 Task: Research Airbnb options in Varadero, Cuba from 6th December, 2023 to 10th December, 2023 for 6 adults, 2 children. Place can be entire room or shared room with 6 bedrooms having 6 beds and 6 bathrooms. Property type can be house. Amenities needed are: wifi, TV, free parkinig on premises, gym, breakfast.
Action: Mouse moved to (459, 110)
Screenshot: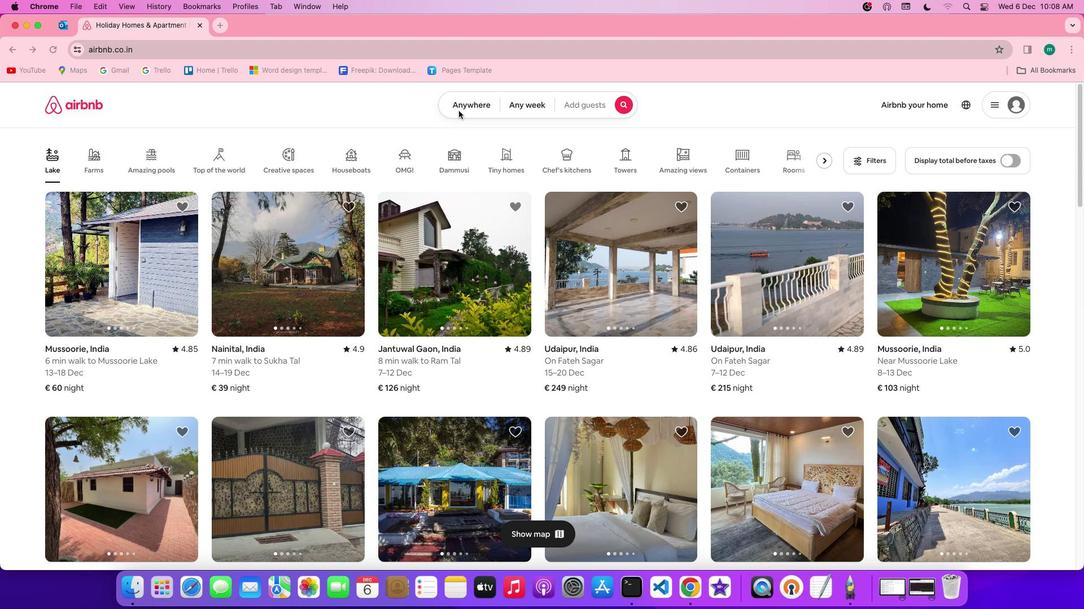 
Action: Mouse pressed left at (459, 110)
Screenshot: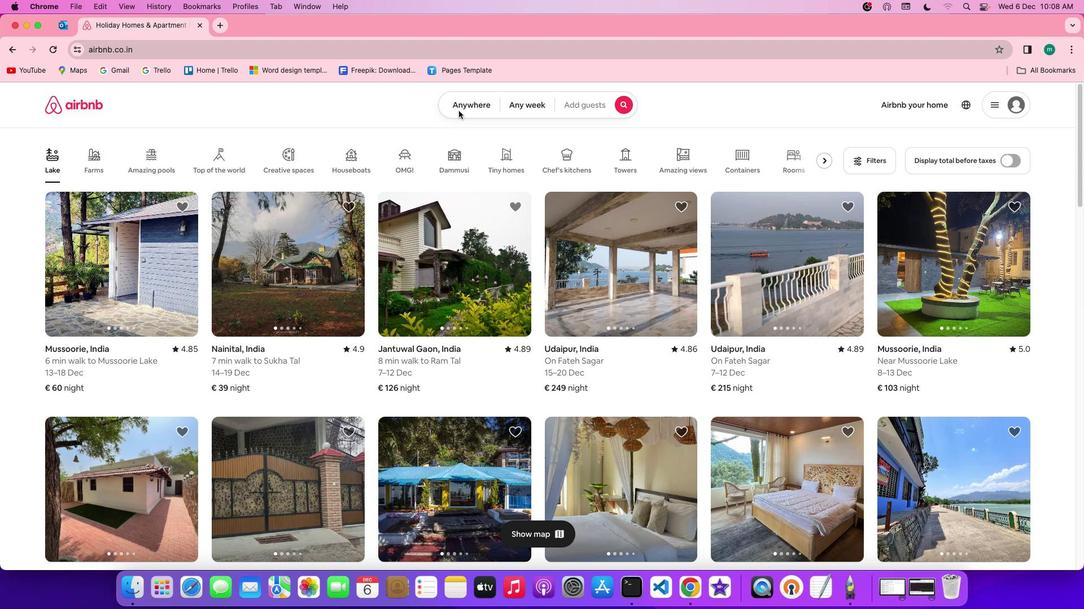 
Action: Mouse pressed left at (459, 110)
Screenshot: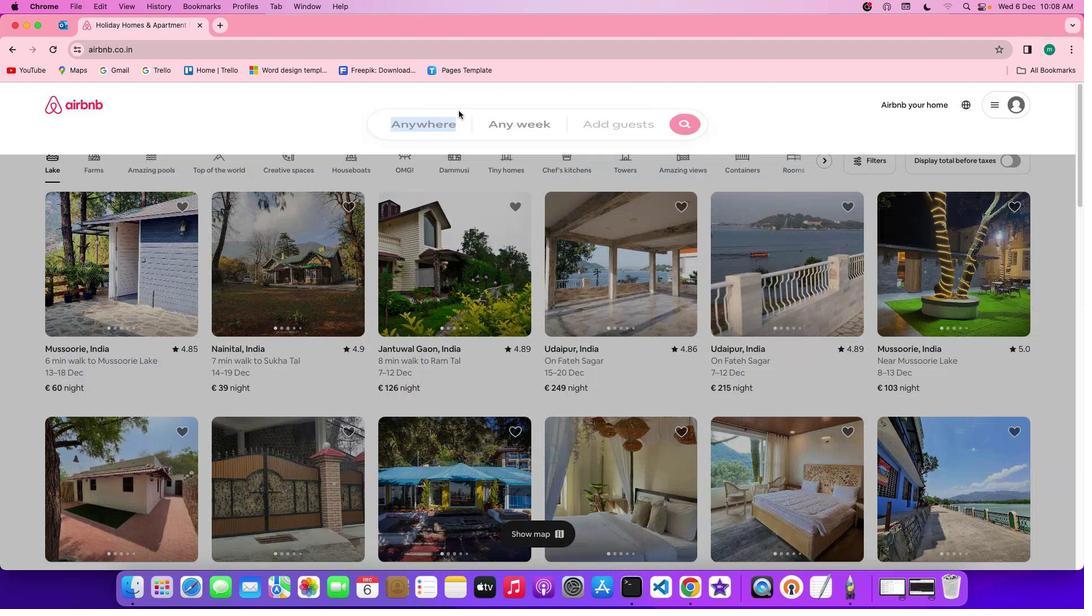 
Action: Mouse moved to (421, 149)
Screenshot: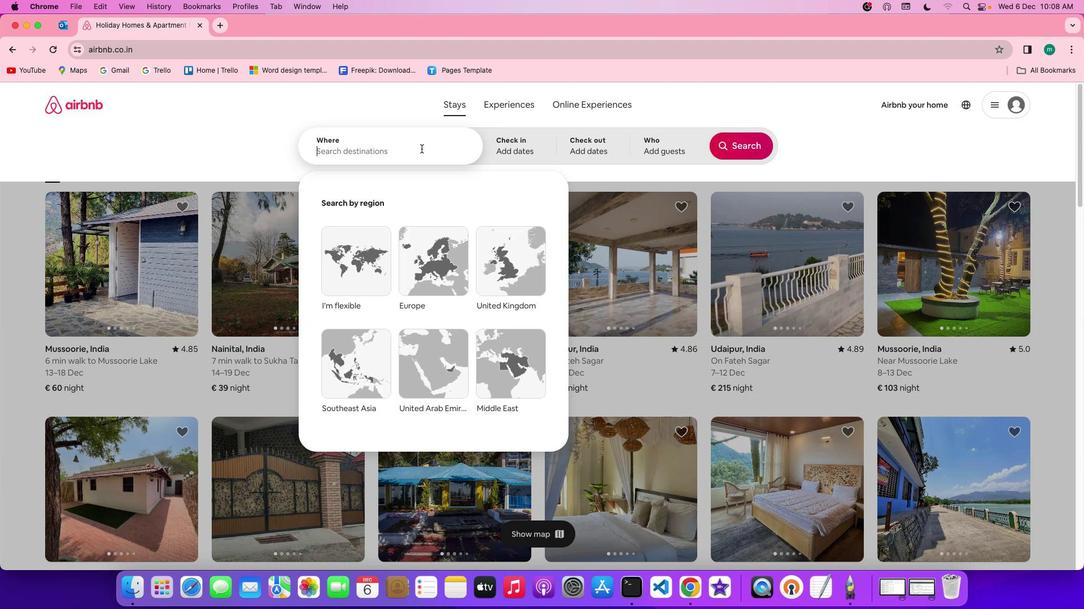 
Action: Mouse pressed left at (421, 149)
Screenshot: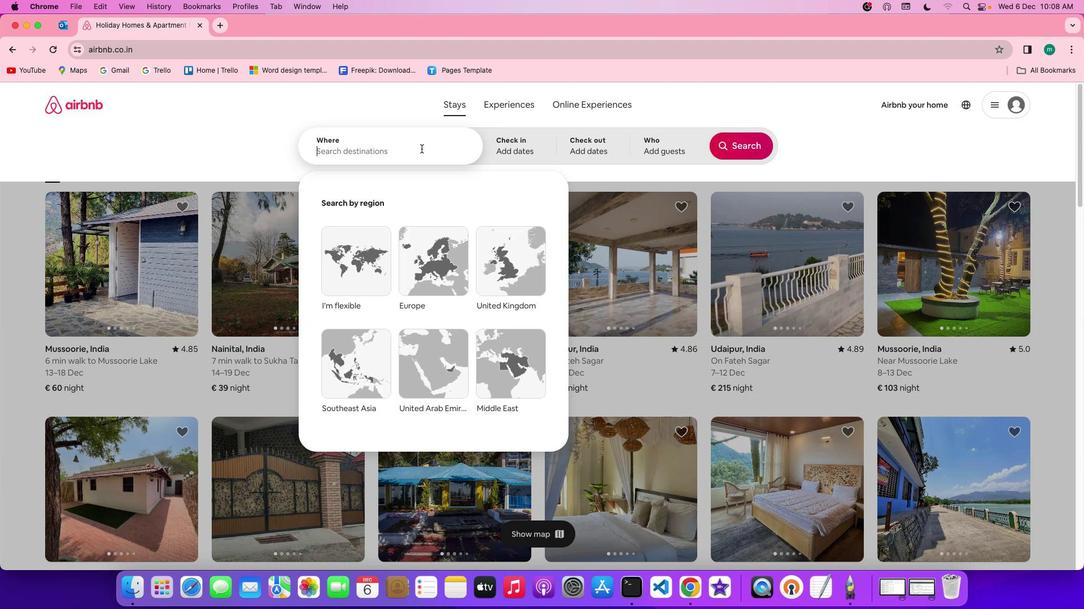 
Action: Key pressed Key.shift'V''a''r'
Screenshot: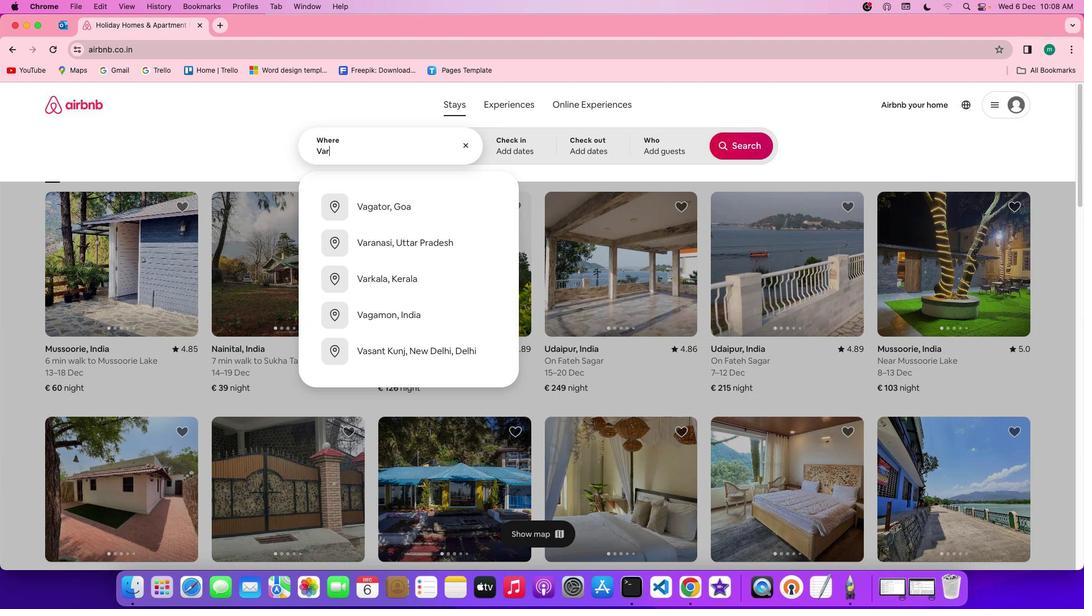 
Action: Mouse moved to (421, 149)
Screenshot: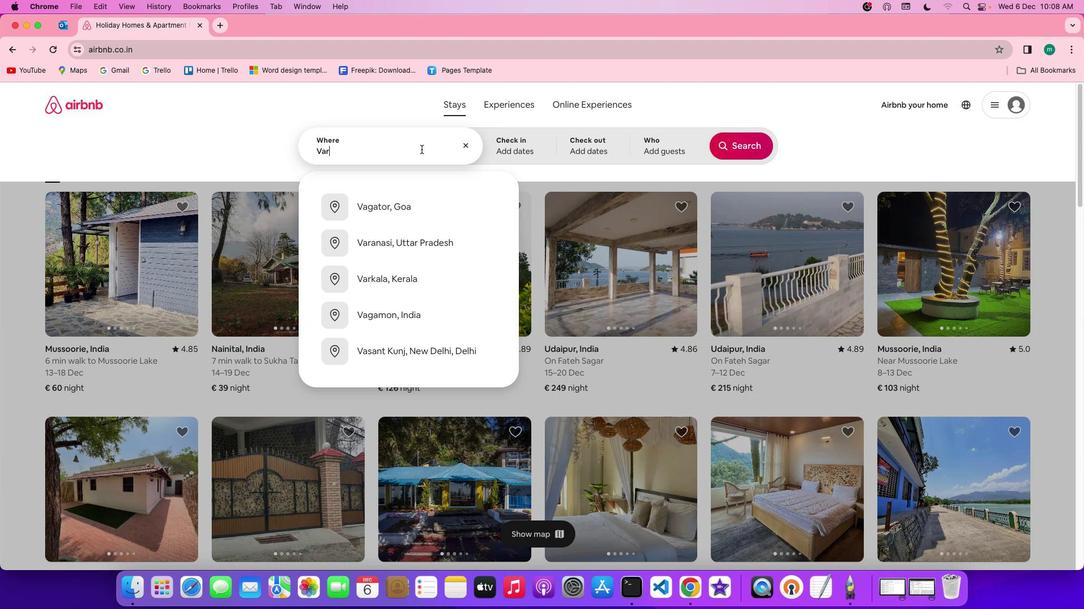 
Action: Key pressed 'a''d''e''r''o'','Key.spaceKey.shift'c''u''b''a'
Screenshot: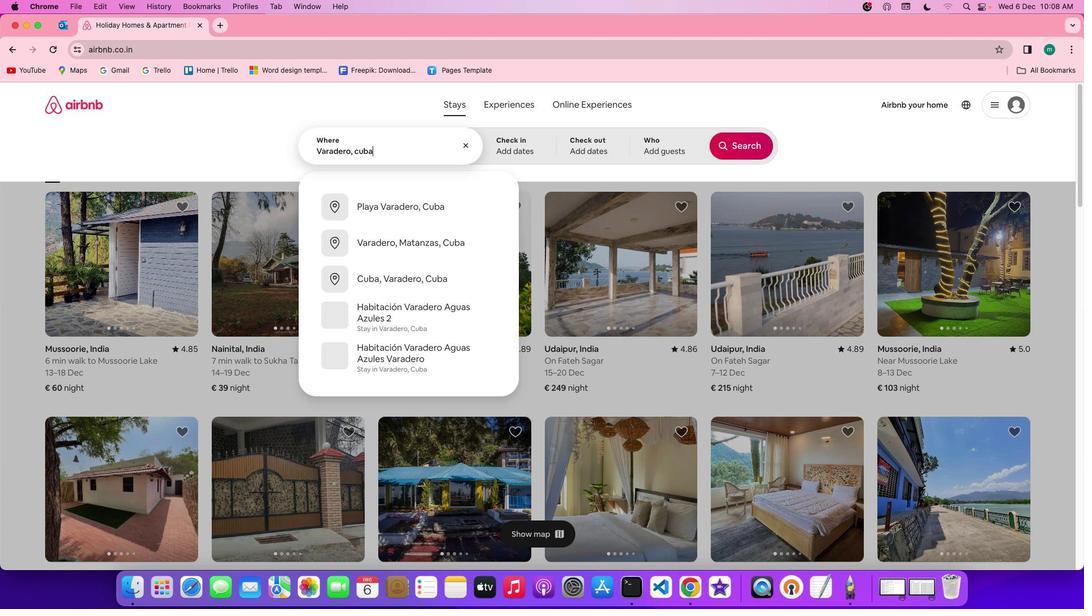 
Action: Mouse moved to (543, 135)
Screenshot: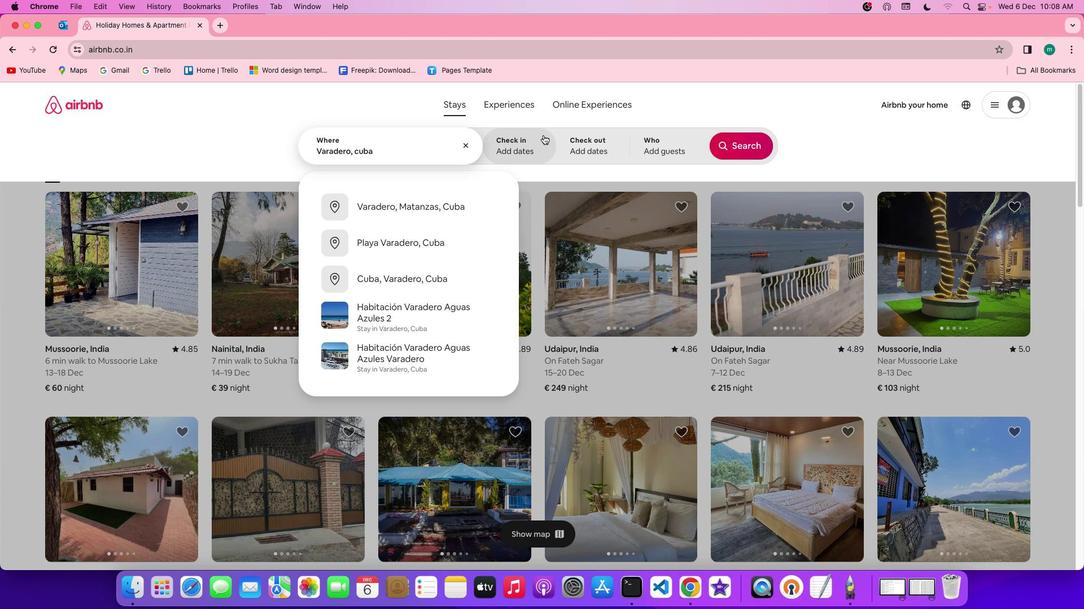 
Action: Mouse pressed left at (543, 135)
Screenshot: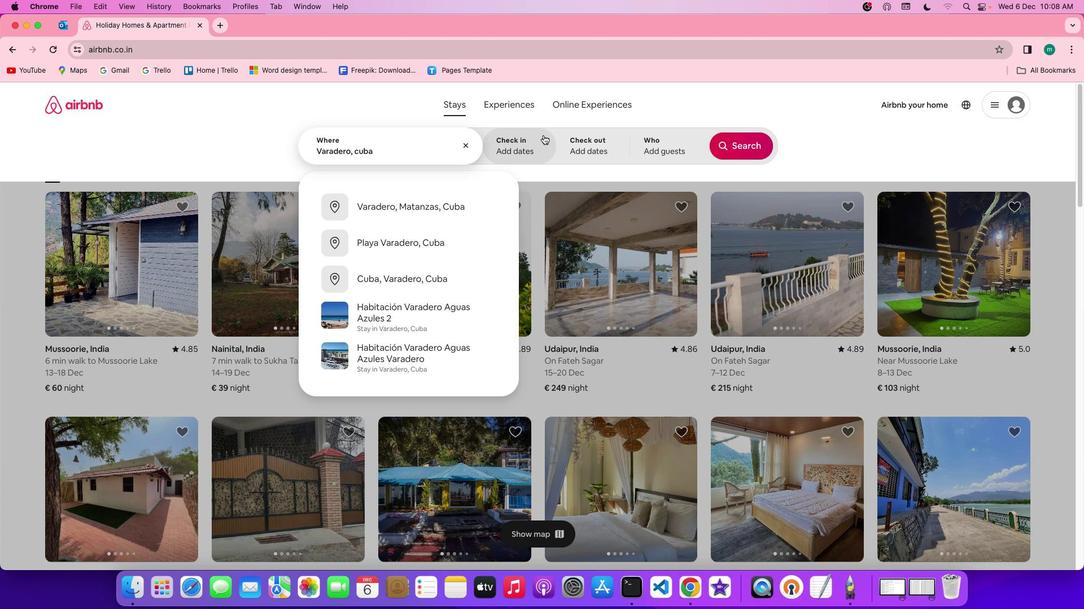 
Action: Mouse moved to (426, 304)
Screenshot: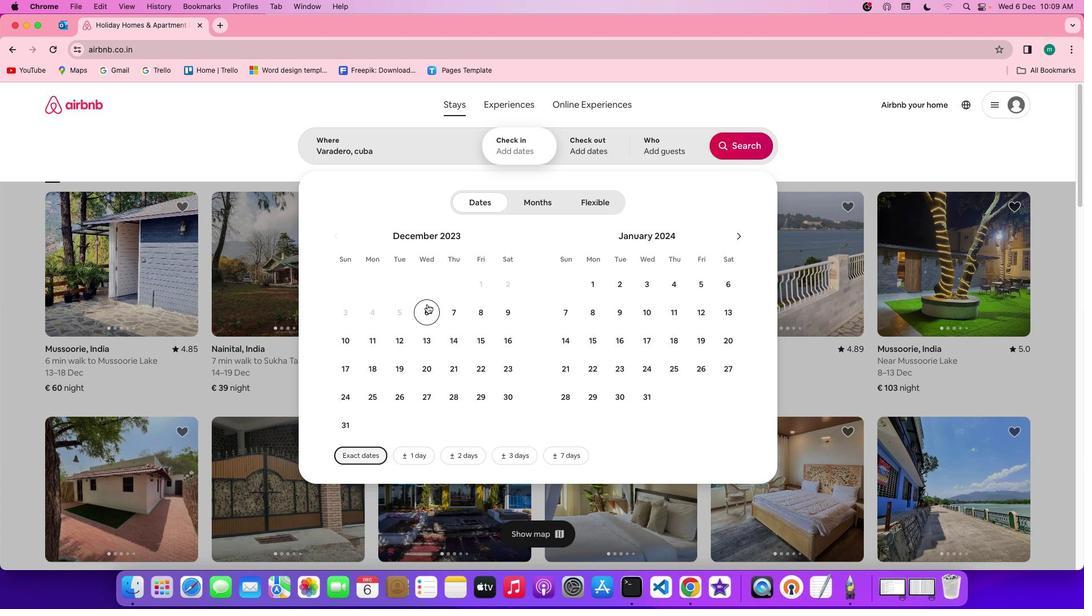 
Action: Mouse pressed left at (426, 304)
Screenshot: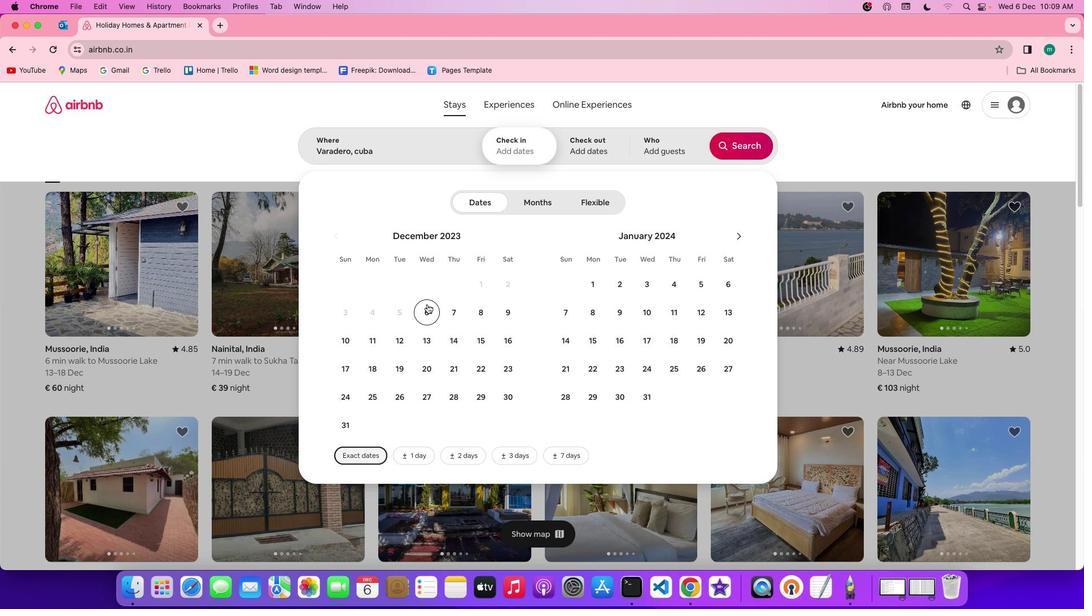 
Action: Mouse moved to (357, 341)
Screenshot: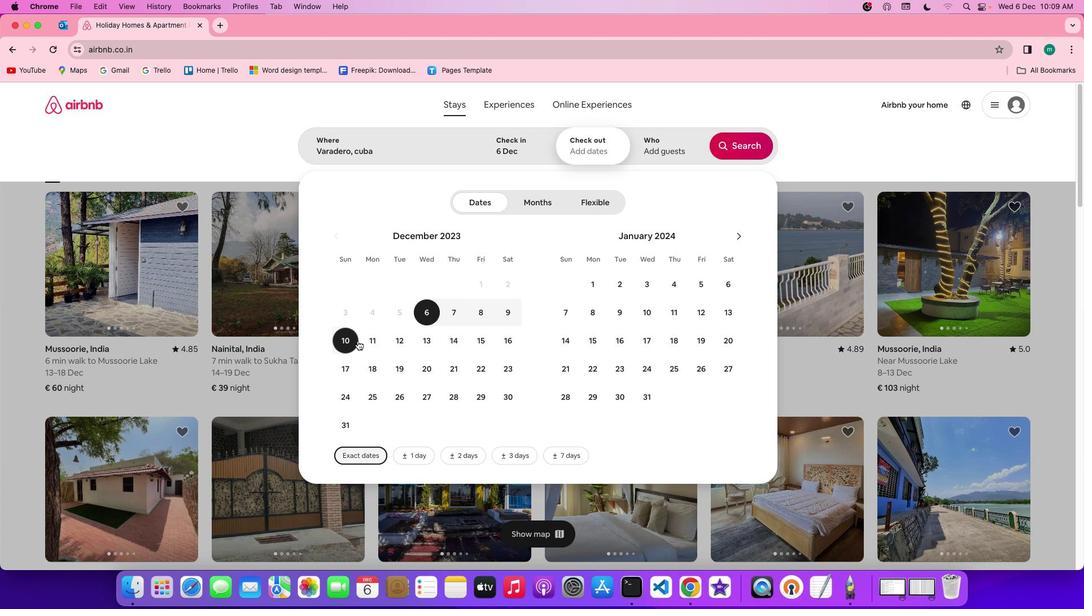 
Action: Mouse pressed left at (357, 341)
Screenshot: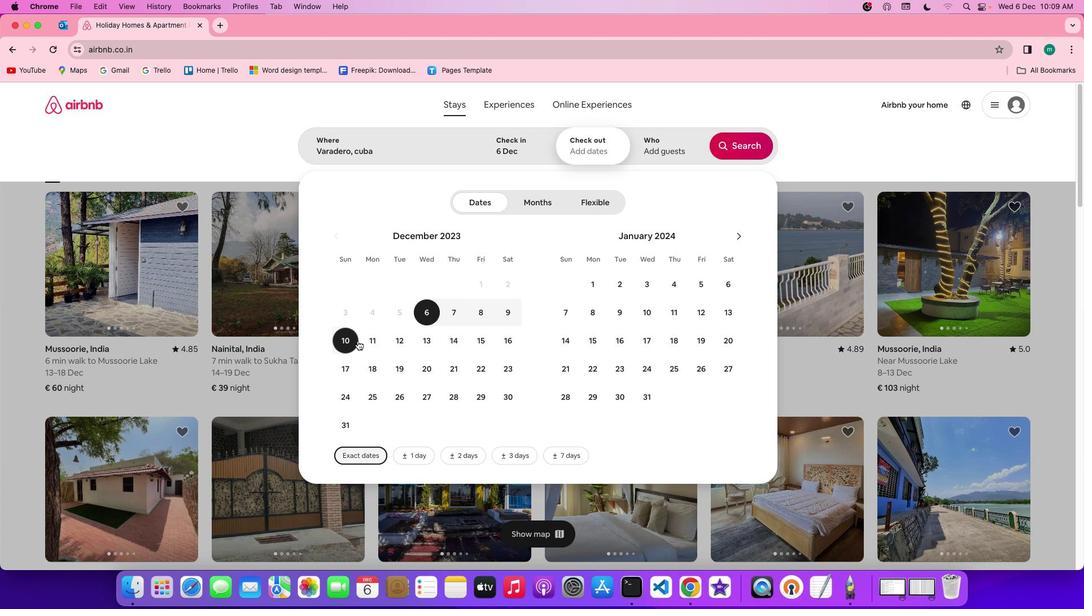 
Action: Mouse moved to (678, 158)
Screenshot: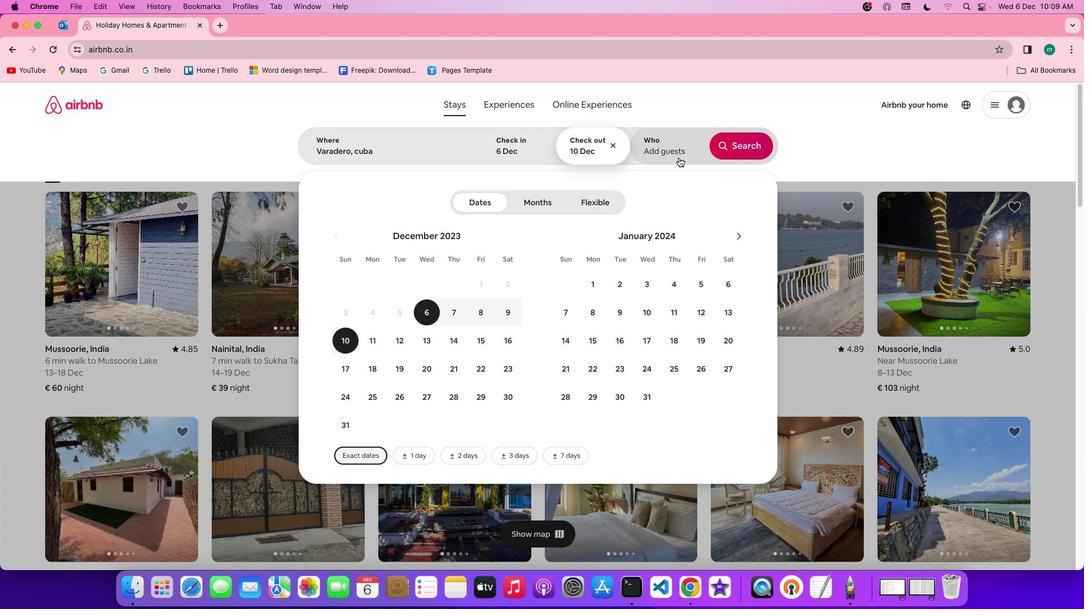 
Action: Mouse pressed left at (678, 158)
Screenshot: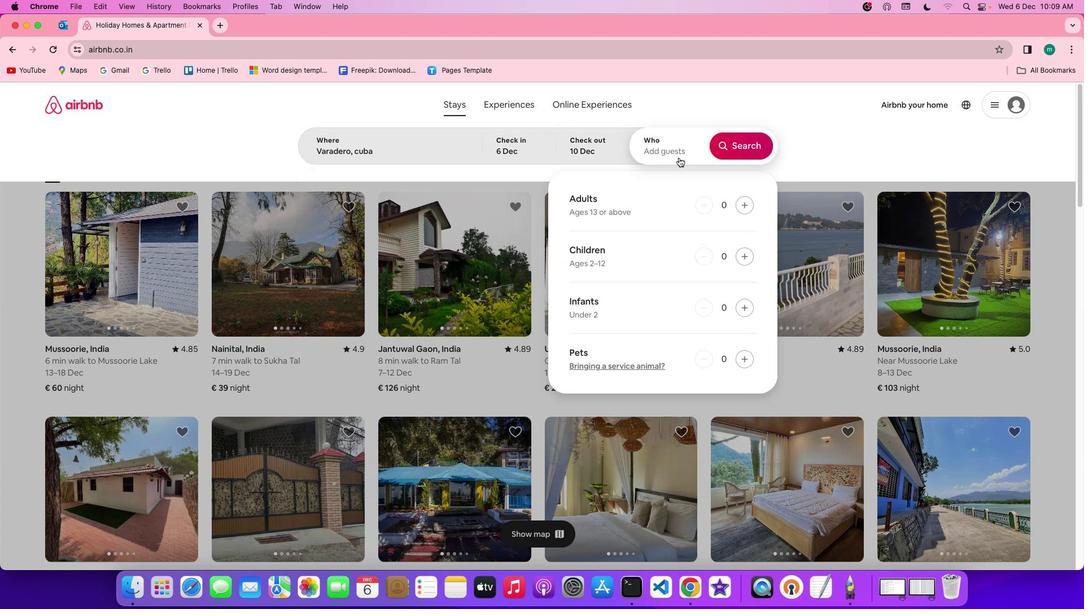 
Action: Mouse moved to (748, 206)
Screenshot: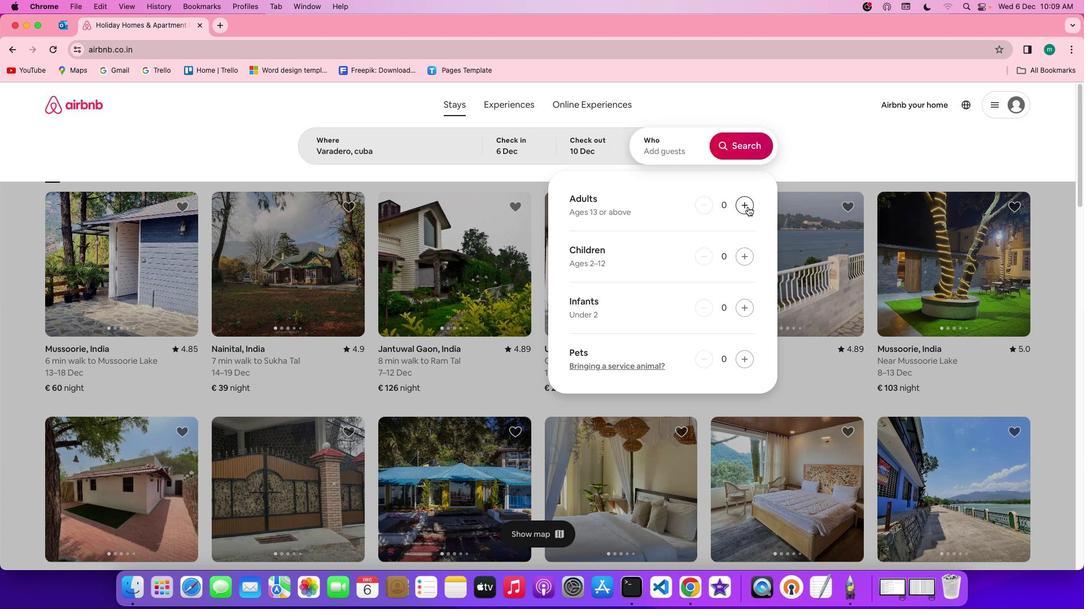 
Action: Mouse pressed left at (748, 206)
Screenshot: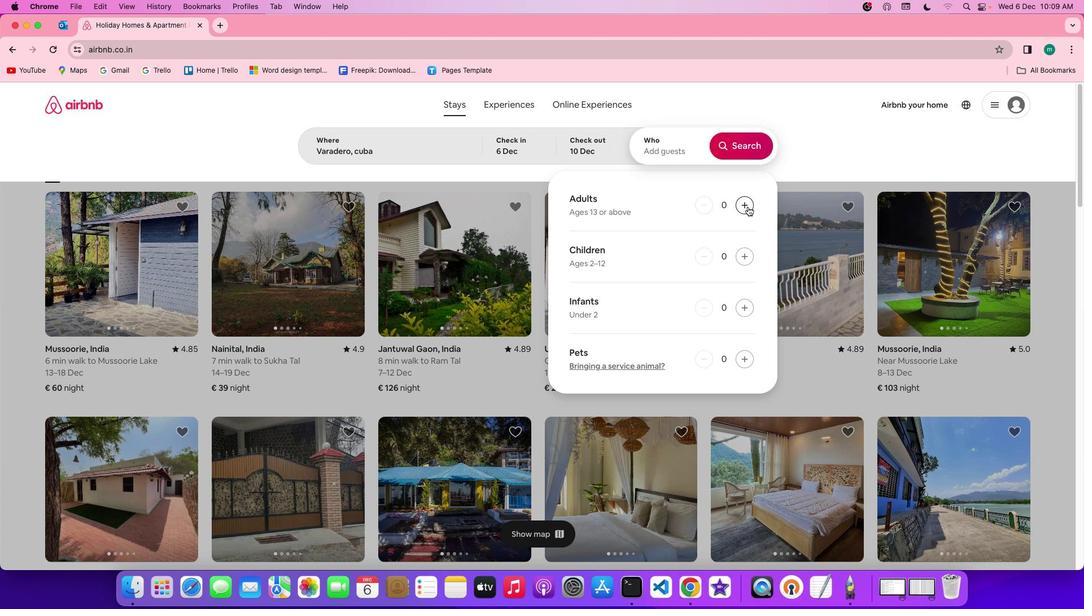 
Action: Mouse pressed left at (748, 206)
Screenshot: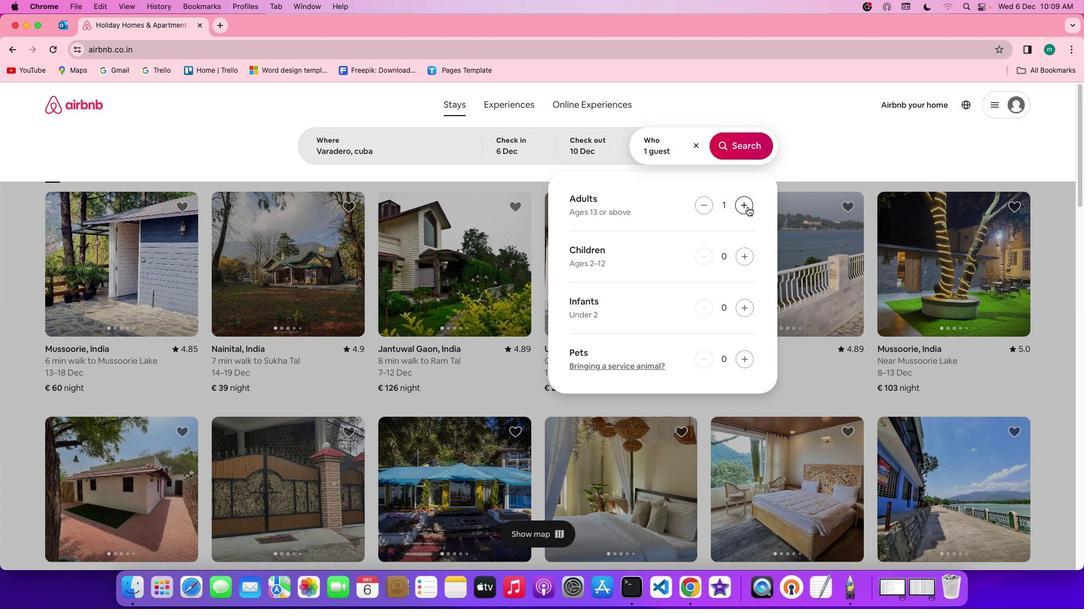 
Action: Mouse pressed left at (748, 206)
Screenshot: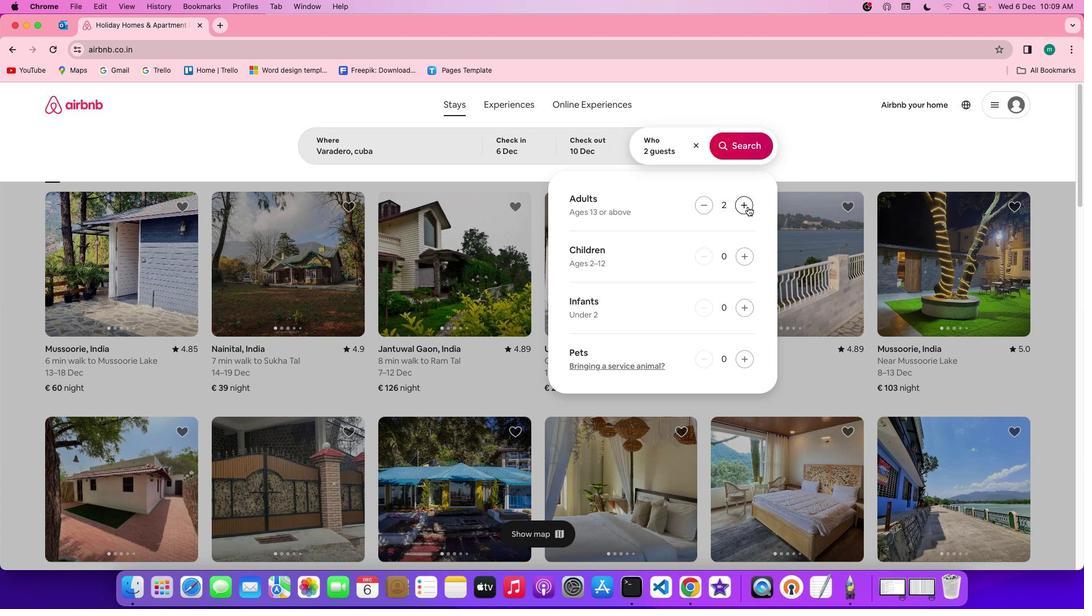
Action: Mouse pressed left at (748, 206)
Screenshot: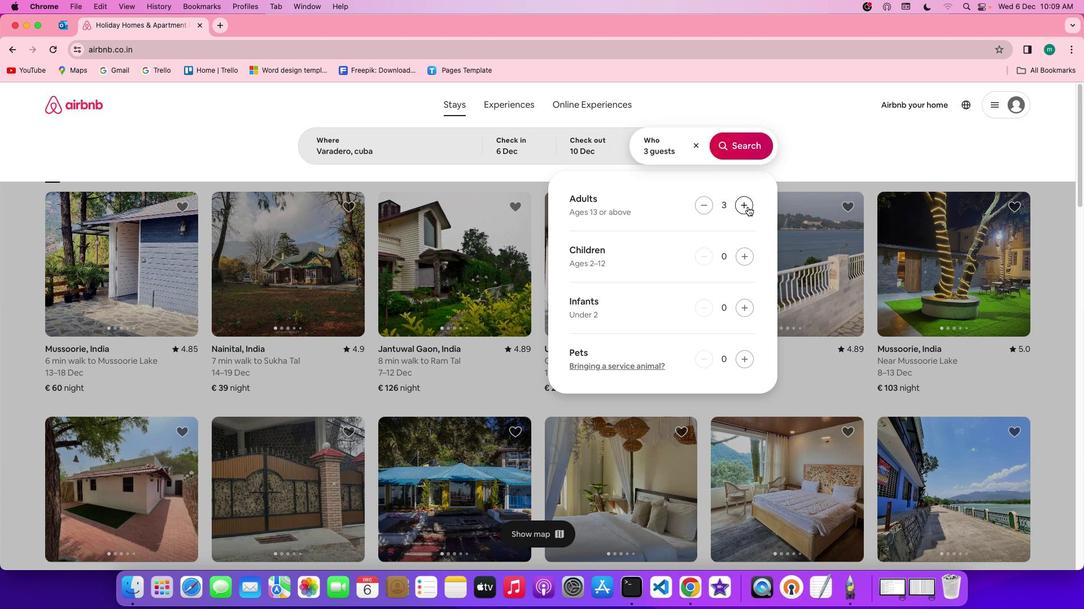 
Action: Mouse pressed left at (748, 206)
Screenshot: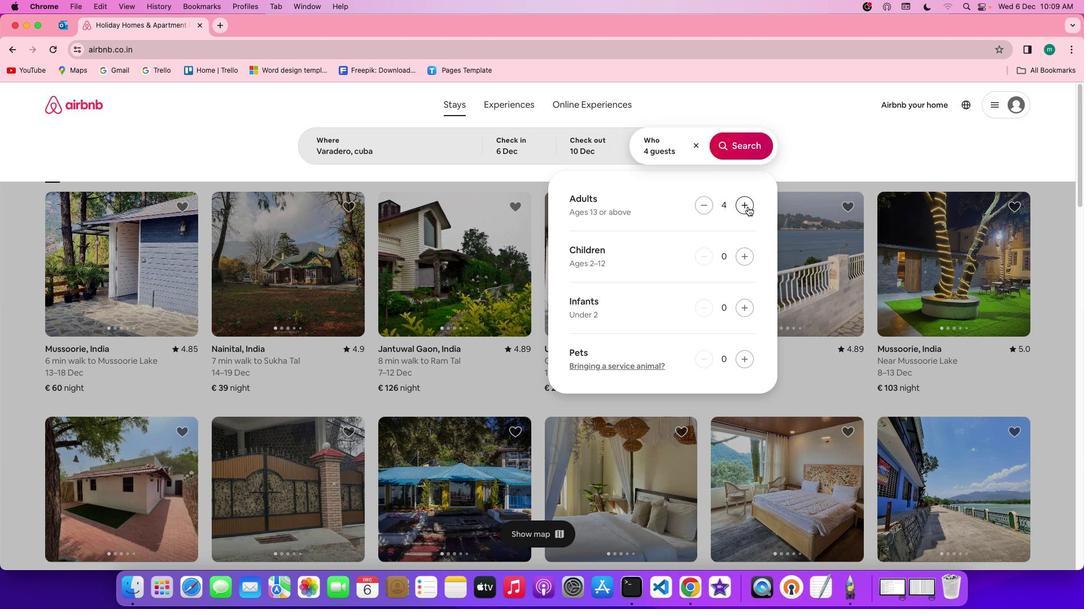
Action: Mouse pressed left at (748, 206)
Screenshot: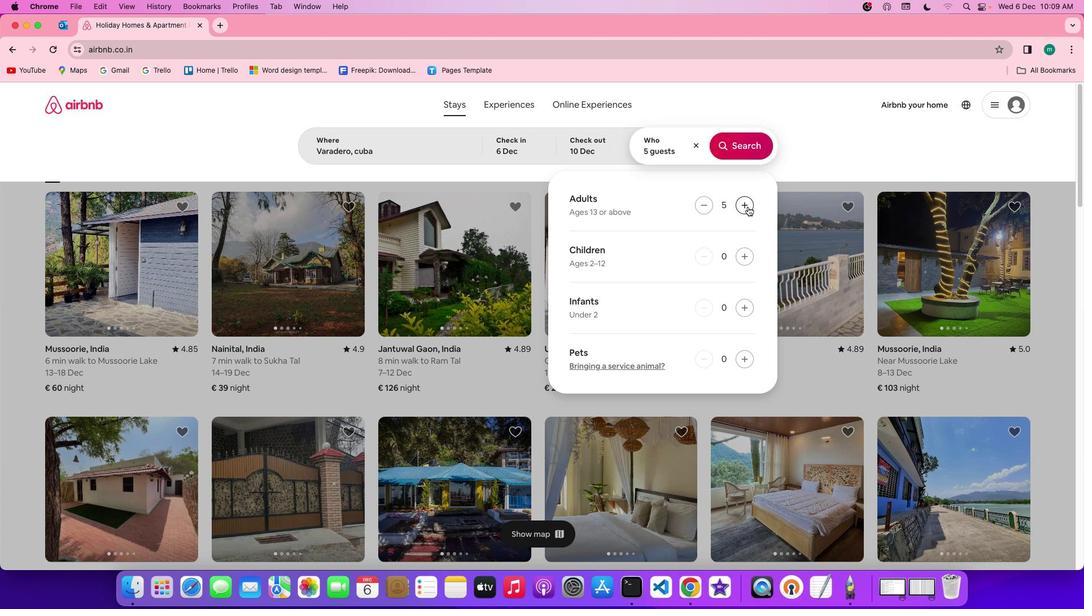 
Action: Mouse moved to (737, 258)
Screenshot: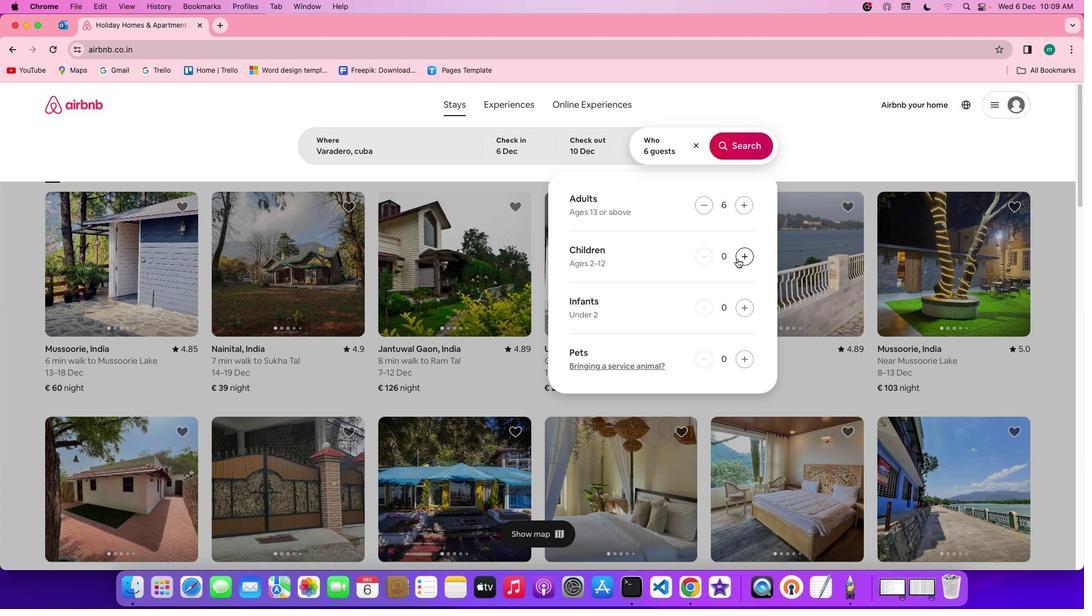 
Action: Mouse pressed left at (737, 258)
Screenshot: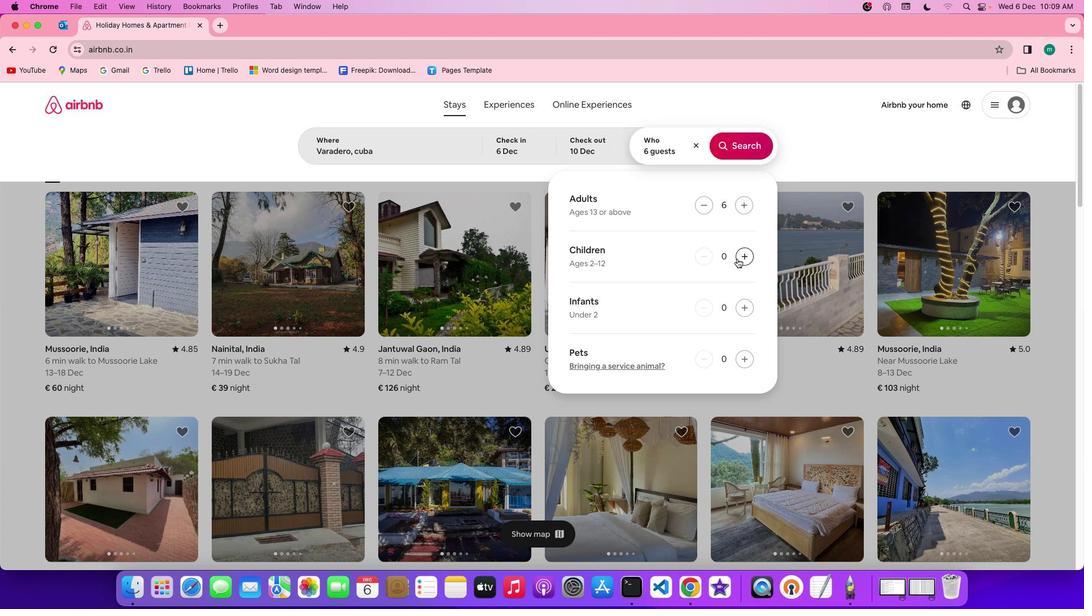 
Action: Mouse pressed left at (737, 258)
Screenshot: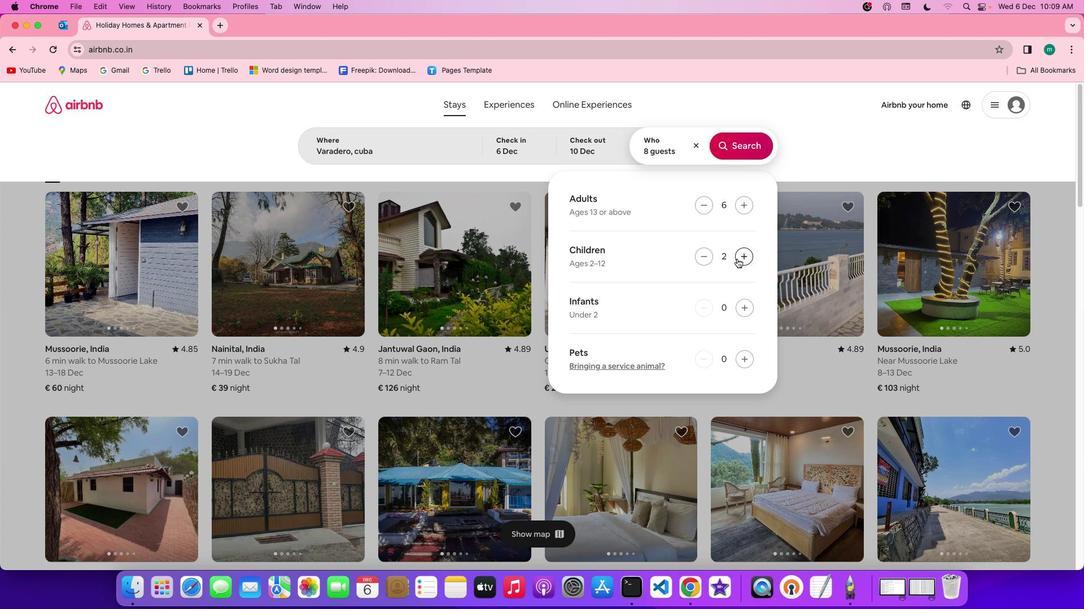 
Action: Mouse moved to (746, 152)
Screenshot: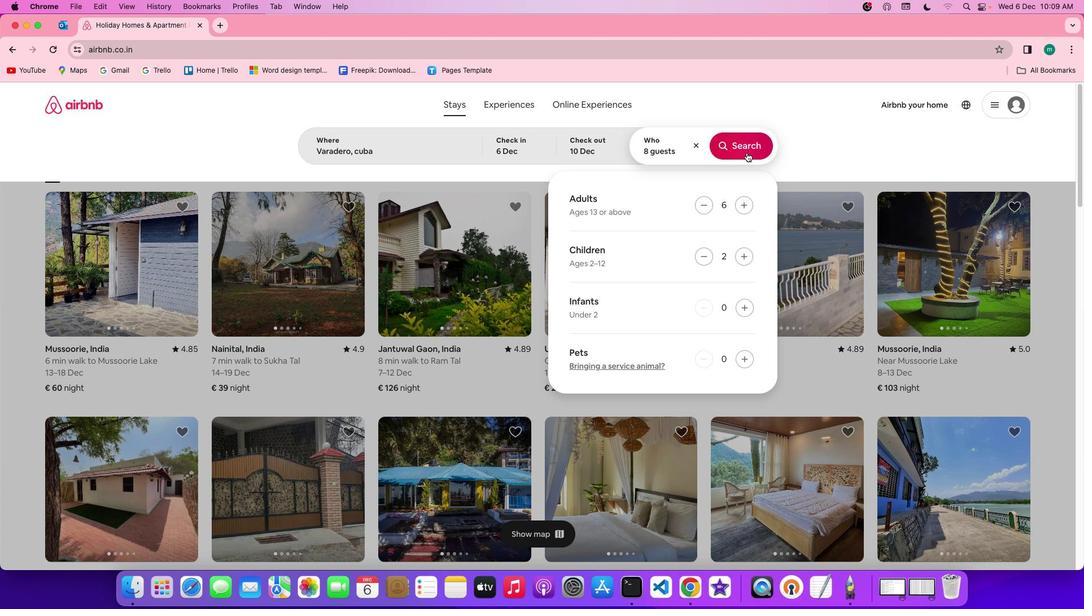 
Action: Mouse pressed left at (746, 152)
Screenshot: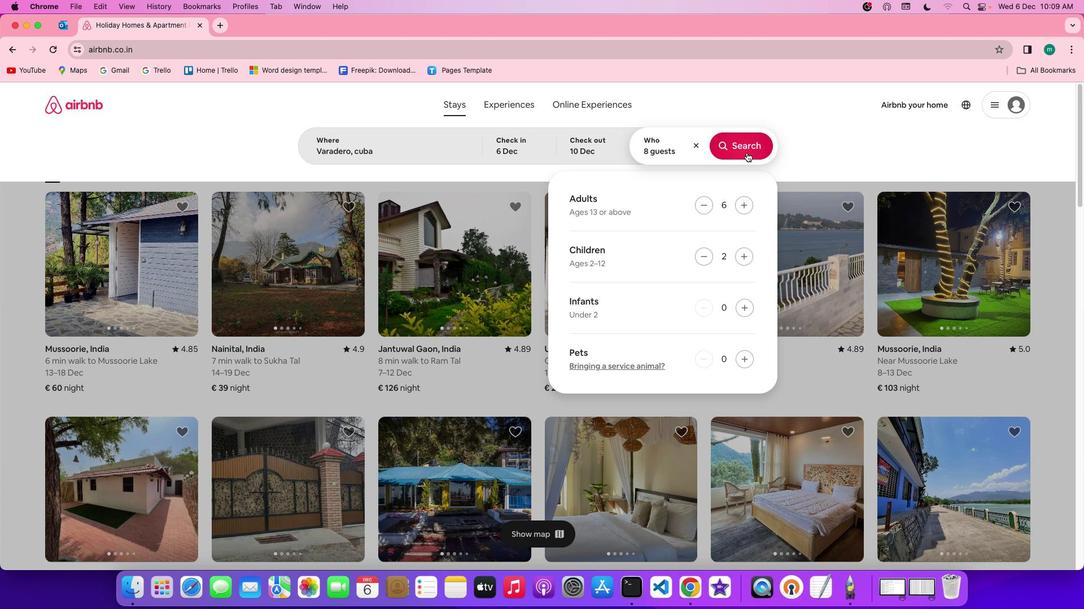 
Action: Mouse moved to (902, 149)
Screenshot: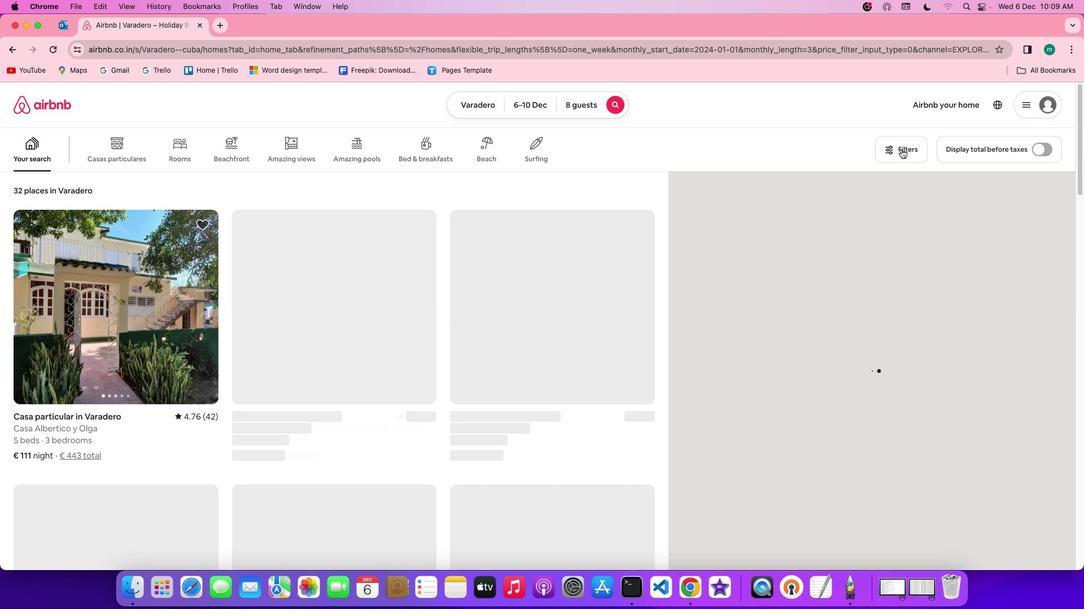
Action: Mouse pressed left at (902, 149)
Screenshot: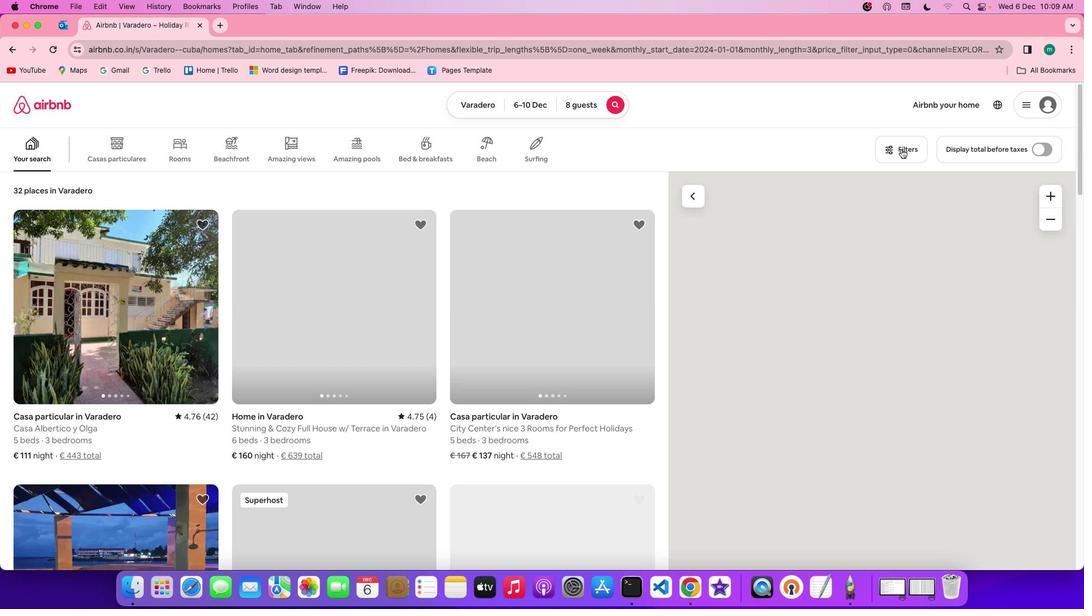 
Action: Mouse moved to (542, 347)
Screenshot: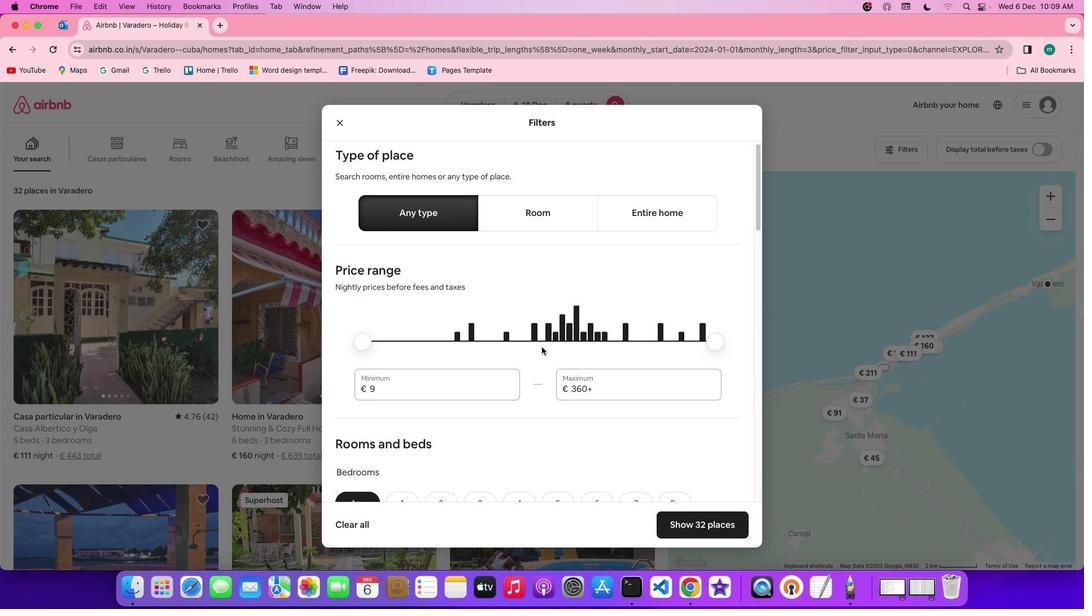 
Action: Mouse scrolled (542, 347) with delta (0, 0)
Screenshot: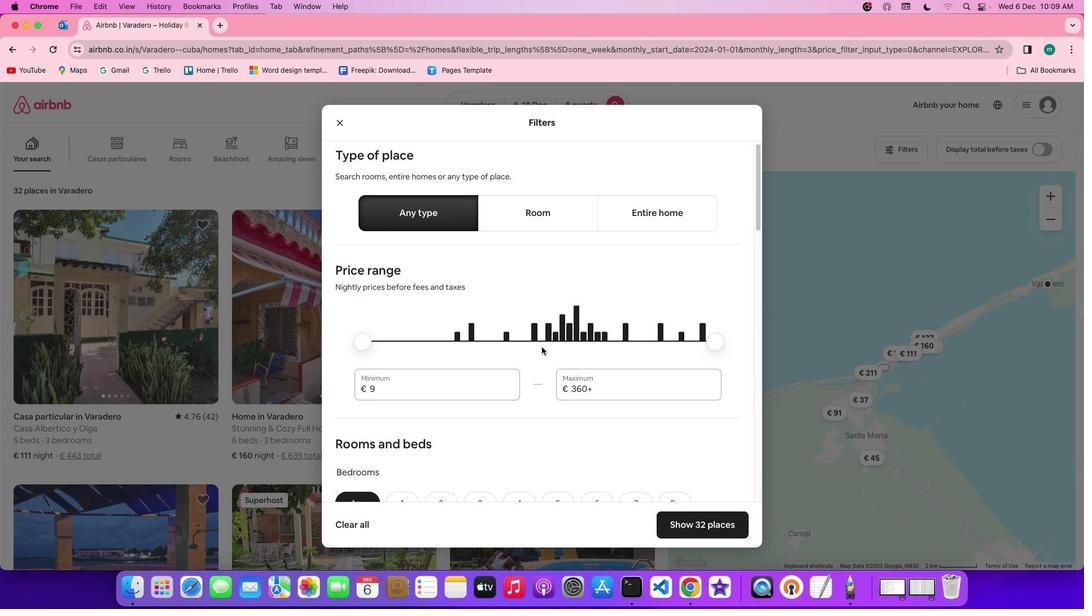 
Action: Mouse scrolled (542, 347) with delta (0, 0)
Screenshot: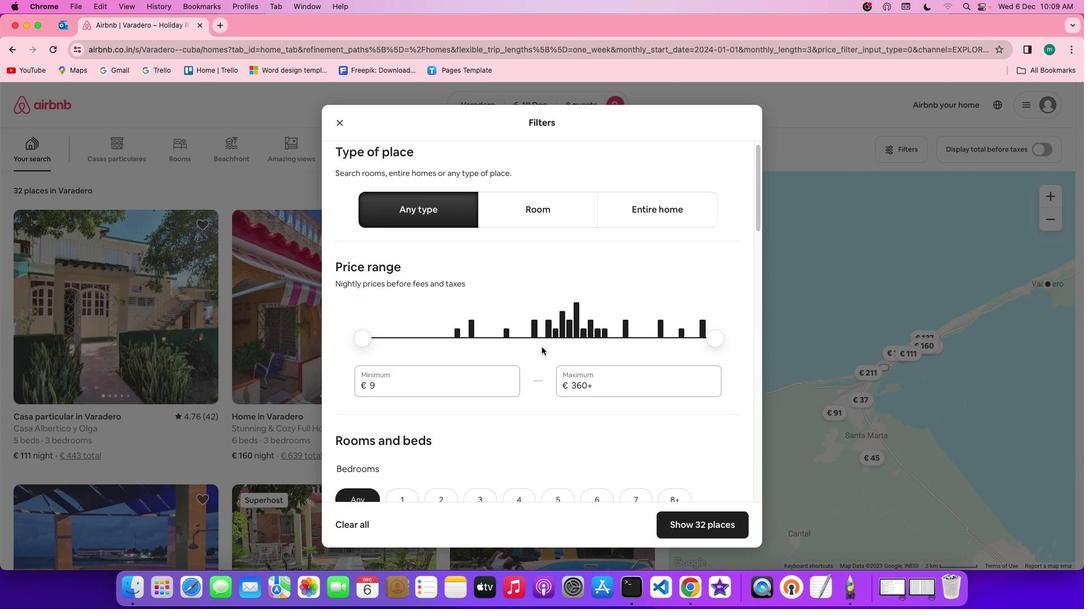 
Action: Mouse scrolled (542, 347) with delta (0, -1)
Screenshot: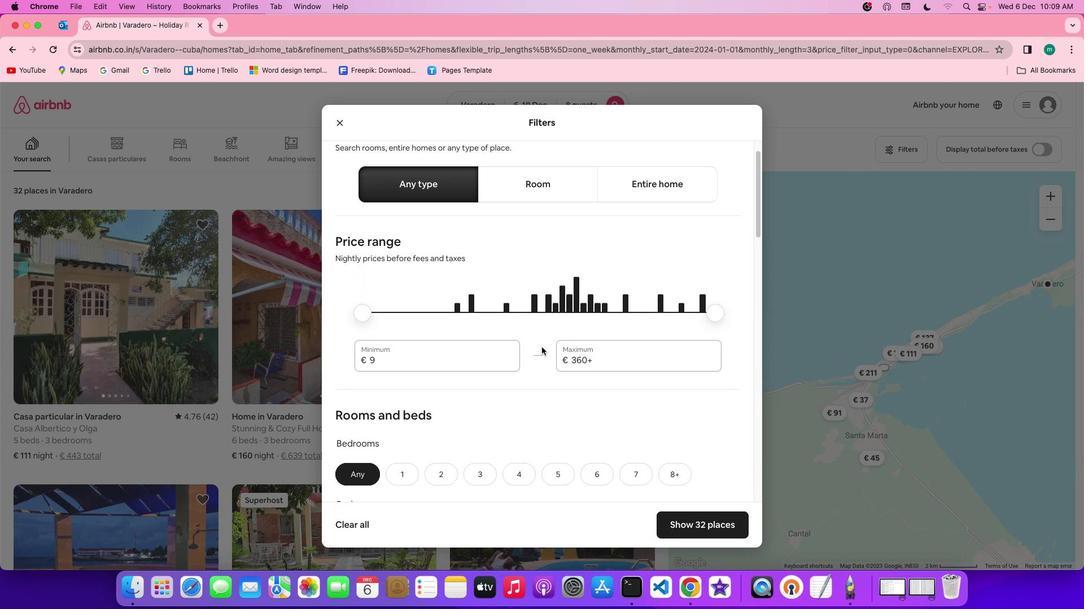 
Action: Mouse scrolled (542, 347) with delta (0, 0)
Screenshot: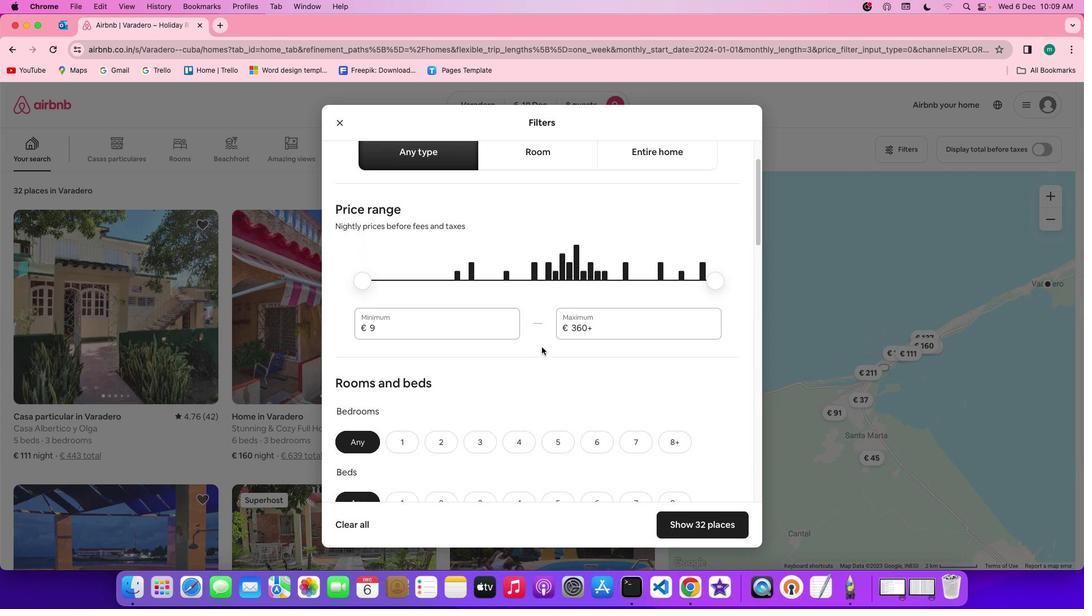 
Action: Mouse scrolled (542, 347) with delta (0, 0)
Screenshot: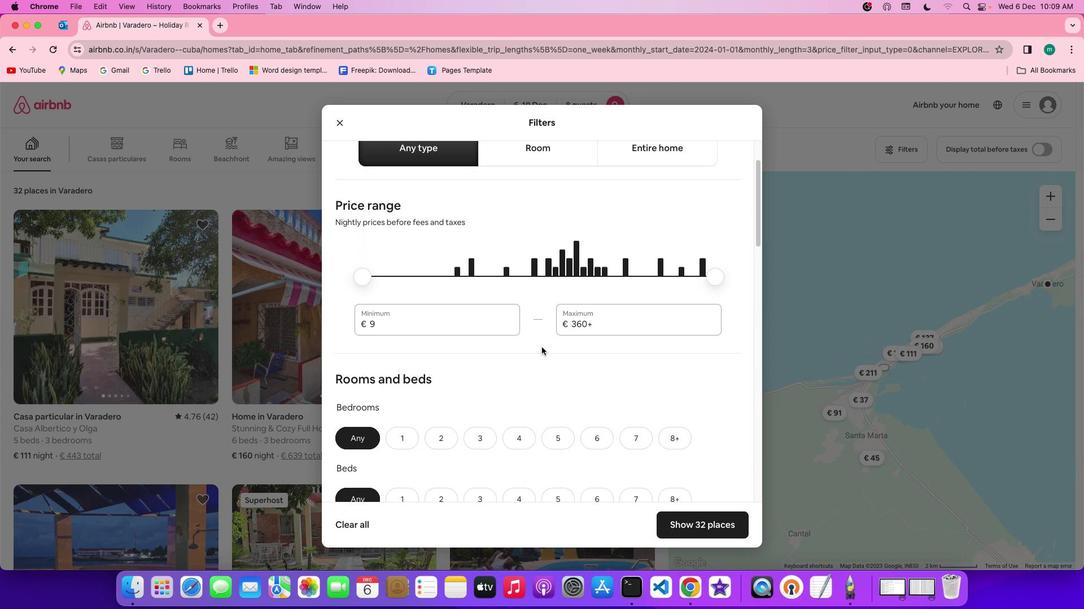 
Action: Mouse moved to (518, 336)
Screenshot: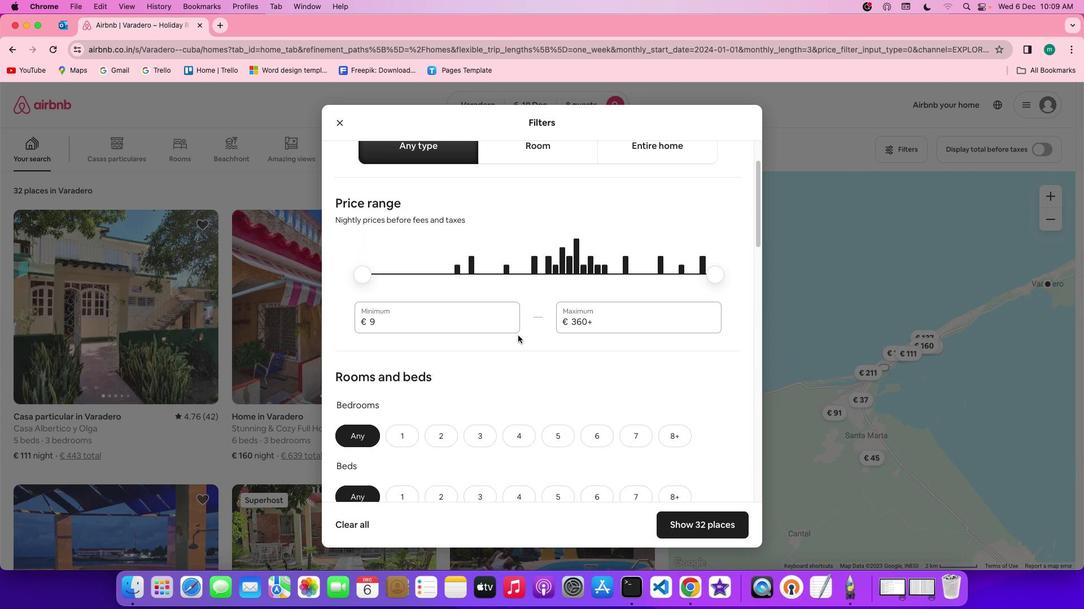 
Action: Mouse scrolled (518, 336) with delta (0, 0)
Screenshot: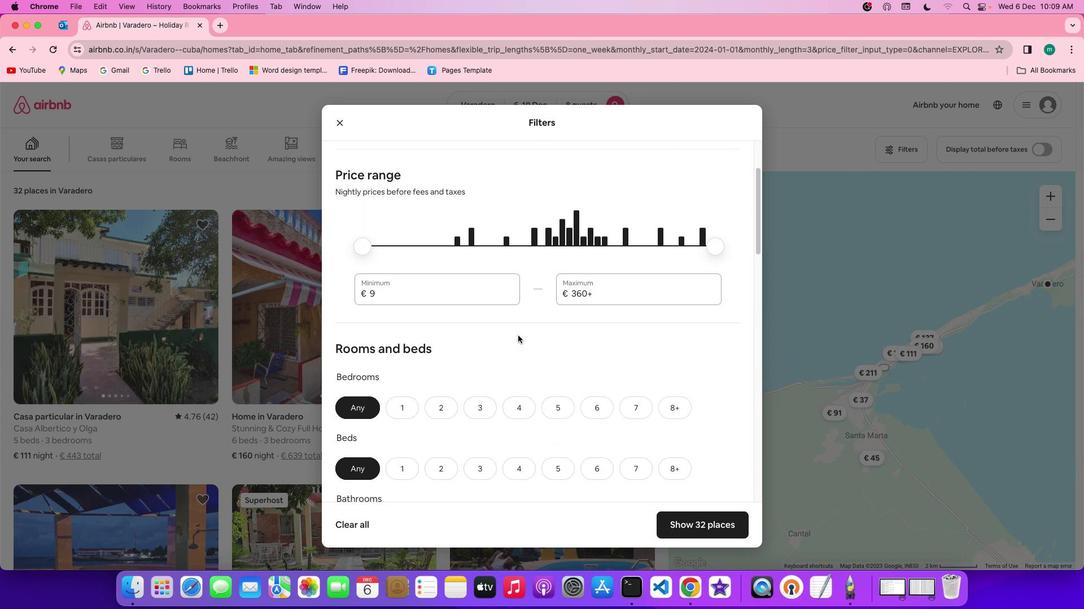 
Action: Mouse scrolled (518, 336) with delta (0, 0)
Screenshot: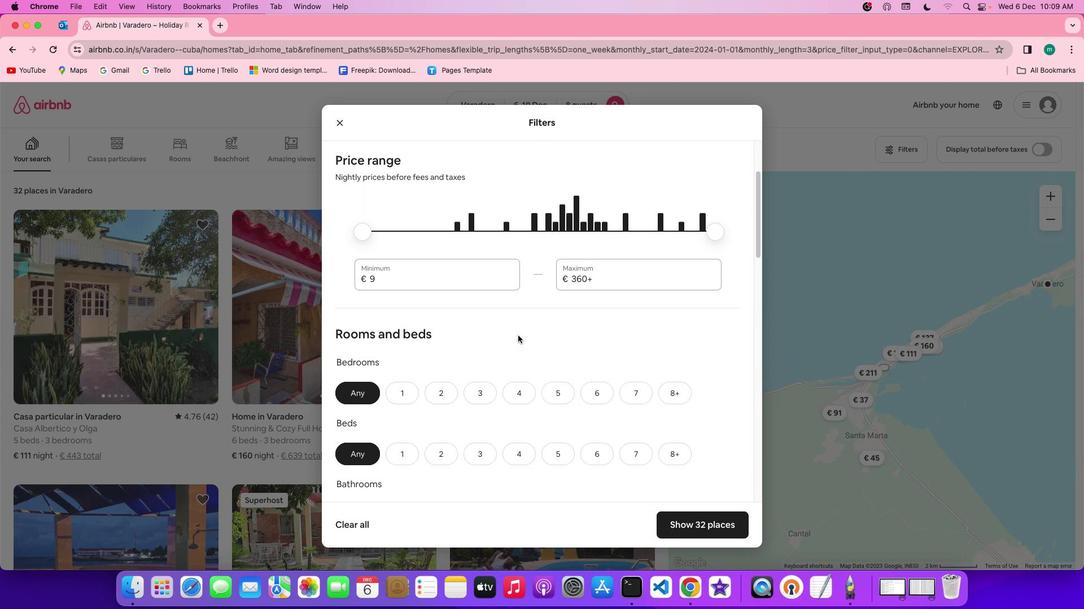 
Action: Mouse scrolled (518, 336) with delta (0, -1)
Screenshot: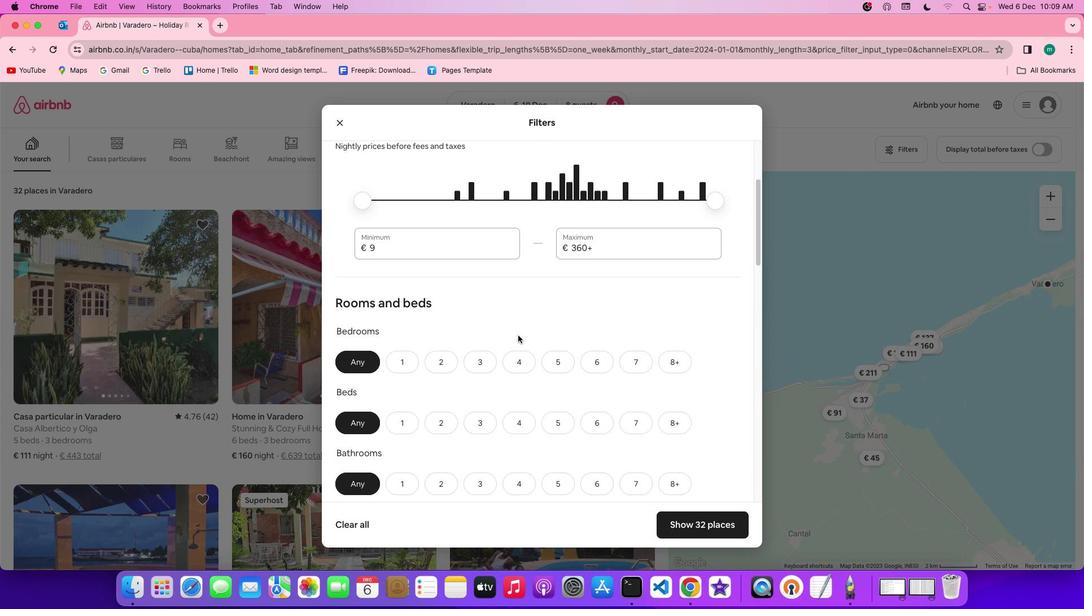 
Action: Mouse moved to (605, 331)
Screenshot: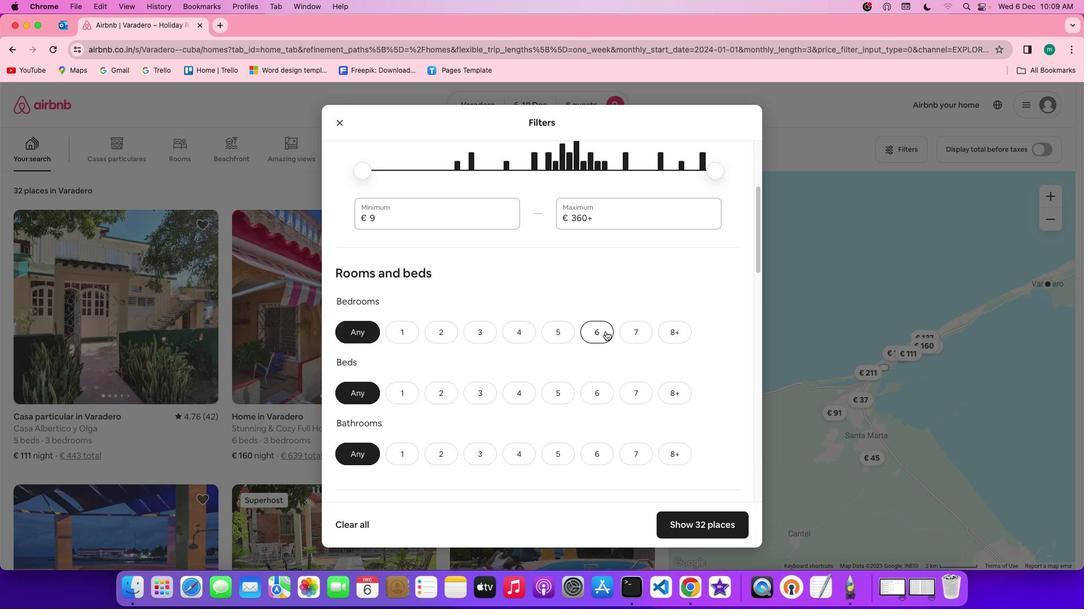 
Action: Mouse pressed left at (605, 331)
Screenshot: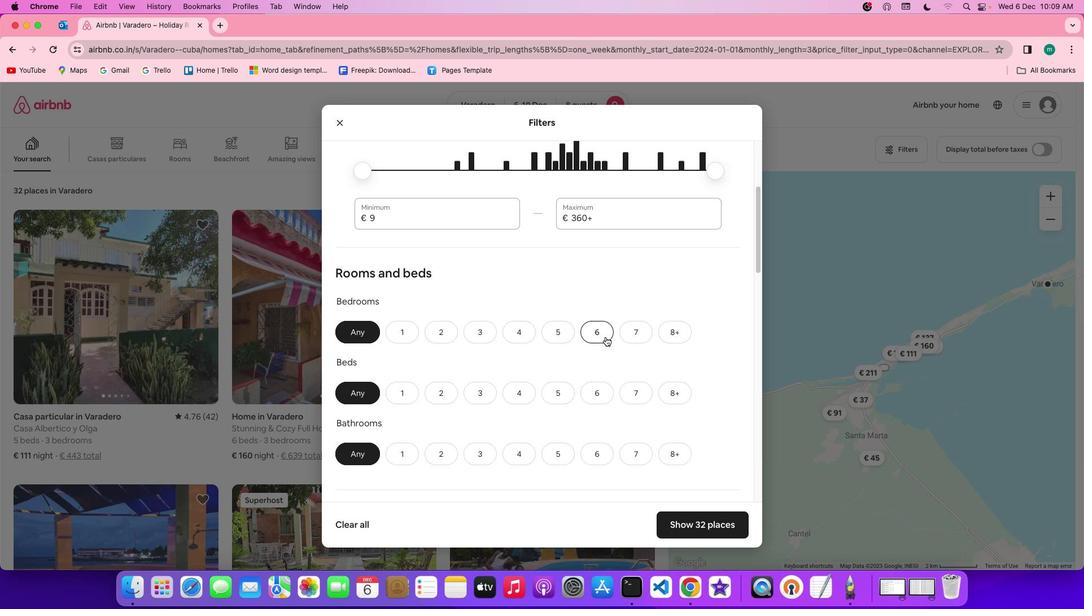 
Action: Mouse moved to (600, 394)
Screenshot: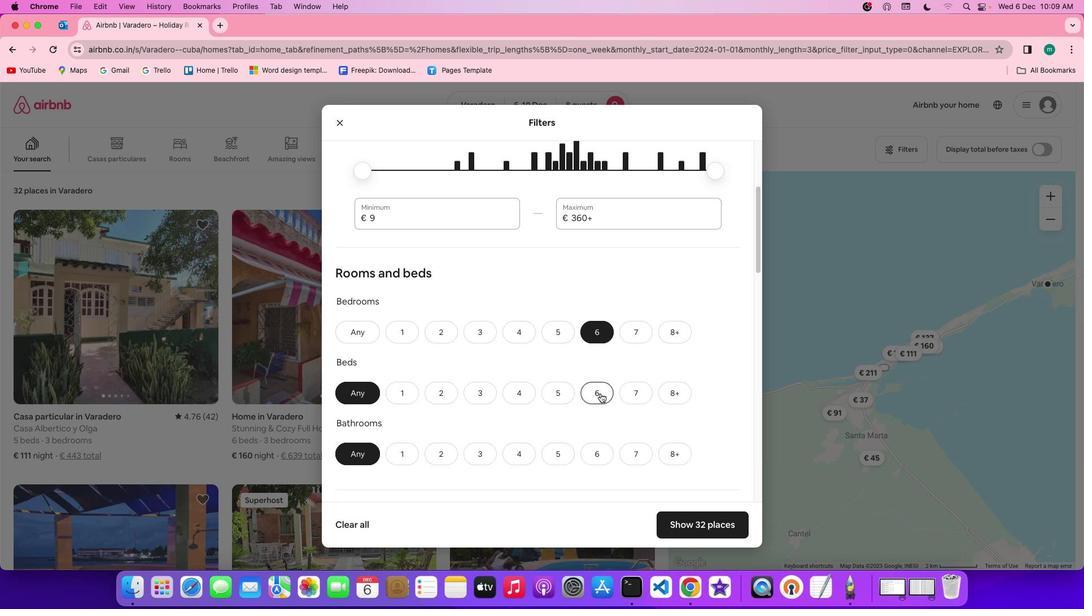
Action: Mouse pressed left at (600, 394)
Screenshot: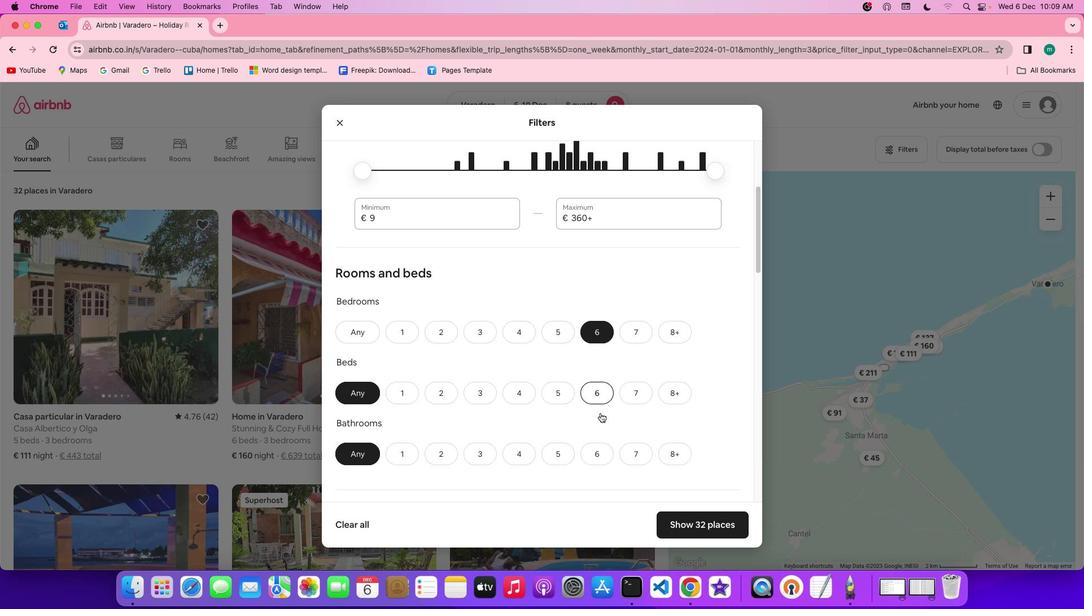 
Action: Mouse moved to (598, 451)
Screenshot: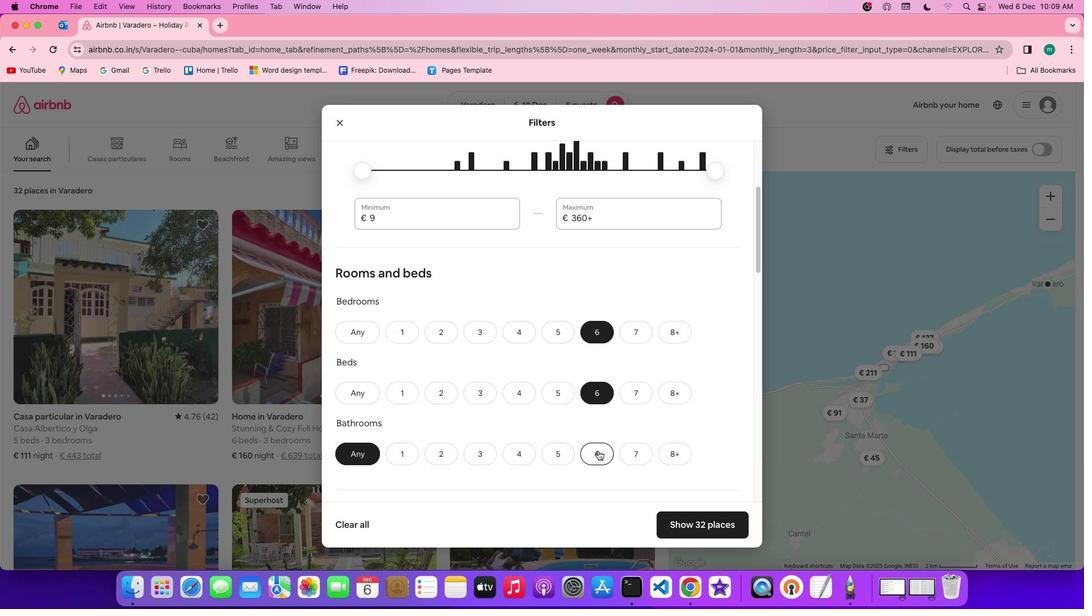 
Action: Mouse pressed left at (598, 451)
Screenshot: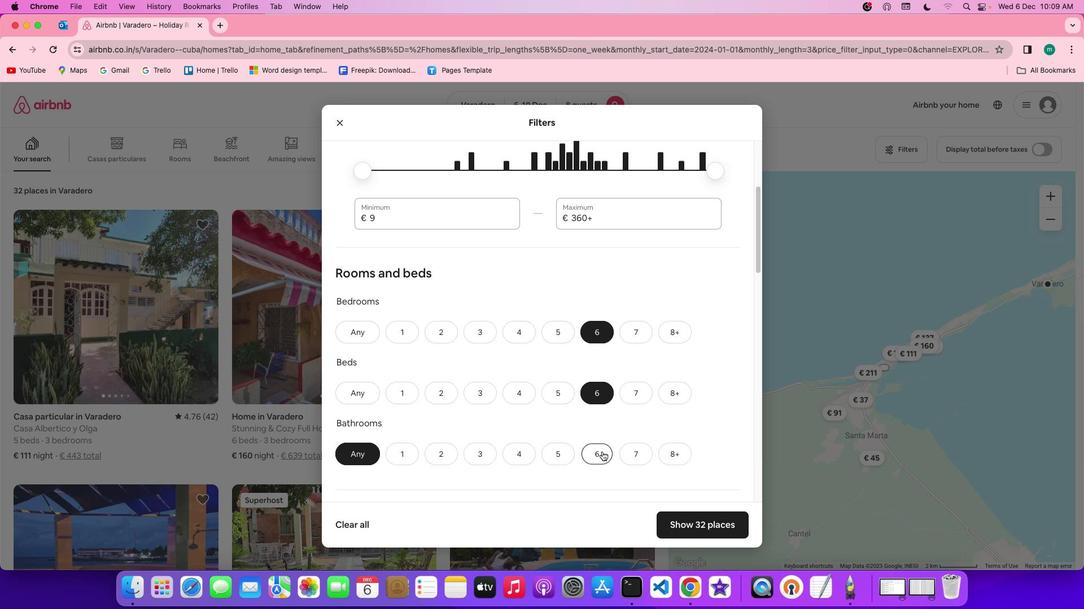 
Action: Mouse moved to (667, 433)
Screenshot: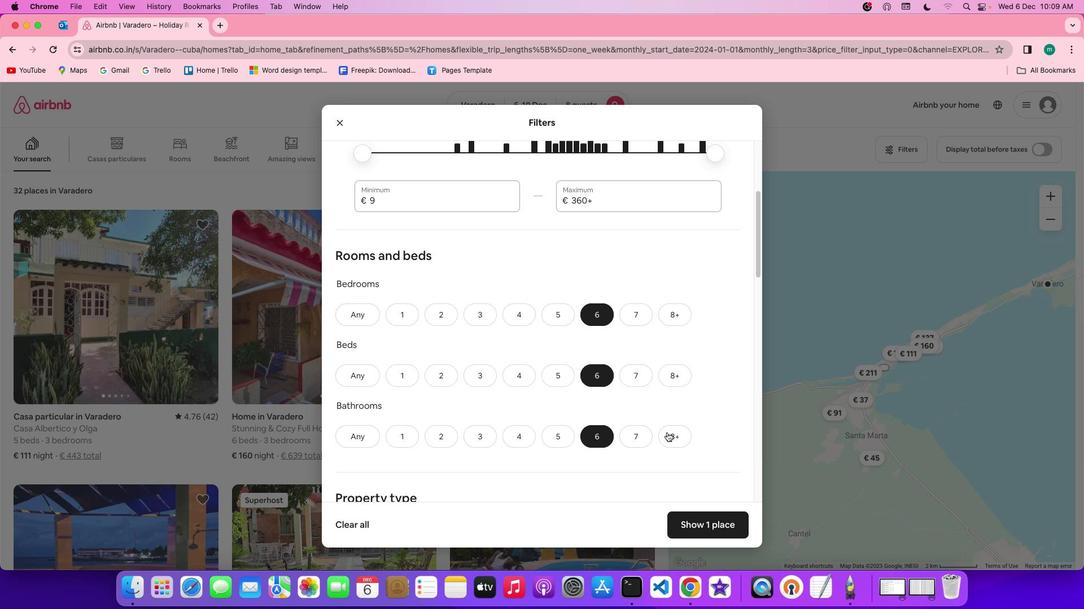 
Action: Mouse scrolled (667, 433) with delta (0, 0)
Screenshot: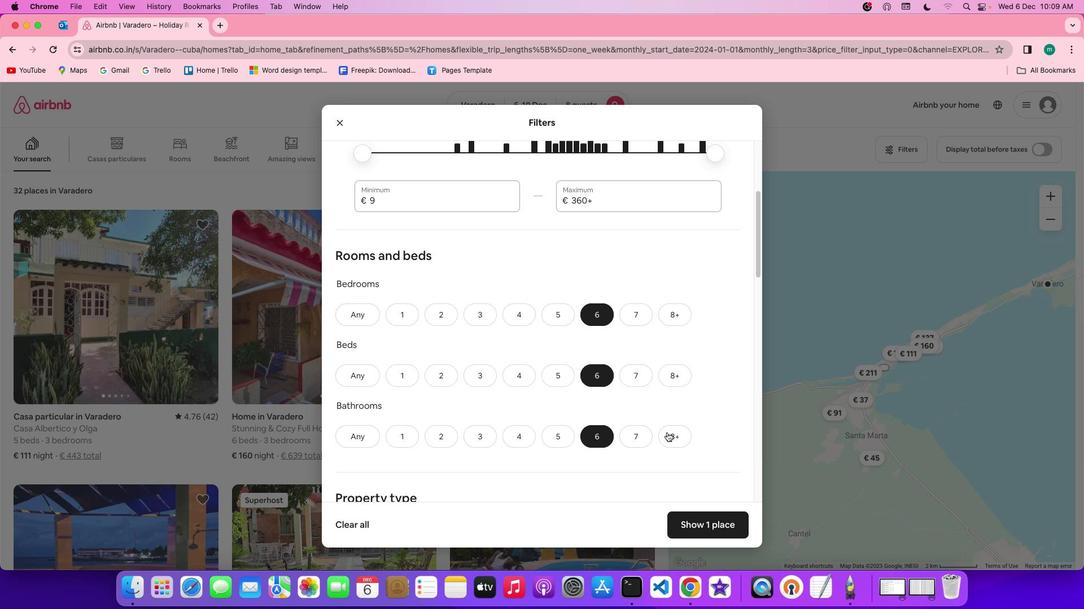 
Action: Mouse scrolled (667, 433) with delta (0, 0)
Screenshot: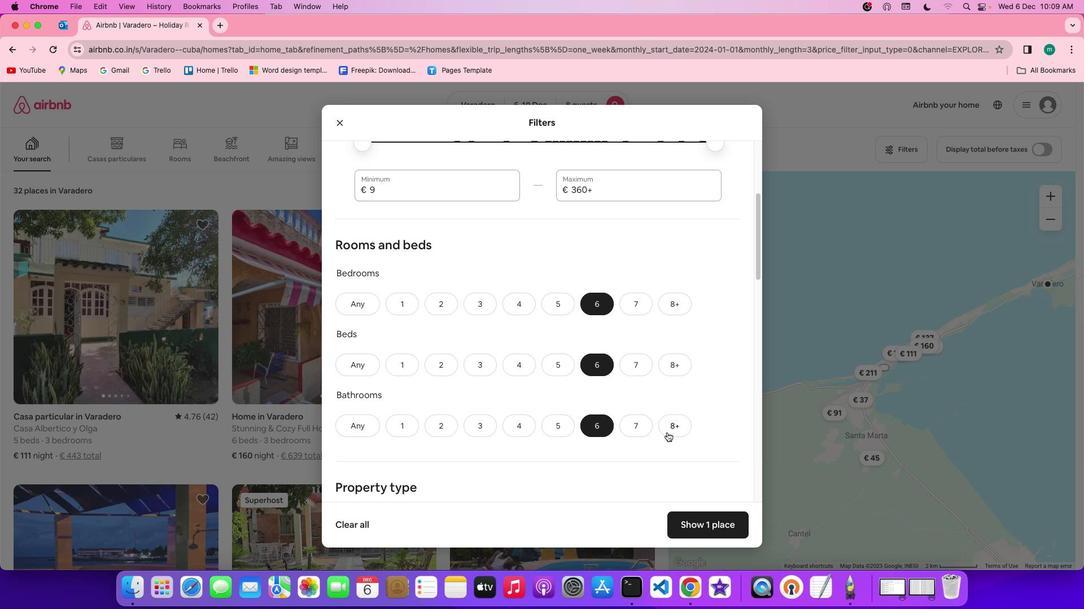 
Action: Mouse scrolled (667, 433) with delta (0, -1)
Screenshot: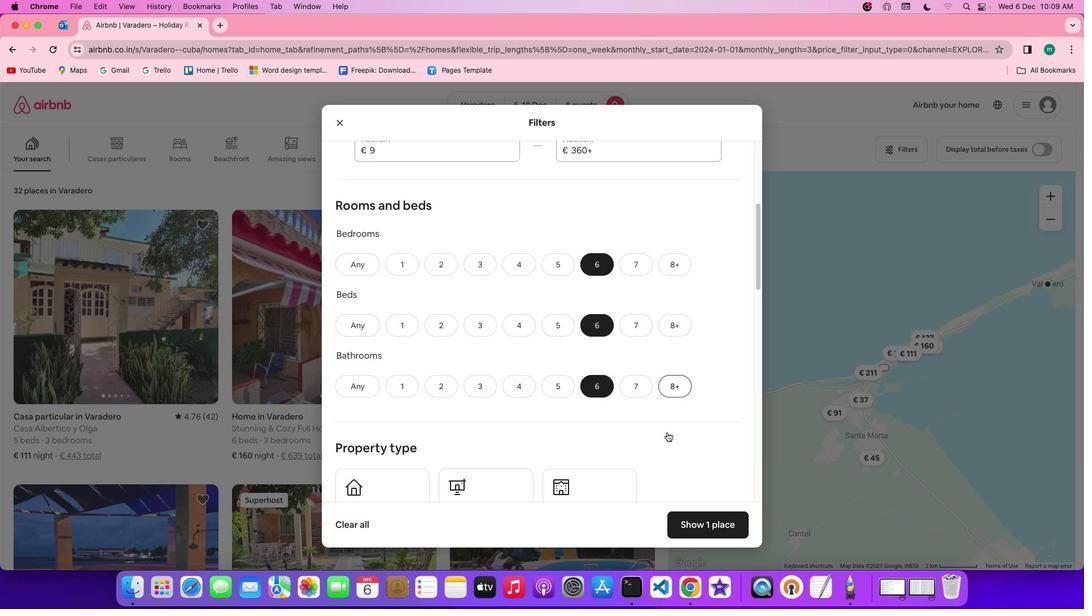 
Action: Mouse moved to (667, 433)
Screenshot: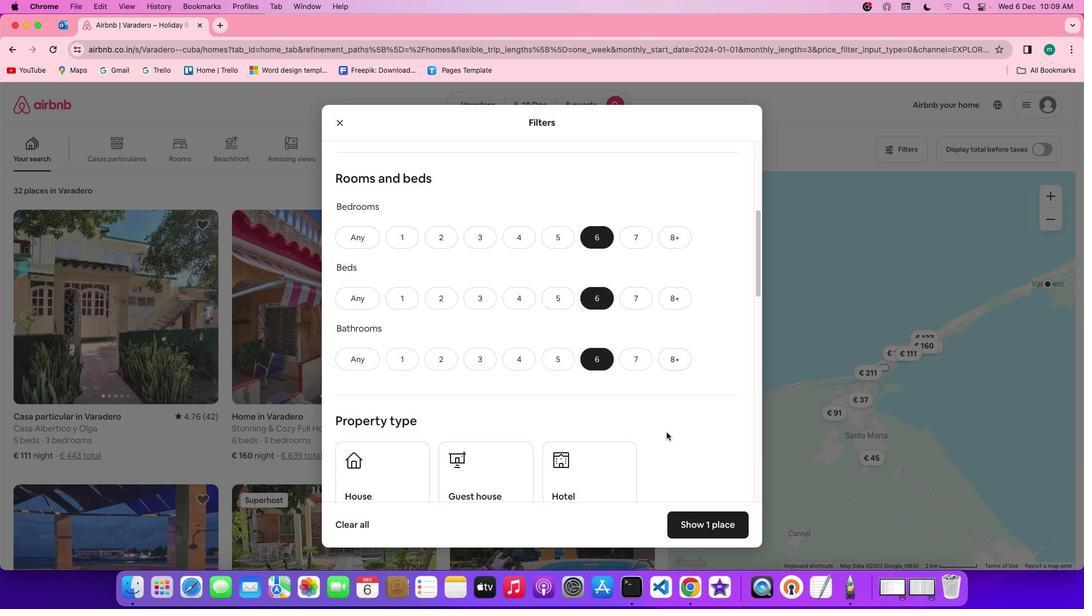 
Action: Mouse scrolled (667, 433) with delta (0, 0)
Screenshot: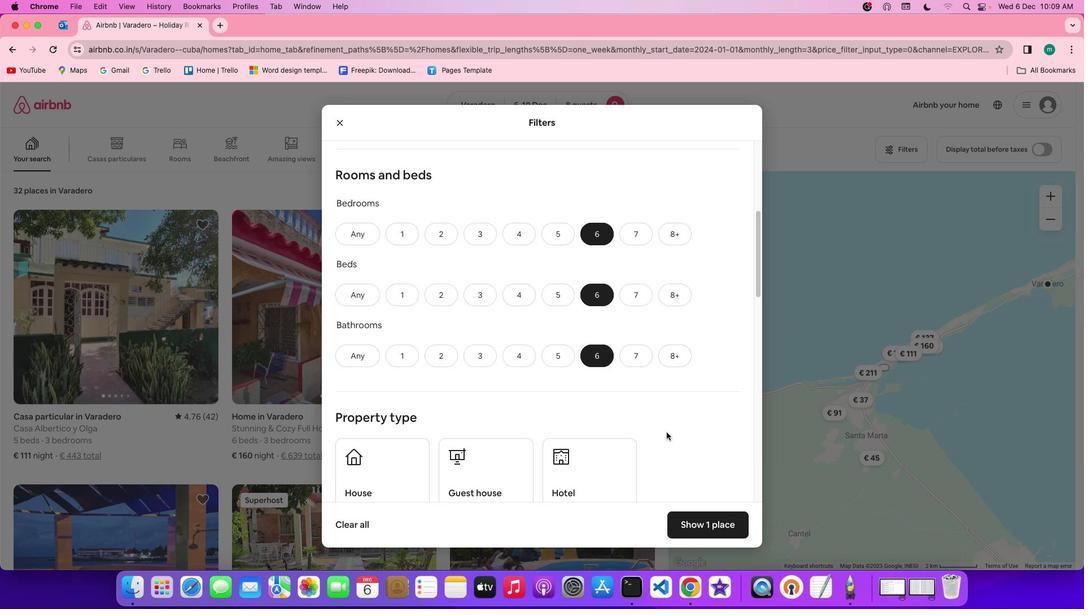 
Action: Mouse scrolled (667, 433) with delta (0, 0)
Screenshot: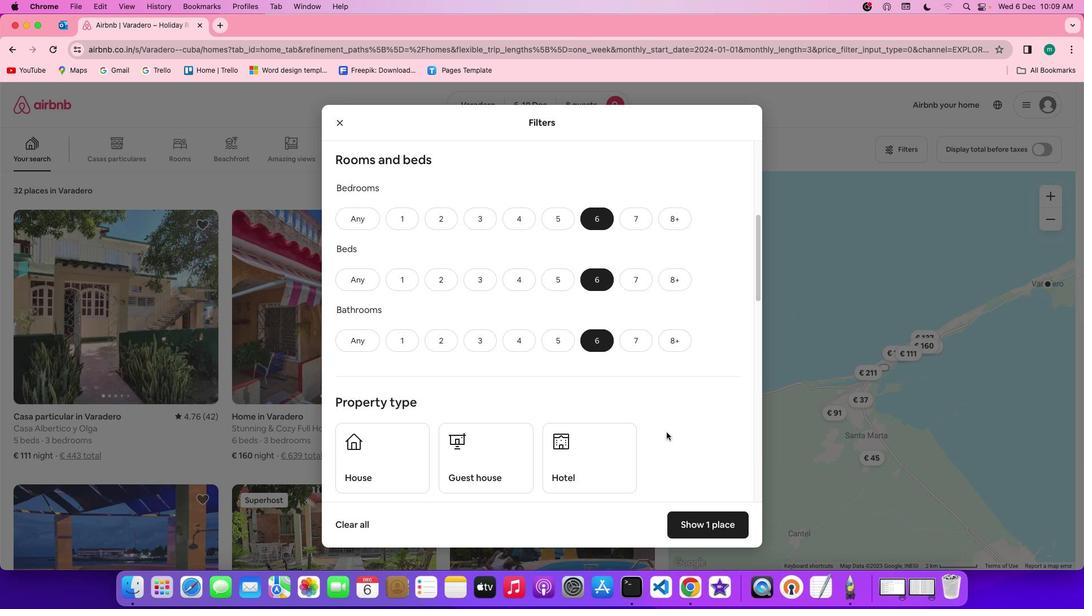 
Action: Mouse scrolled (667, 433) with delta (0, 0)
Screenshot: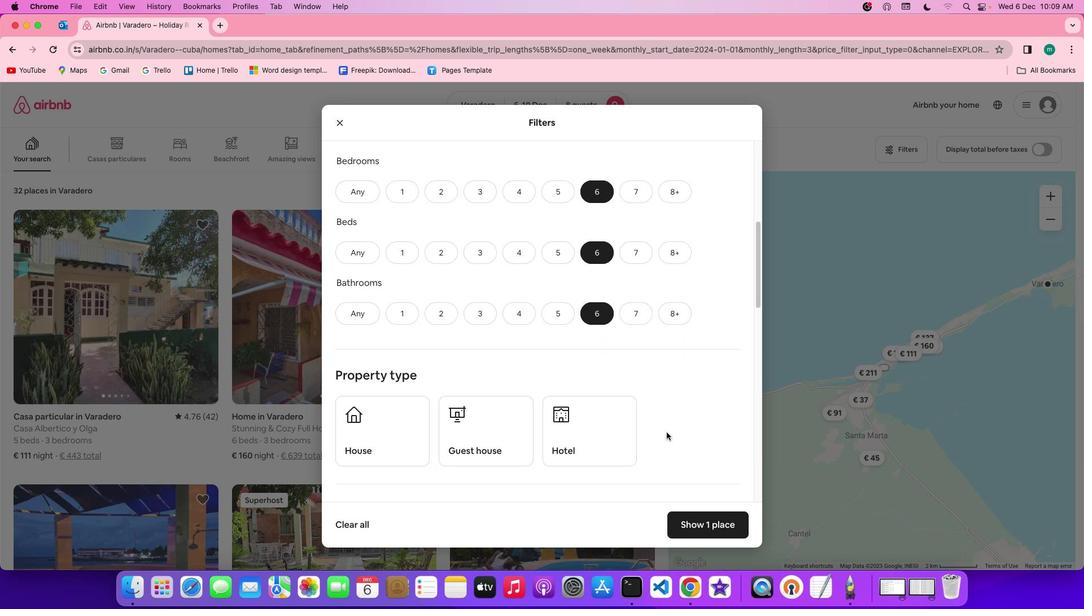 
Action: Mouse scrolled (667, 433) with delta (0, 0)
Screenshot: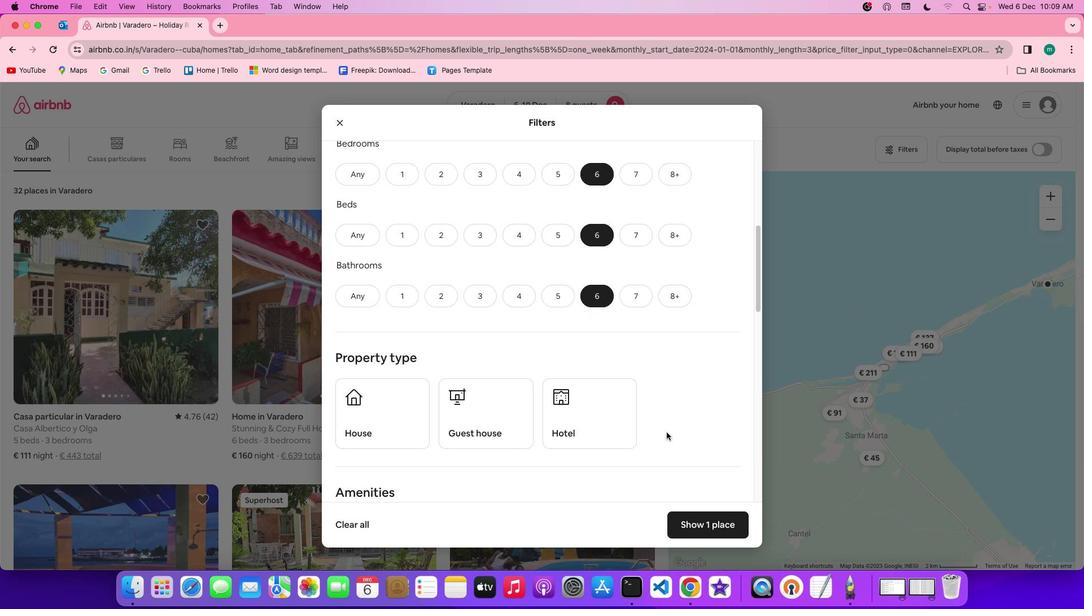 
Action: Mouse scrolled (667, 433) with delta (0, 0)
Screenshot: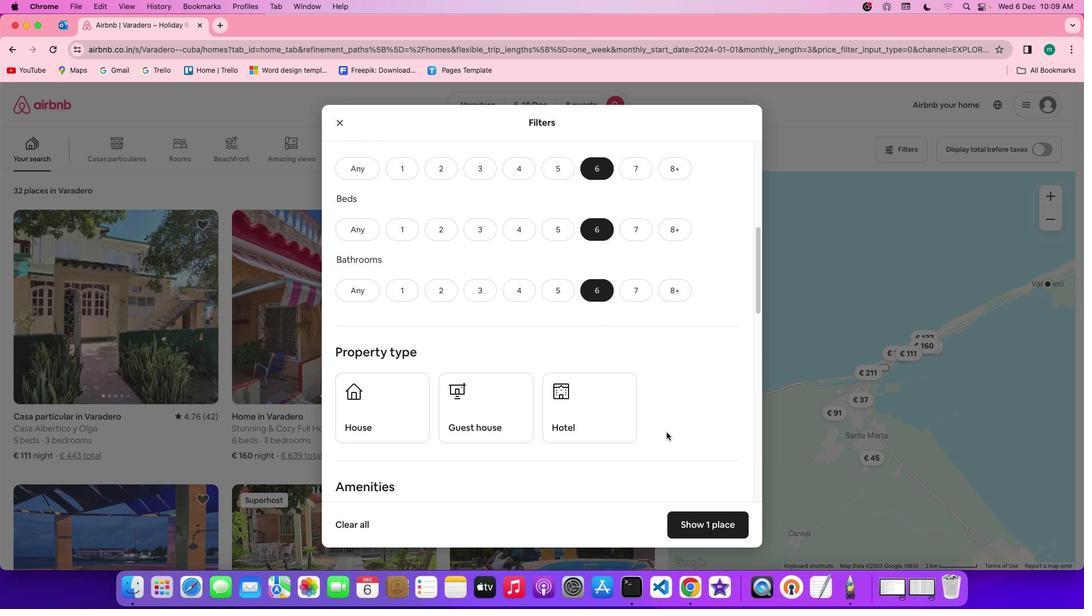 
Action: Mouse scrolled (667, 433) with delta (0, 0)
Screenshot: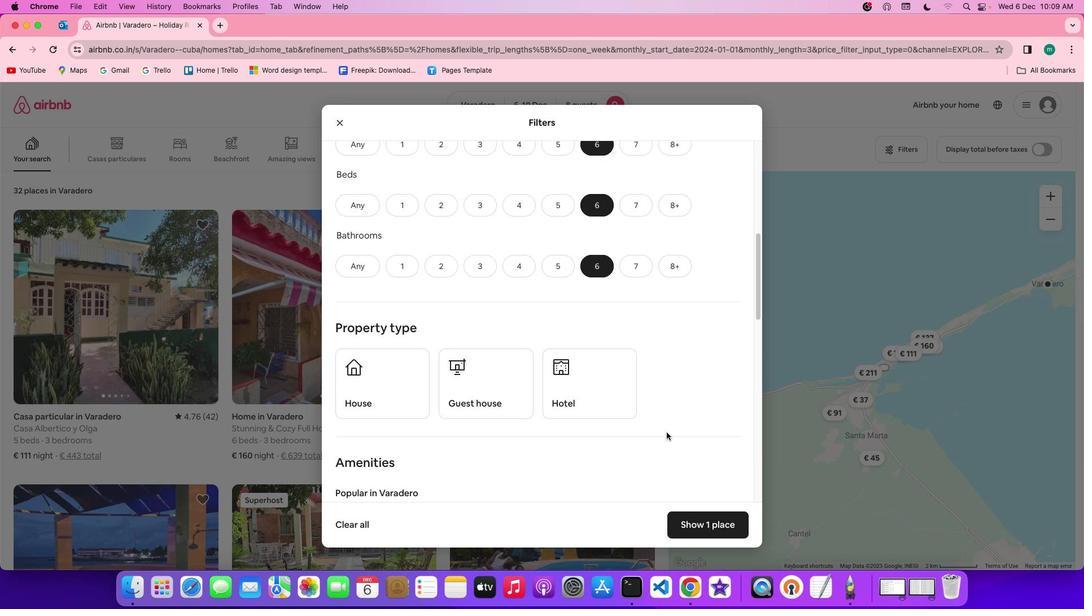 
Action: Mouse scrolled (667, 433) with delta (0, 0)
Screenshot: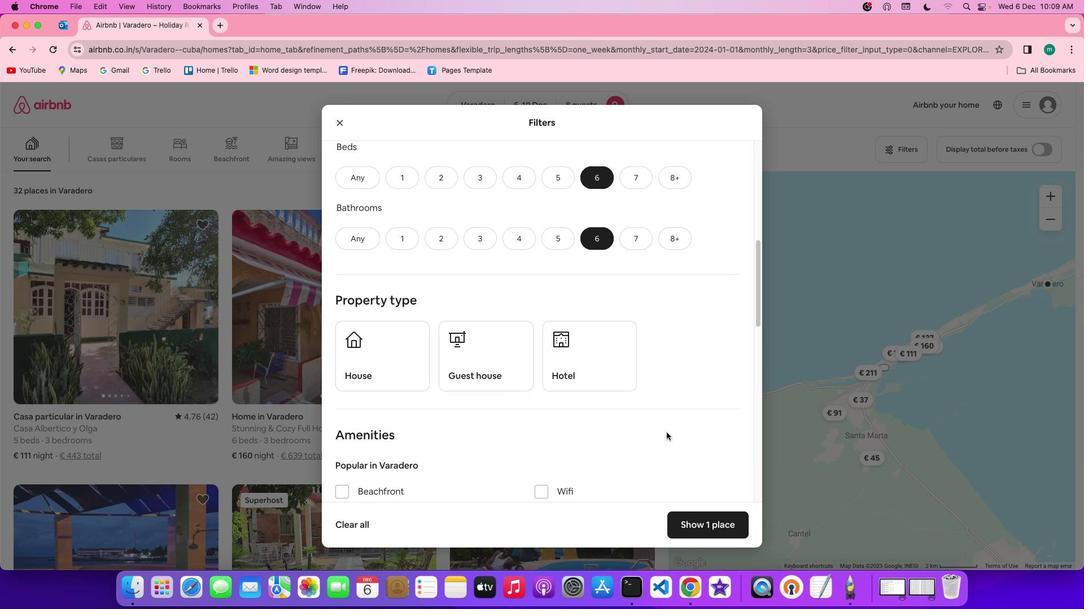 
Action: Mouse scrolled (667, 433) with delta (0, 0)
Screenshot: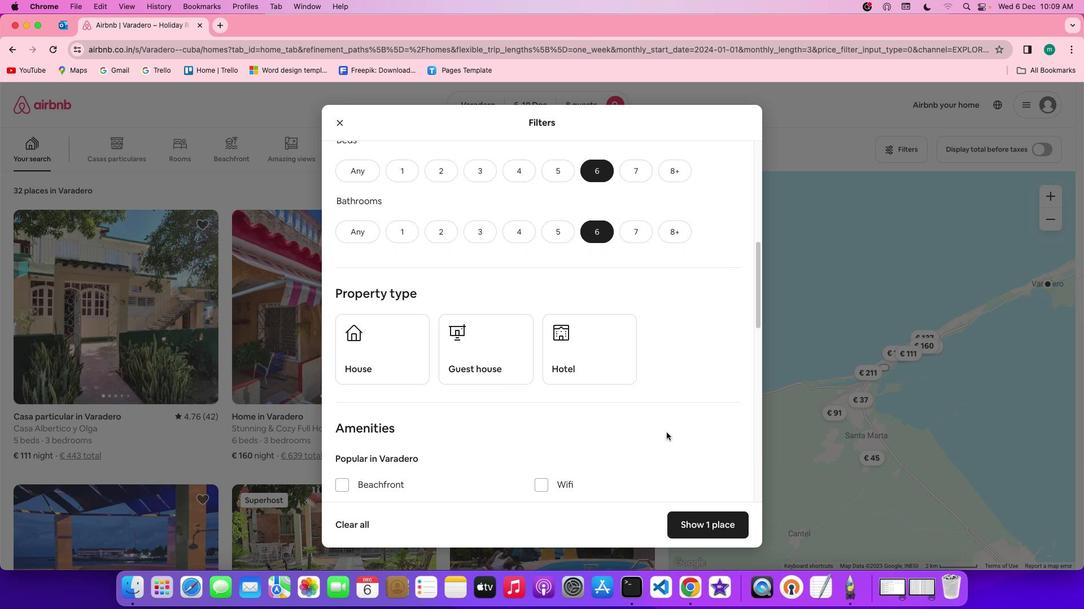 
Action: Mouse moved to (404, 363)
Screenshot: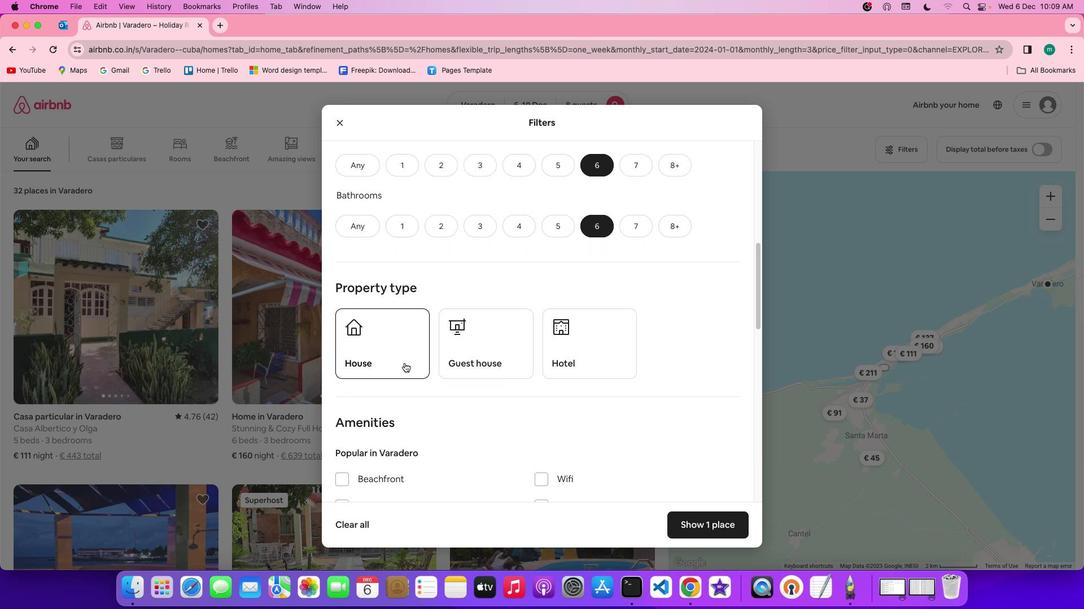 
Action: Mouse pressed left at (404, 363)
Screenshot: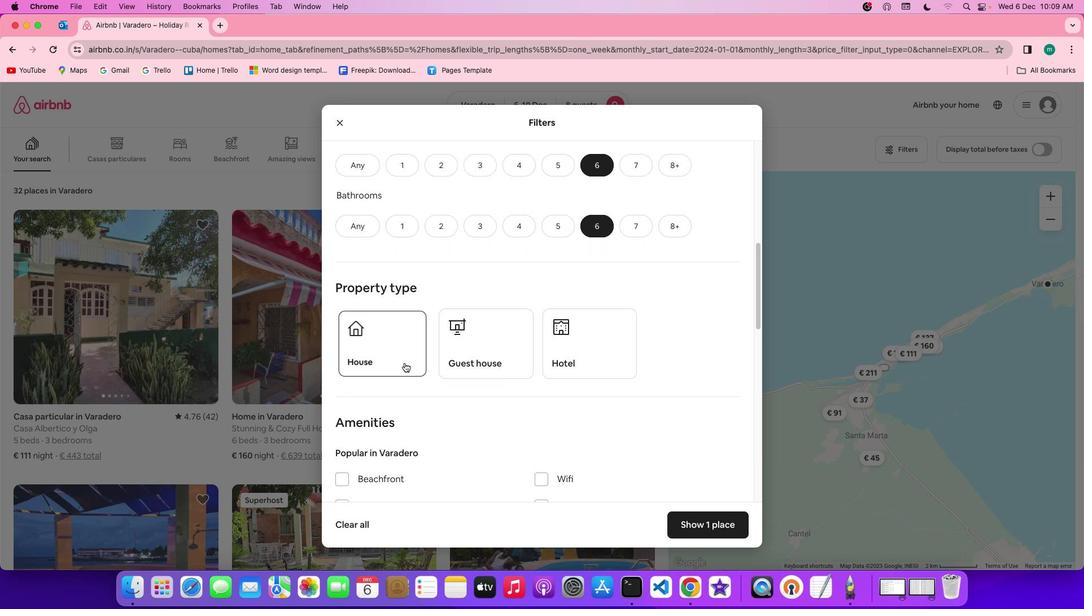 
Action: Mouse moved to (563, 418)
Screenshot: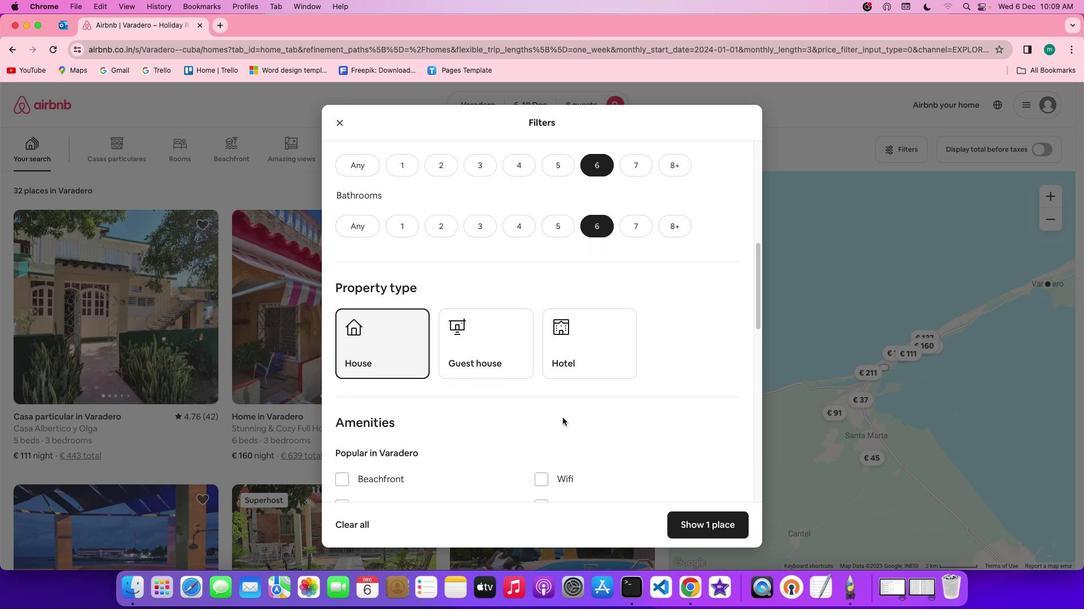 
Action: Mouse scrolled (563, 418) with delta (0, 0)
Screenshot: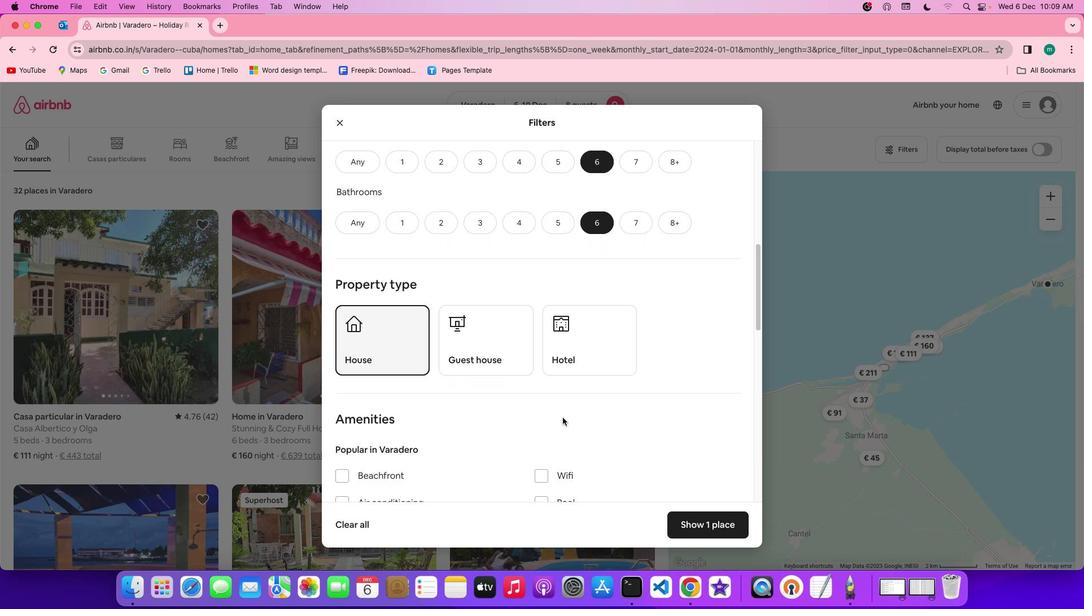
Action: Mouse scrolled (563, 418) with delta (0, 0)
Screenshot: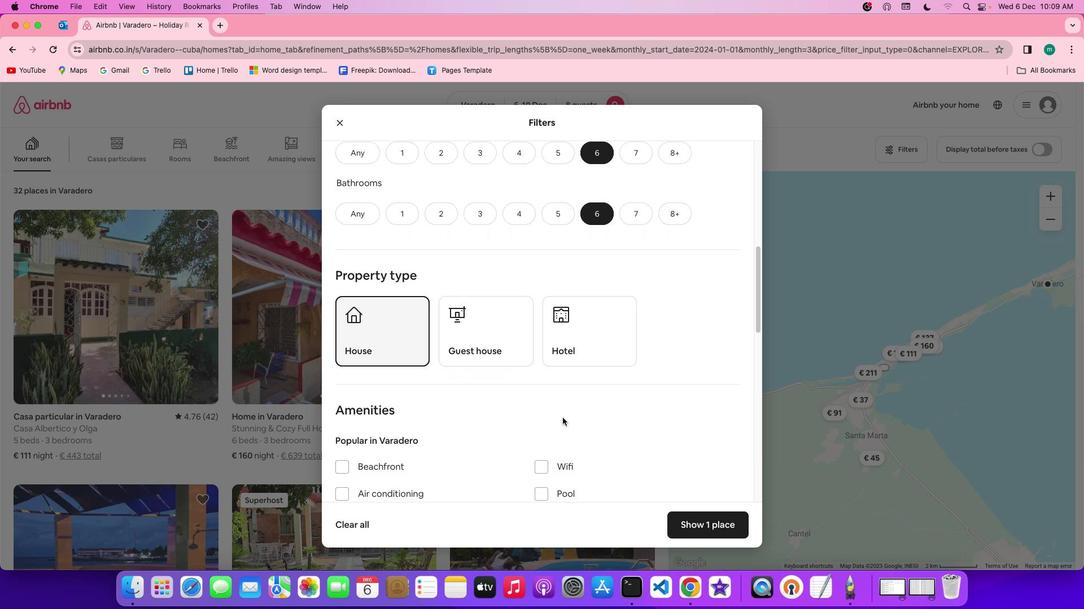 
Action: Mouse scrolled (563, 418) with delta (0, -1)
Screenshot: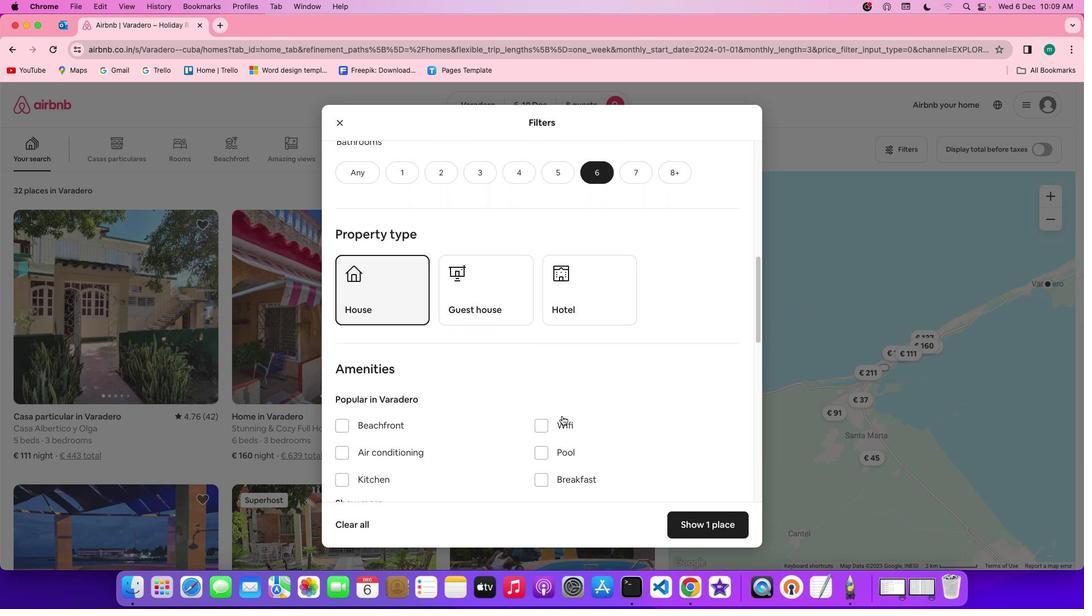 
Action: Mouse moved to (561, 414)
Screenshot: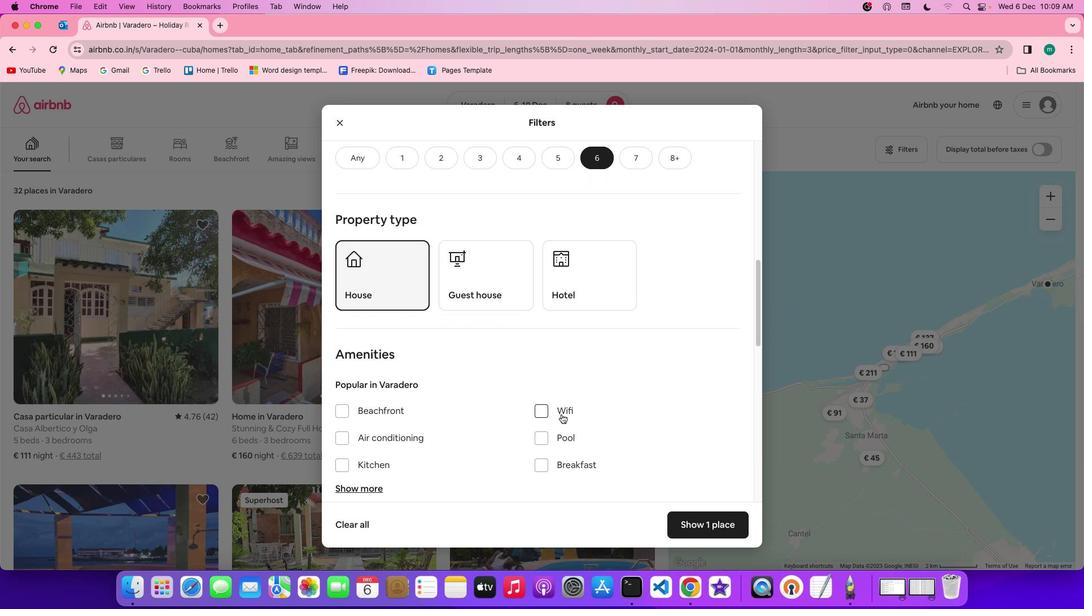 
Action: Mouse scrolled (561, 414) with delta (0, 0)
Screenshot: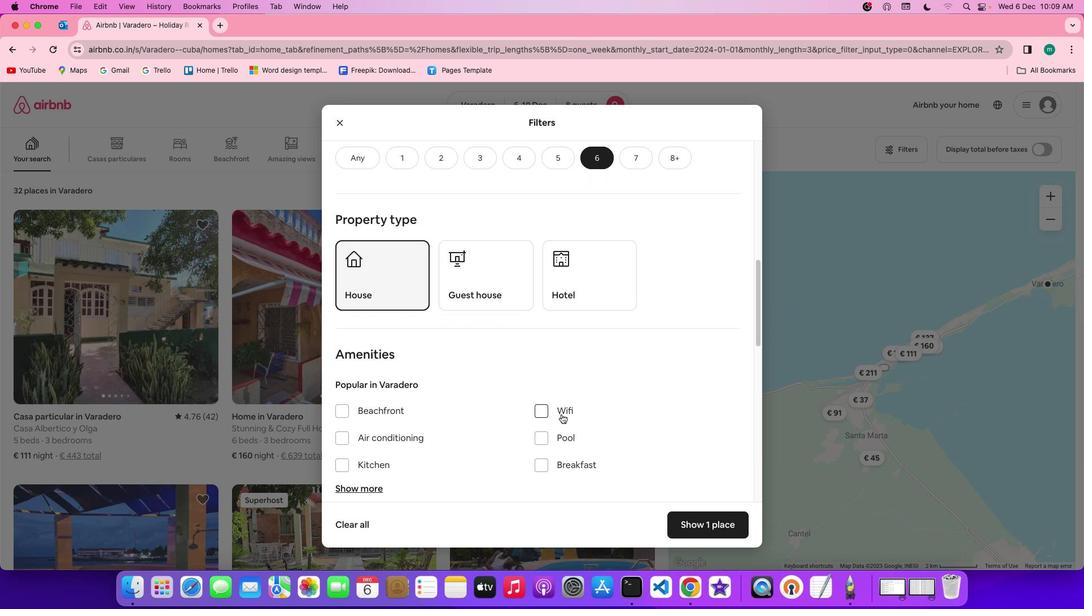 
Action: Mouse scrolled (561, 414) with delta (0, 0)
Screenshot: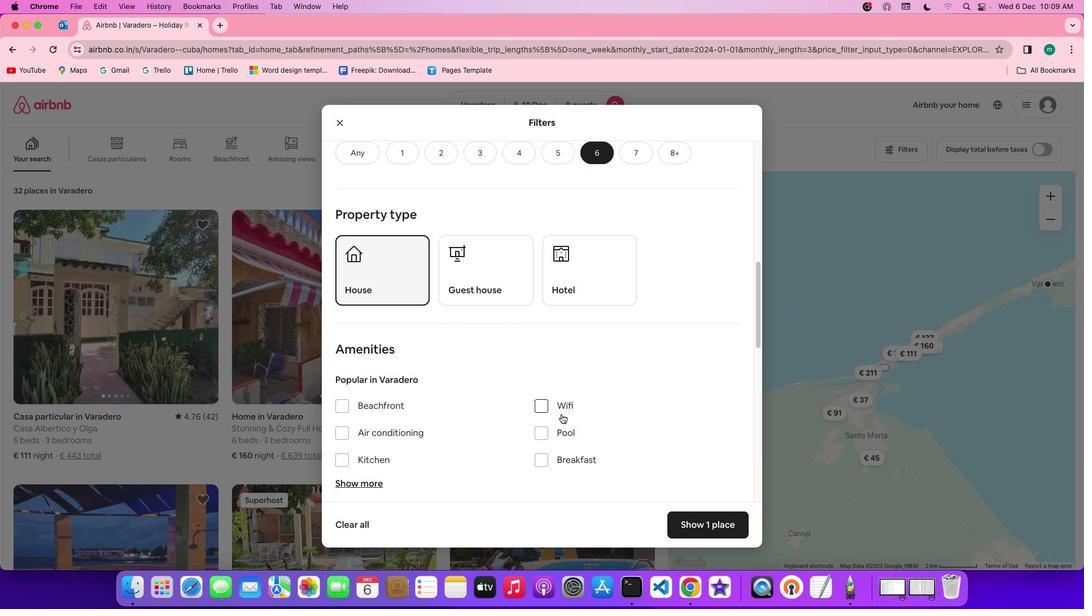 
Action: Mouse scrolled (561, 414) with delta (0, 0)
Screenshot: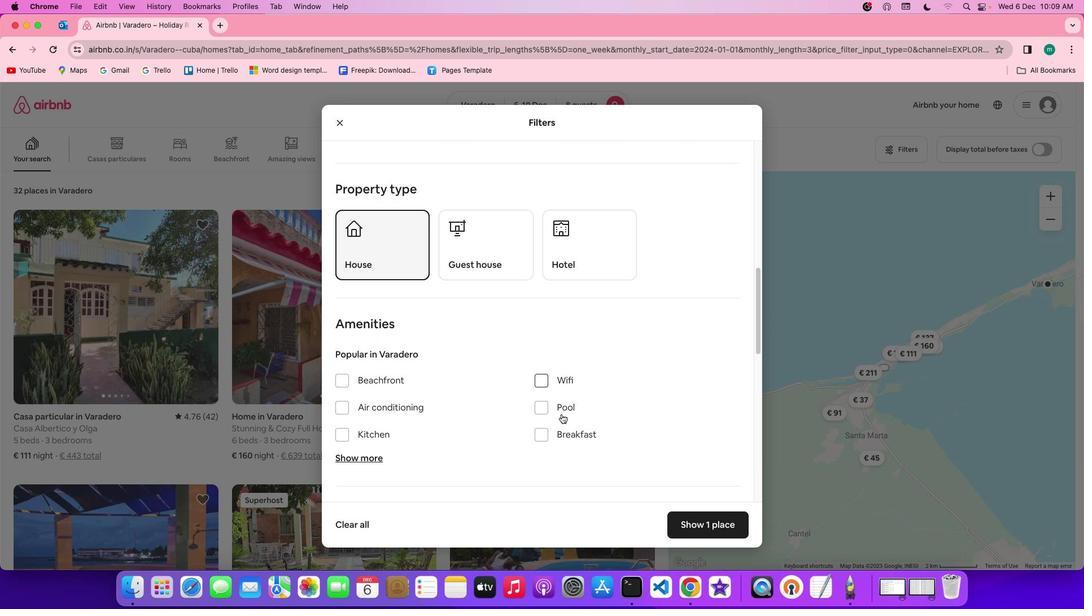 
Action: Mouse scrolled (561, 414) with delta (0, 0)
Screenshot: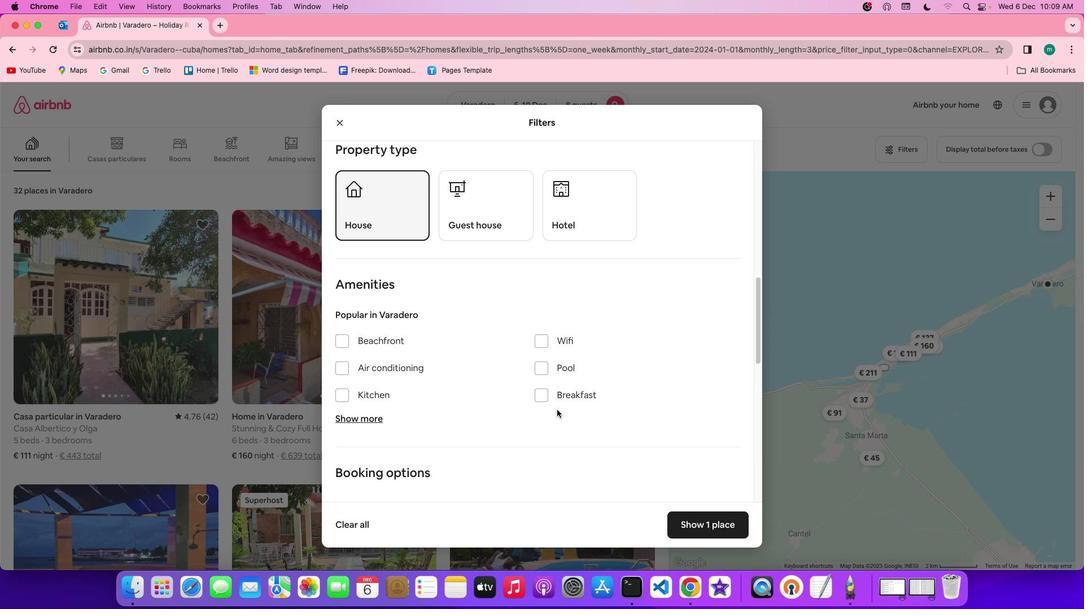 
Action: Mouse moved to (536, 327)
Screenshot: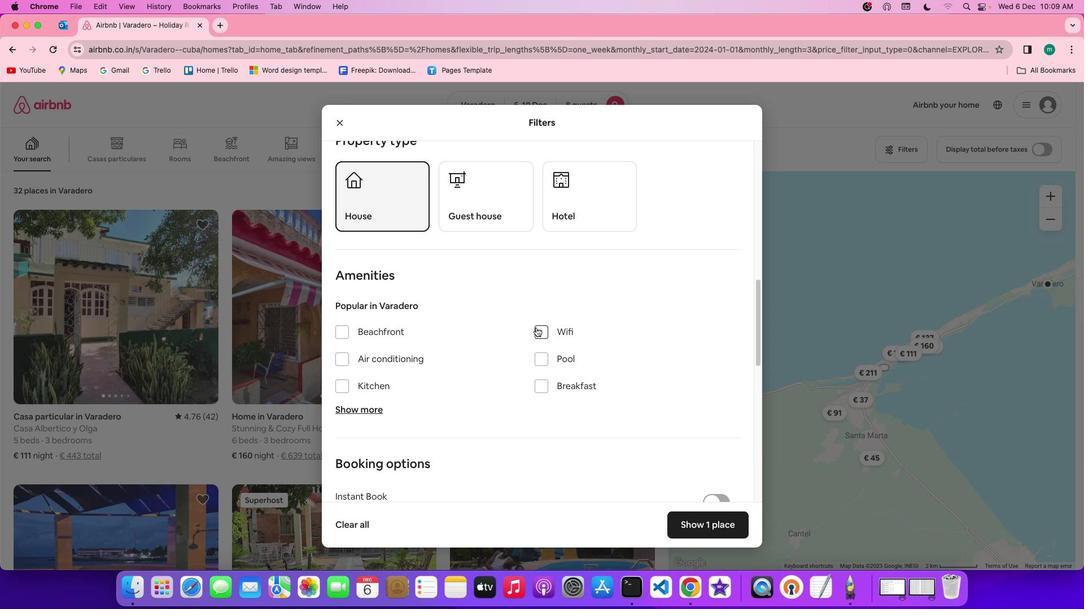 
Action: Mouse pressed left at (536, 327)
Screenshot: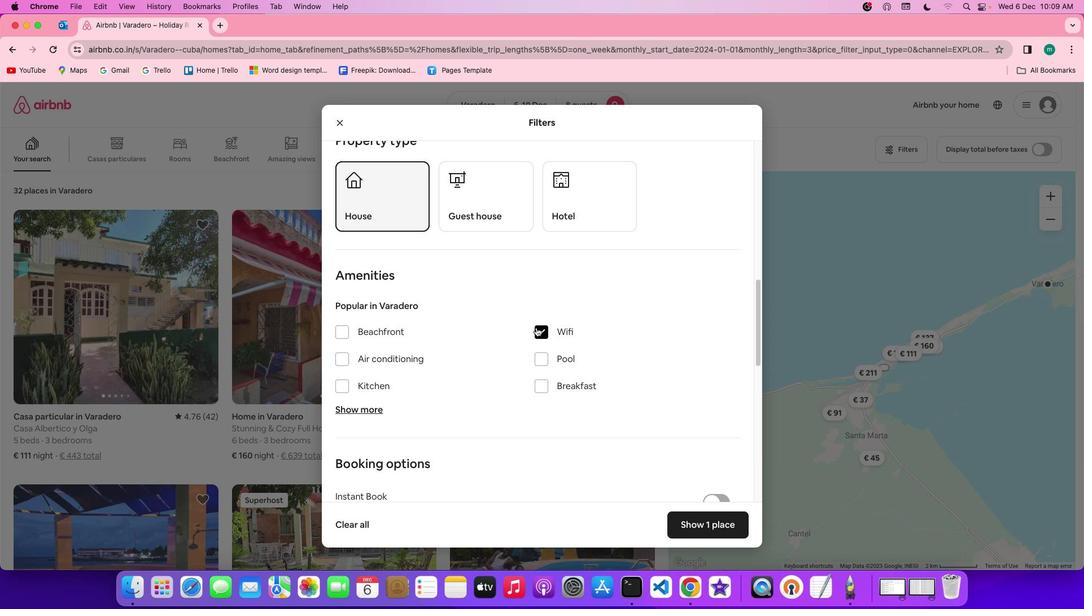 
Action: Mouse moved to (352, 408)
Screenshot: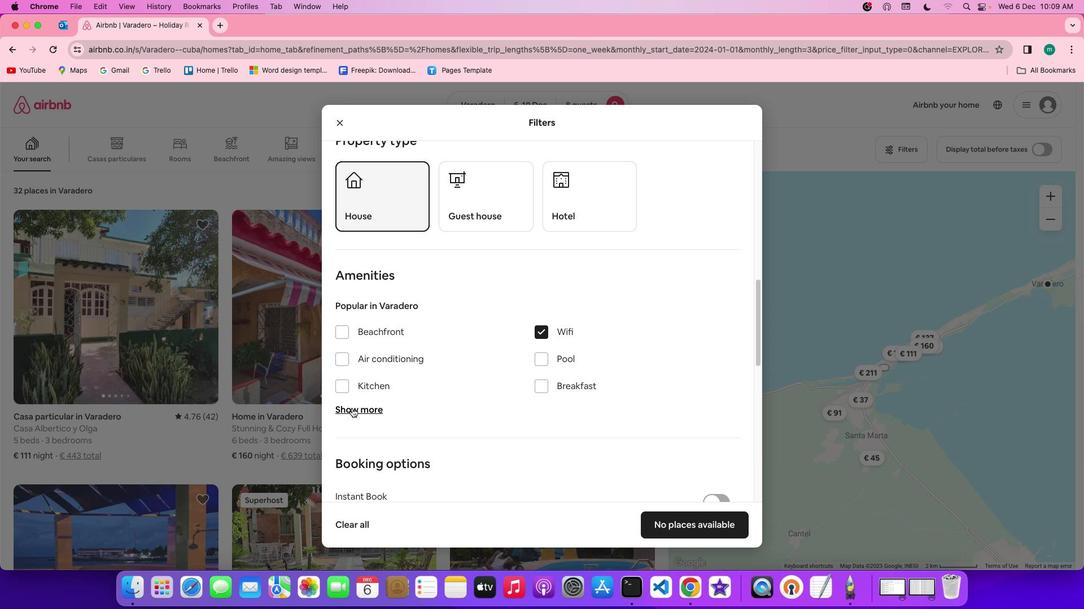 
Action: Mouse pressed left at (352, 408)
Screenshot: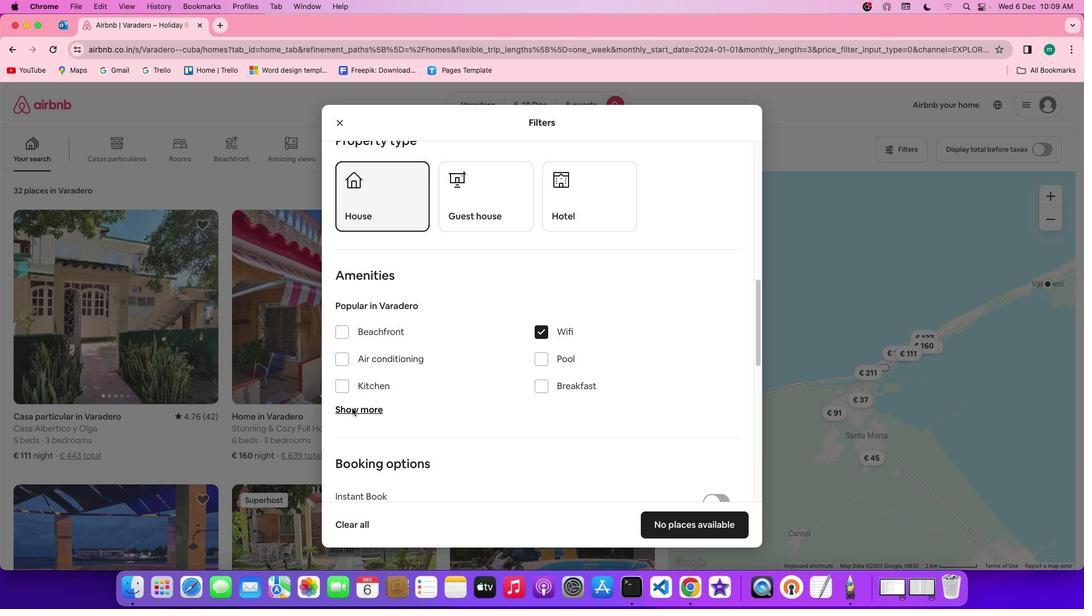 
Action: Mouse moved to (488, 454)
Screenshot: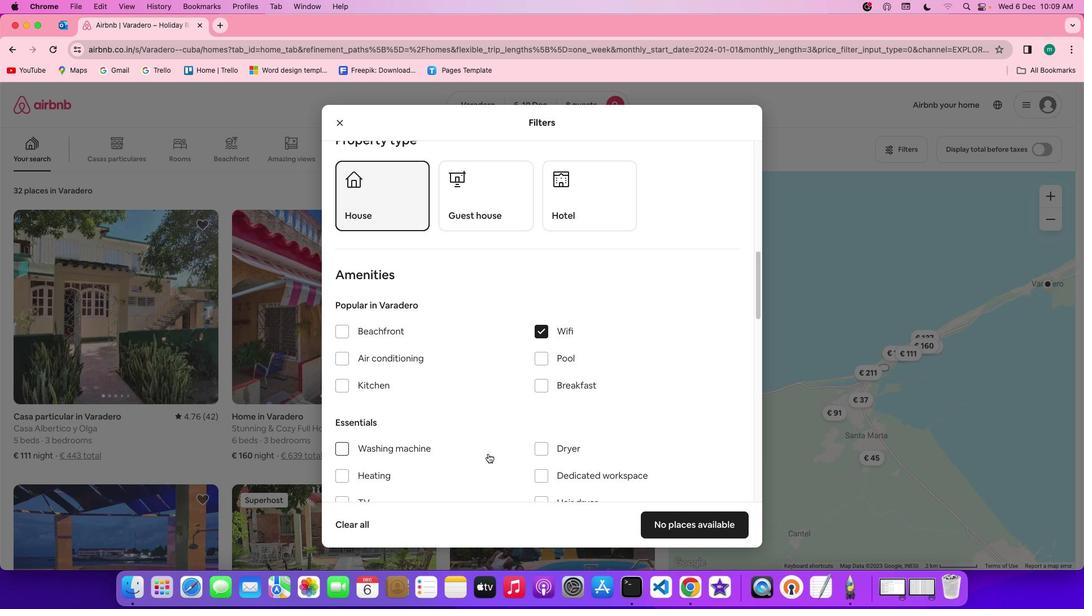 
Action: Mouse scrolled (488, 454) with delta (0, 0)
Screenshot: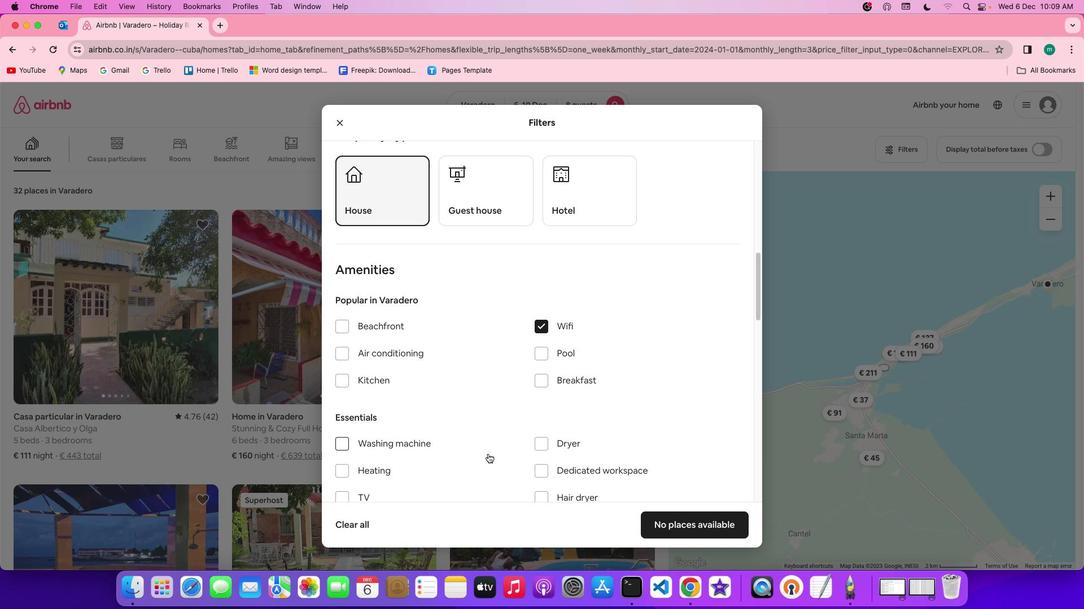 
Action: Mouse scrolled (488, 454) with delta (0, 0)
Screenshot: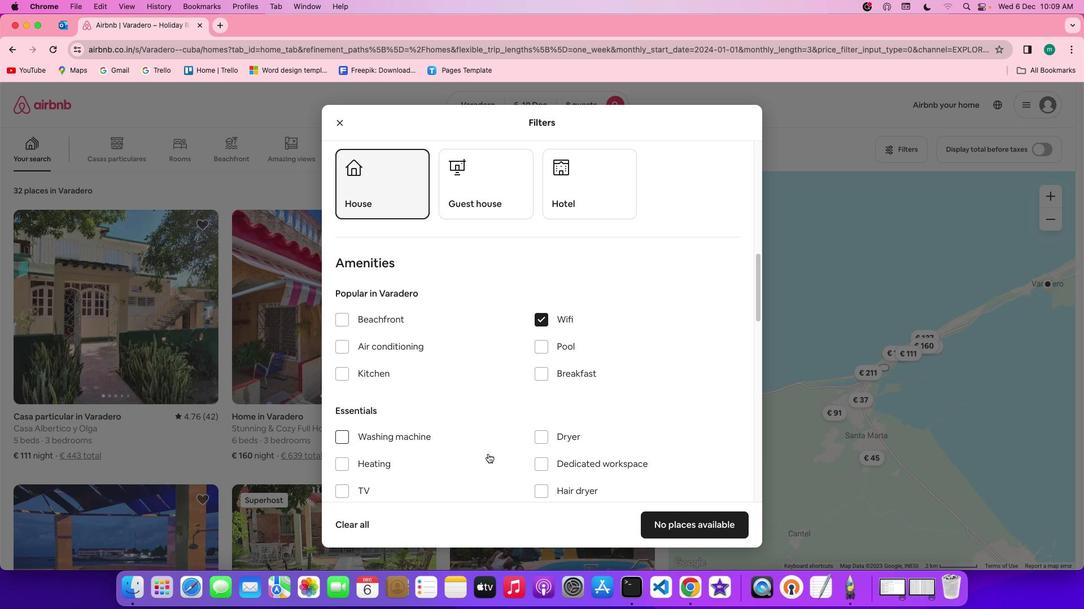 
Action: Mouse scrolled (488, 454) with delta (0, 0)
Screenshot: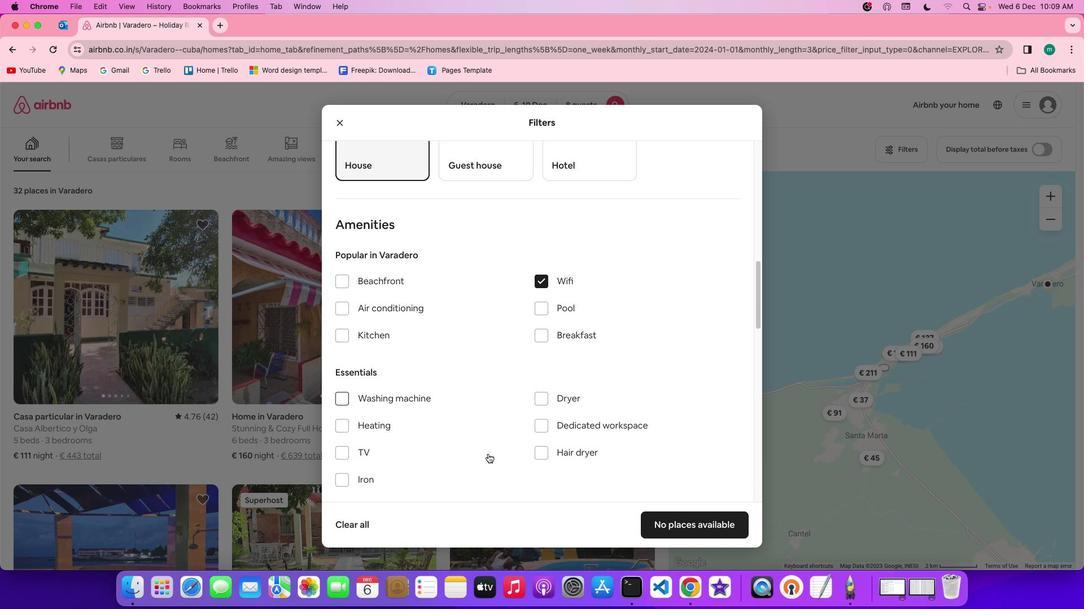 
Action: Mouse scrolled (488, 454) with delta (0, 0)
Screenshot: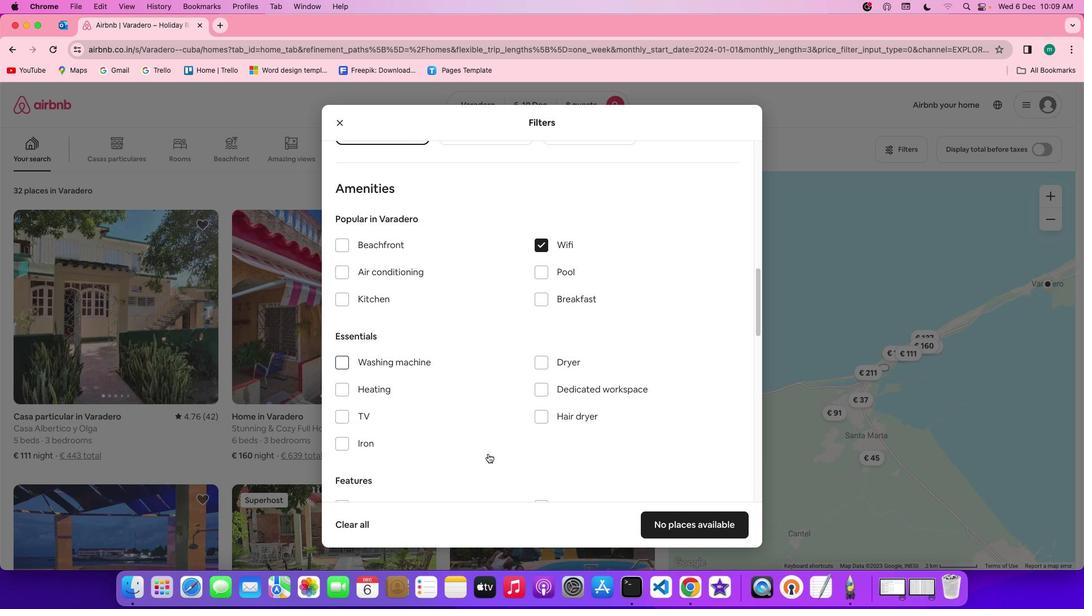 
Action: Mouse moved to (344, 405)
Screenshot: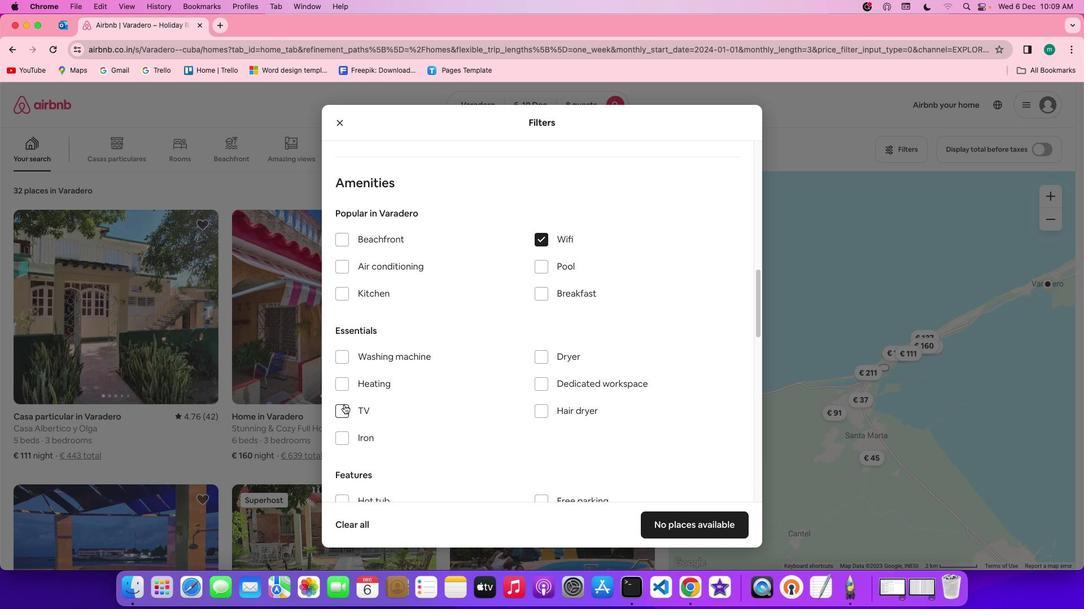 
Action: Mouse pressed left at (344, 405)
Screenshot: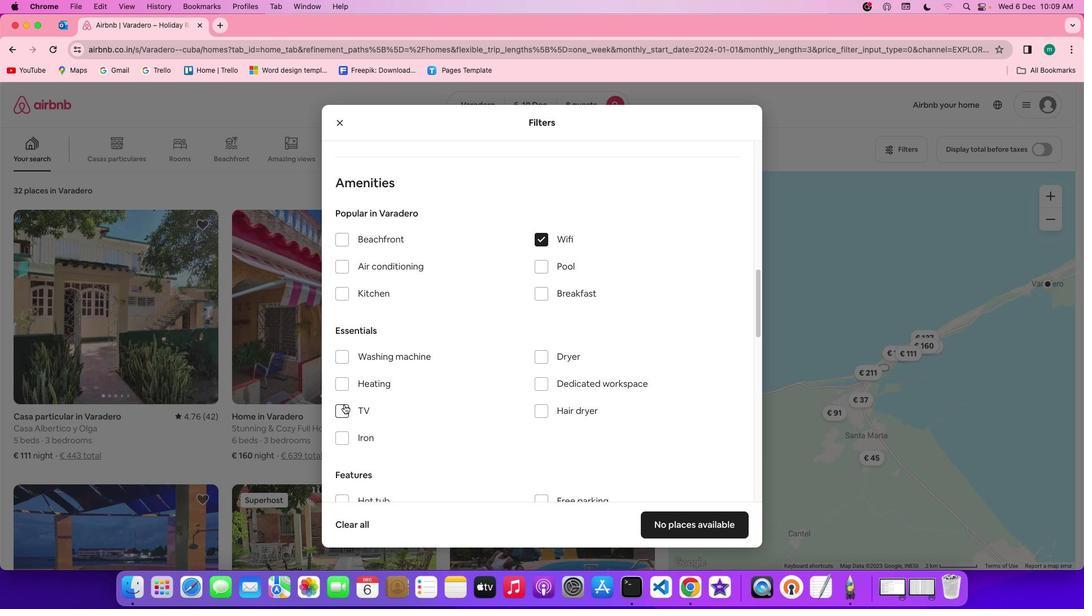 
Action: Mouse moved to (536, 296)
Screenshot: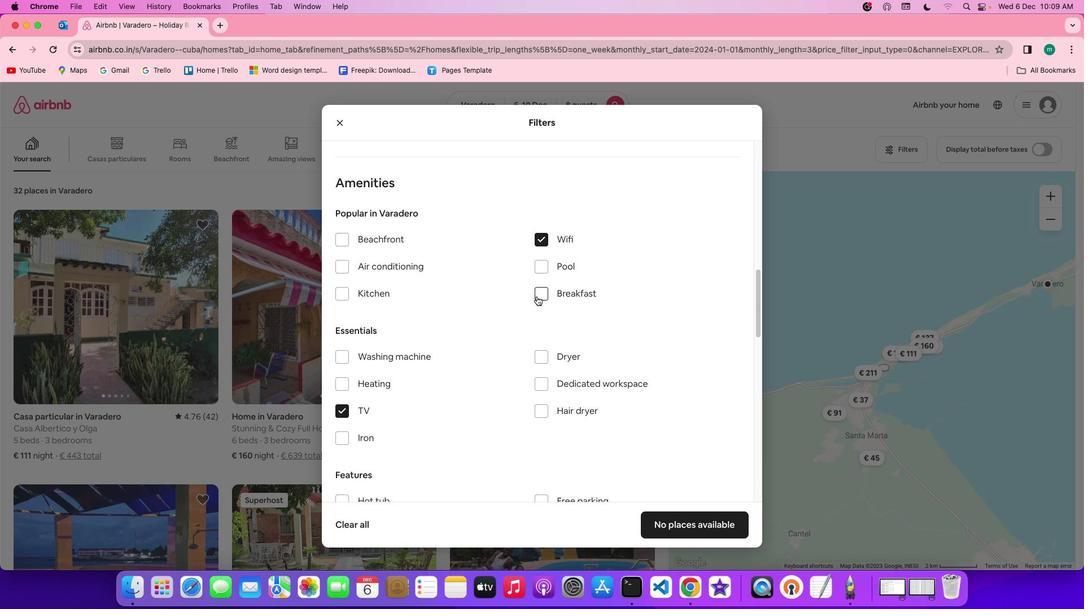 
Action: Mouse scrolled (536, 296) with delta (0, 0)
Screenshot: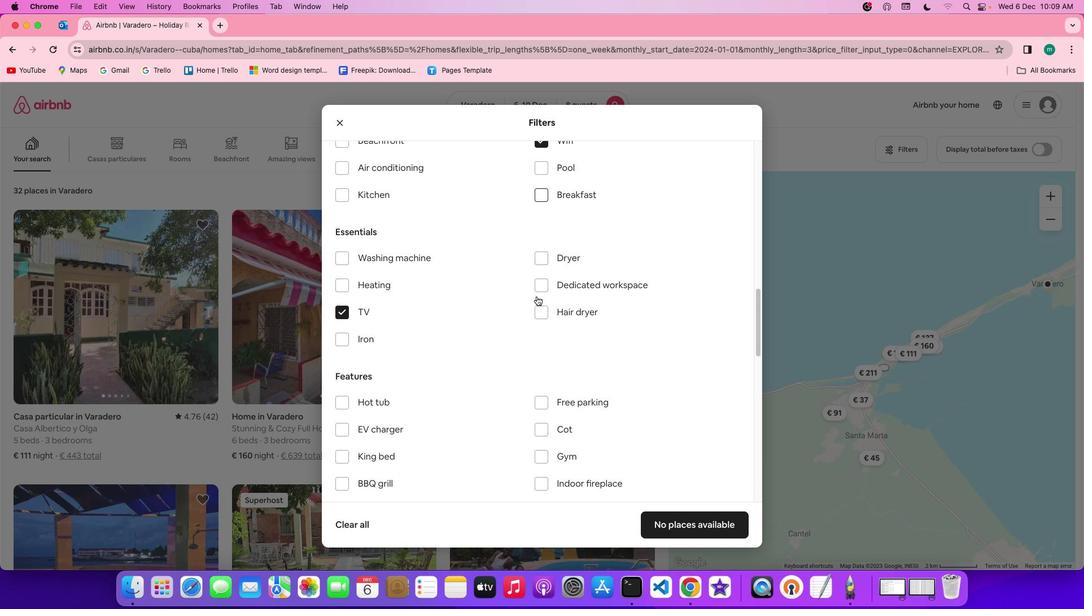 
Action: Mouse scrolled (536, 296) with delta (0, 0)
Screenshot: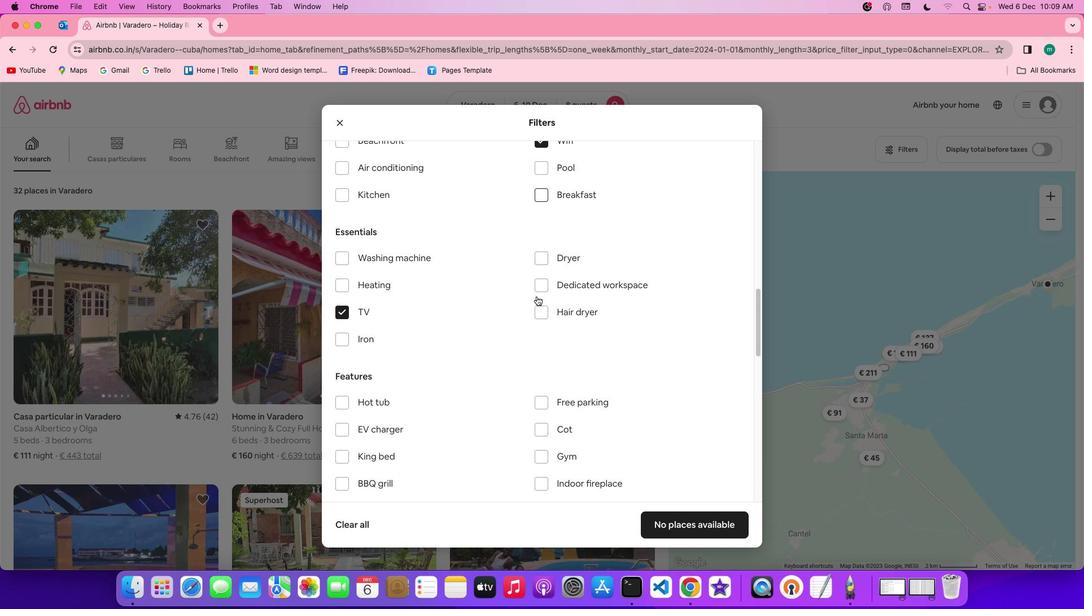 
Action: Mouse scrolled (536, 296) with delta (0, -1)
Screenshot: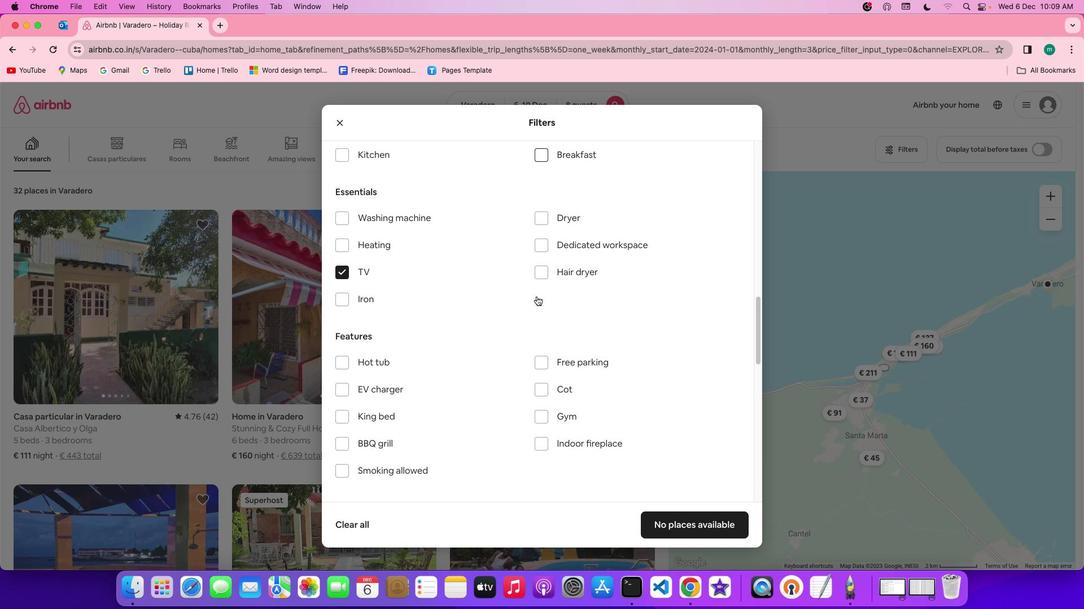 
Action: Mouse scrolled (536, 296) with delta (0, -2)
Screenshot: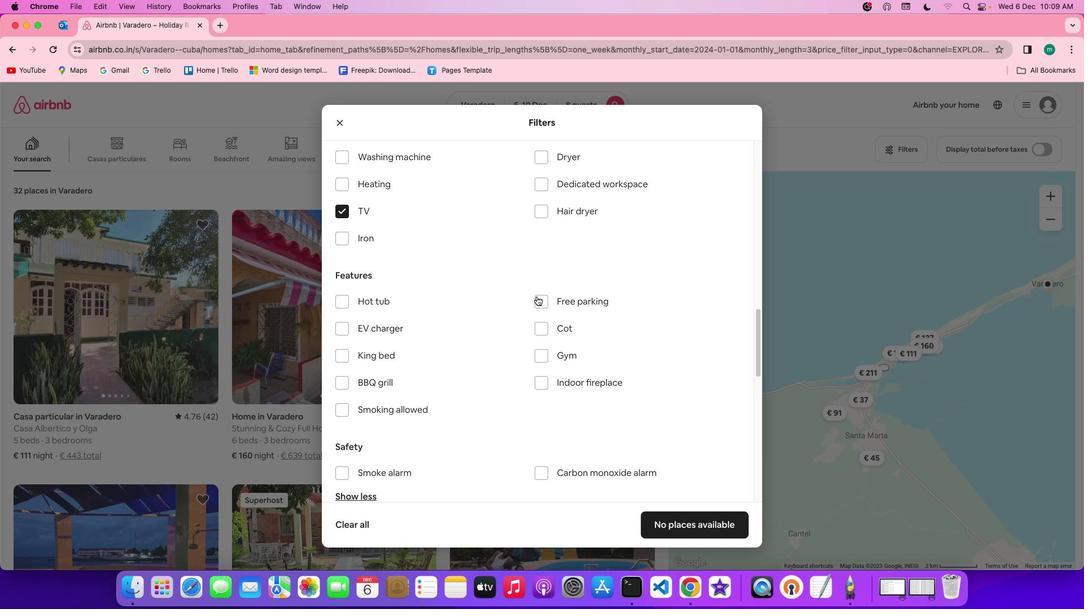 
Action: Mouse moved to (541, 284)
Screenshot: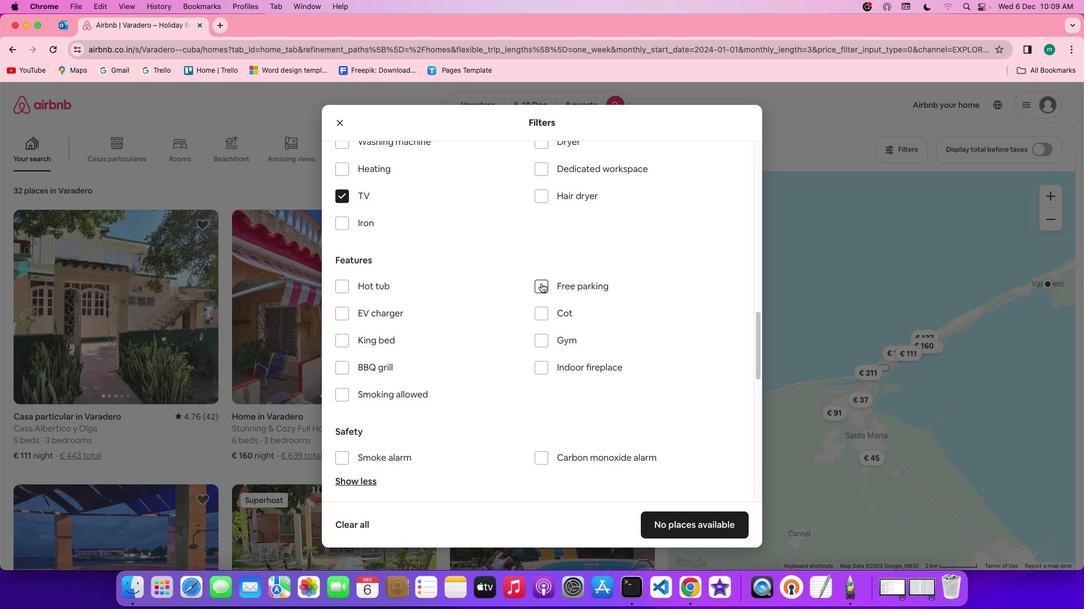 
Action: Mouse pressed left at (541, 284)
Screenshot: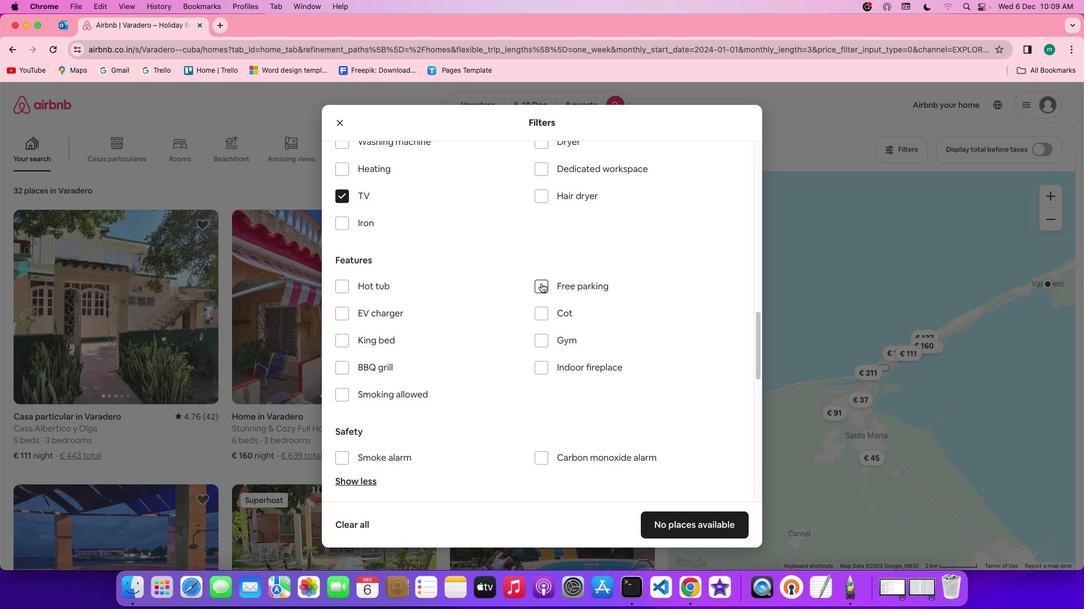 
Action: Mouse moved to (423, 343)
Screenshot: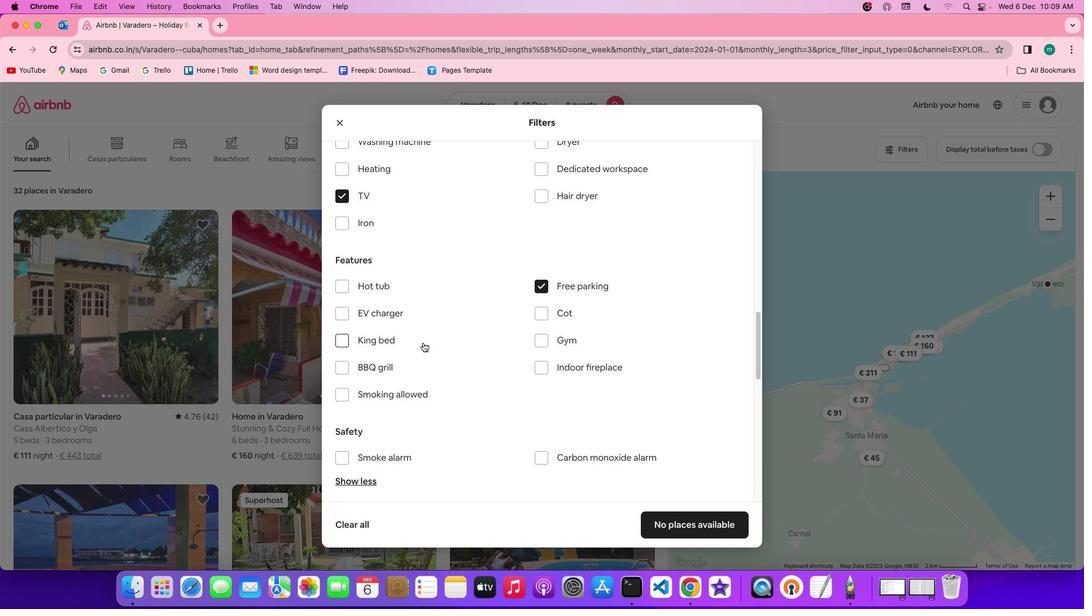 
Action: Mouse scrolled (423, 343) with delta (0, 0)
Screenshot: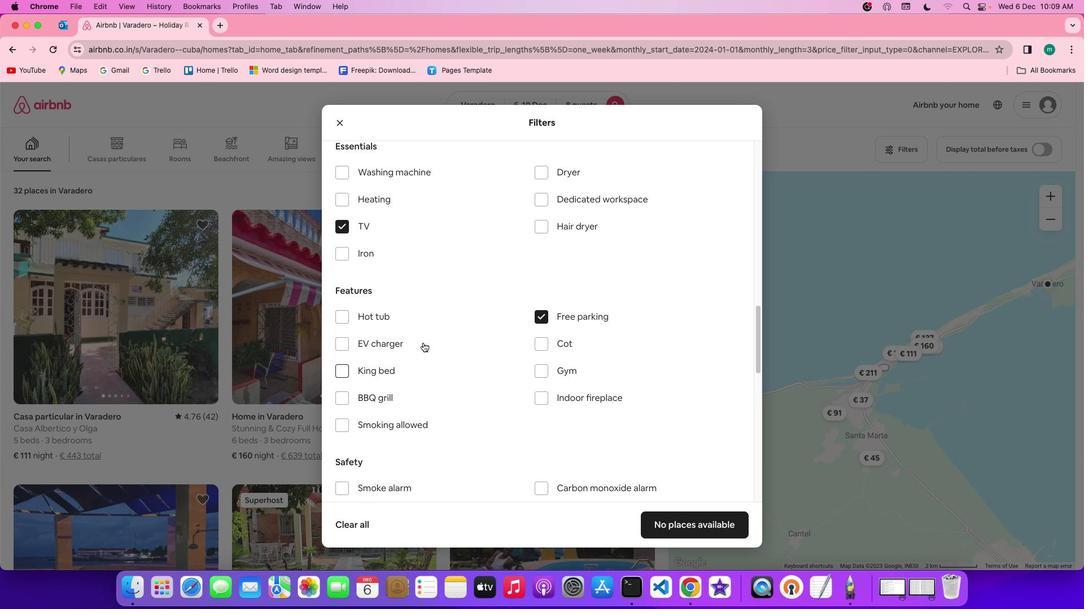 
Action: Mouse scrolled (423, 343) with delta (0, 0)
Screenshot: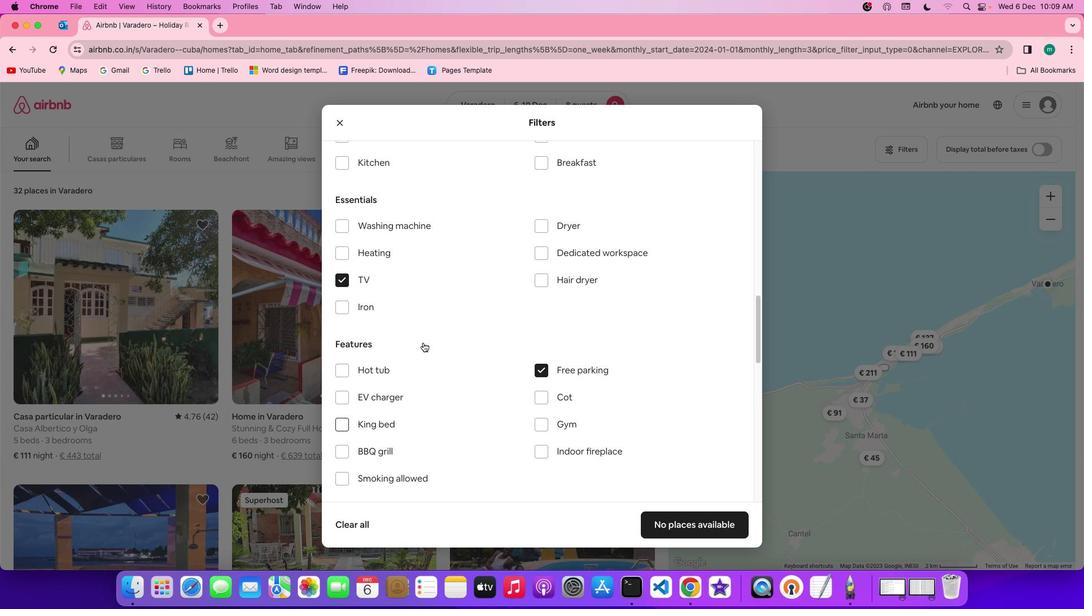 
Action: Mouse scrolled (423, 343) with delta (0, 1)
Screenshot: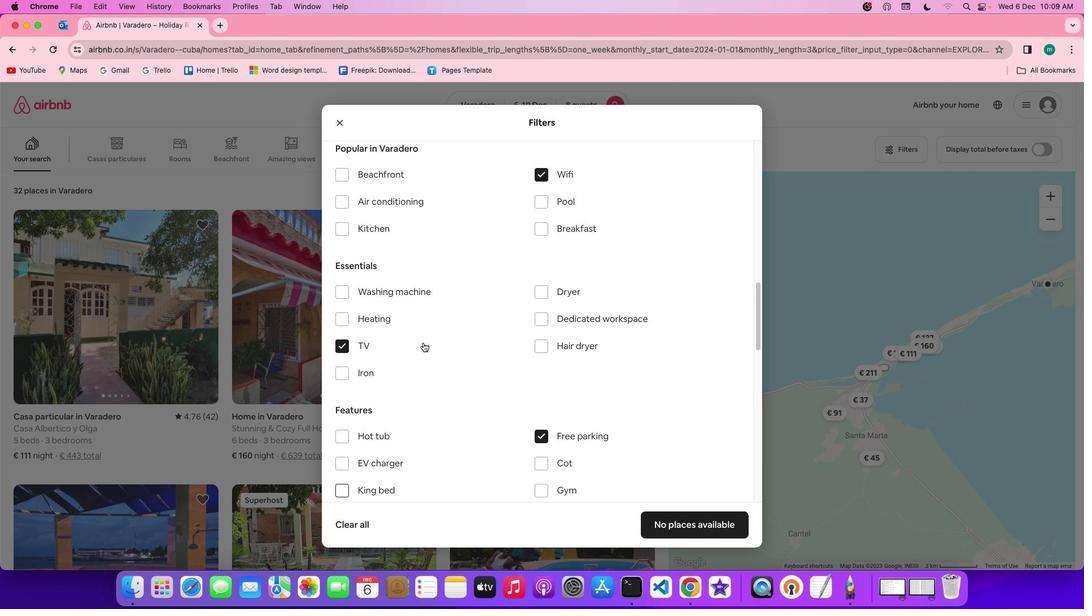 
Action: Mouse scrolled (423, 343) with delta (0, 2)
Screenshot: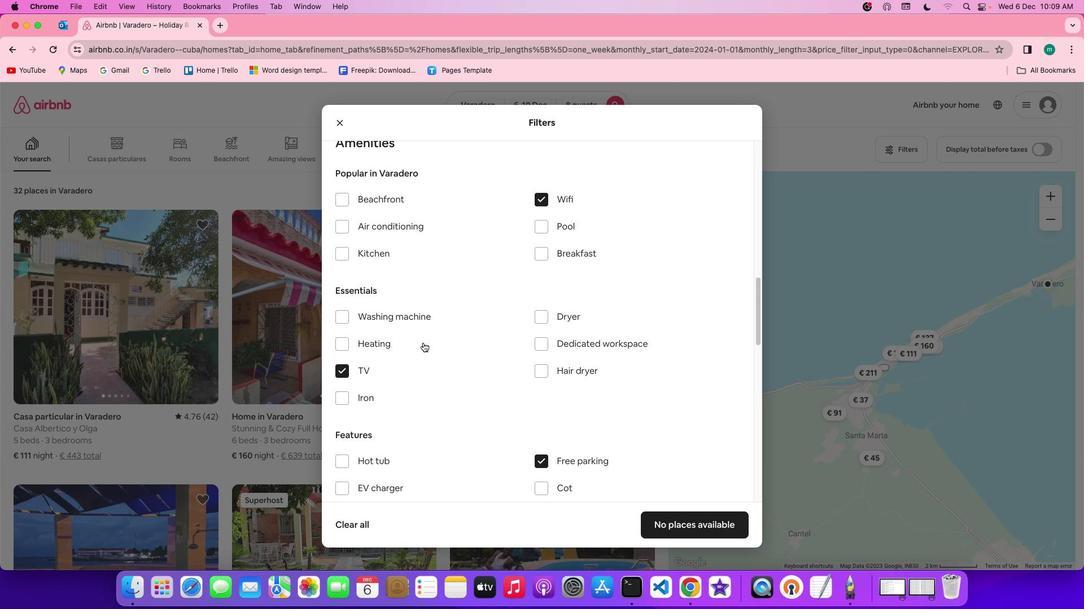 
Action: Mouse scrolled (423, 343) with delta (0, 0)
Screenshot: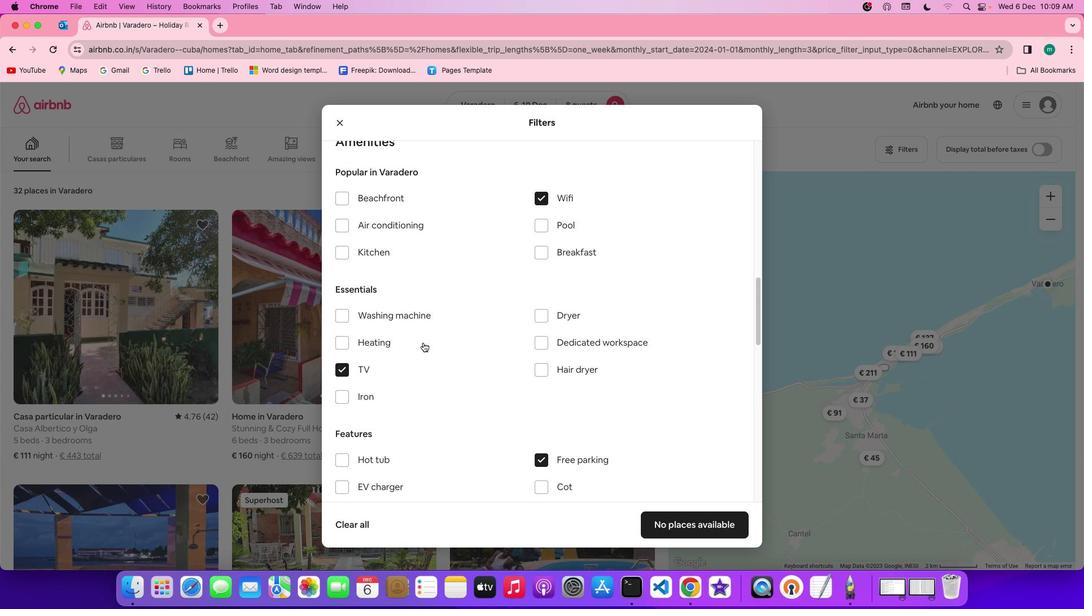 
Action: Mouse scrolled (423, 343) with delta (0, 0)
Screenshot: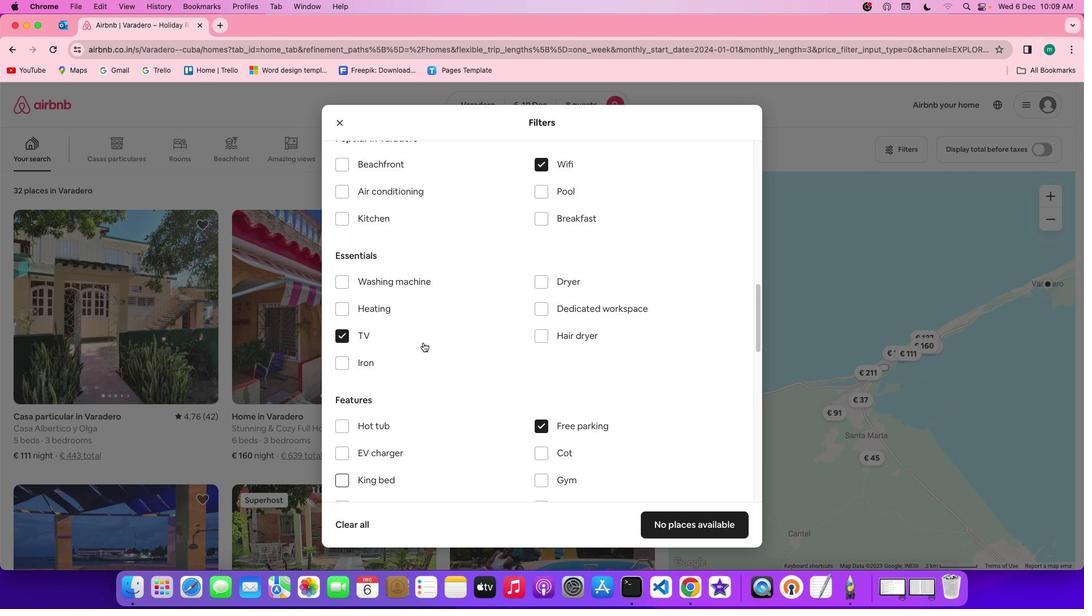 
Action: Mouse scrolled (423, 343) with delta (0, -1)
Screenshot: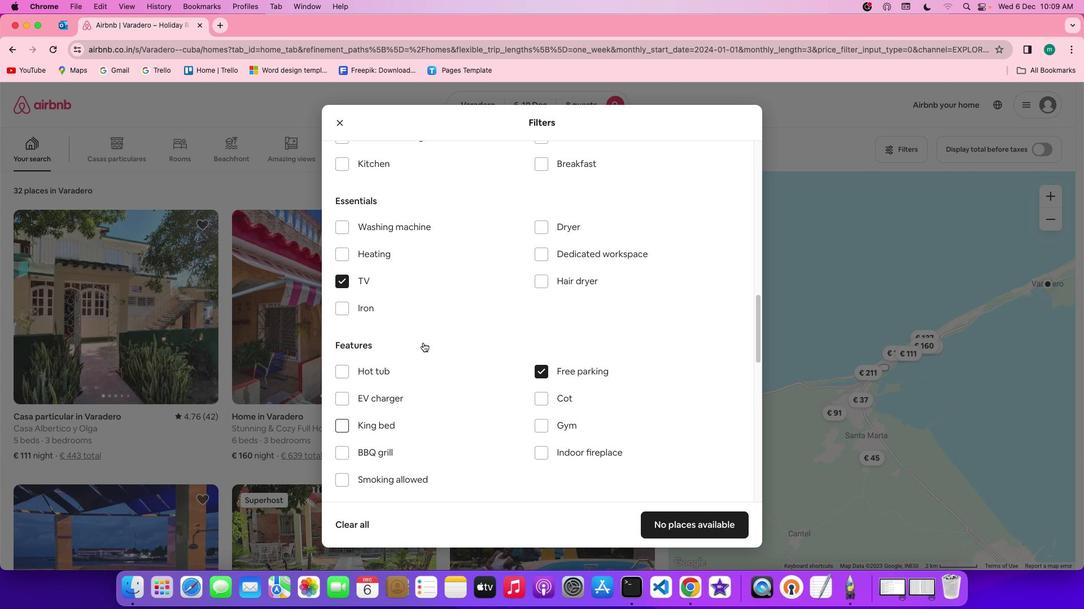 
Action: Mouse scrolled (423, 343) with delta (0, -2)
Screenshot: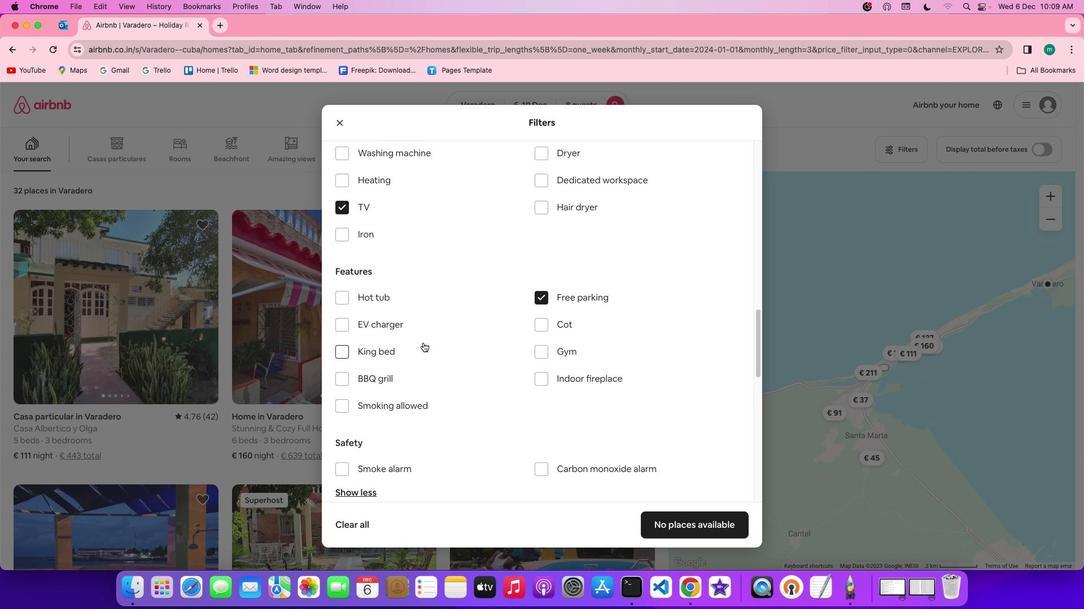 
Action: Mouse moved to (545, 334)
Screenshot: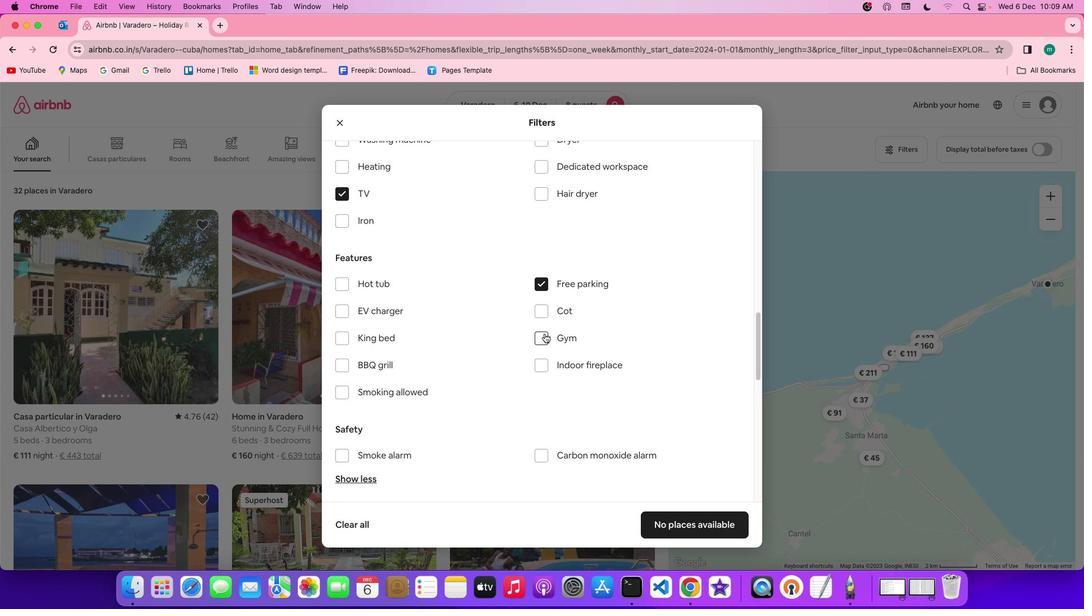 
Action: Mouse pressed left at (545, 334)
Screenshot: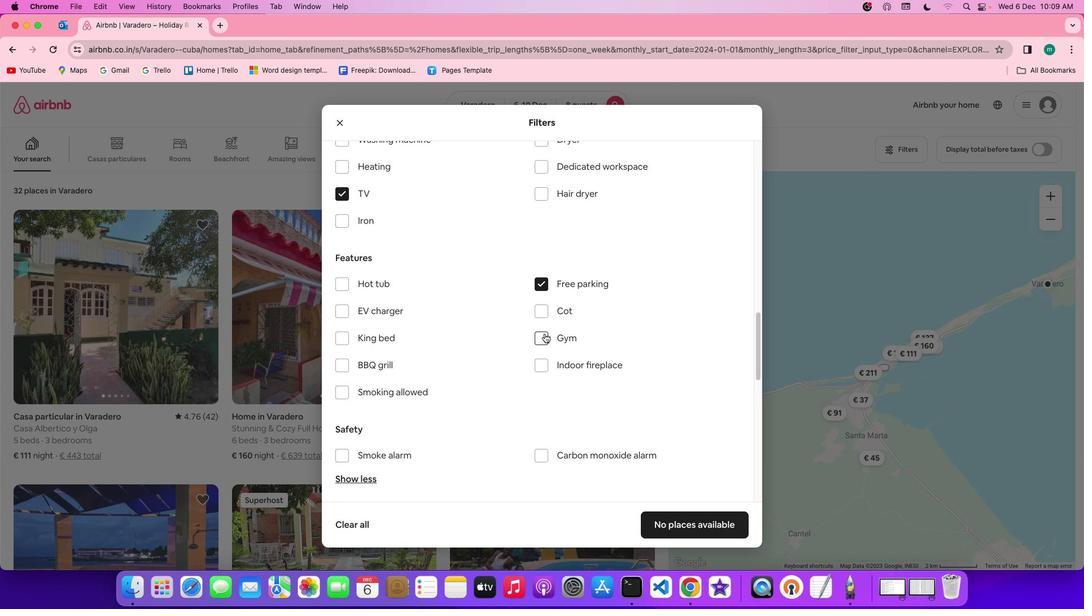 
Action: Mouse moved to (486, 340)
Screenshot: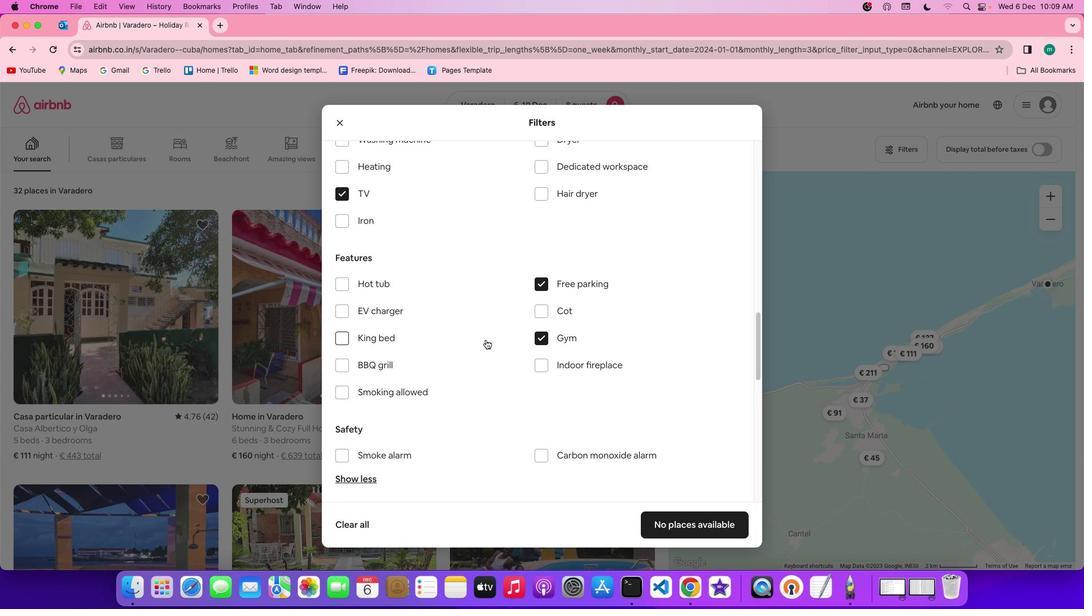 
Action: Mouse scrolled (486, 340) with delta (0, 0)
Screenshot: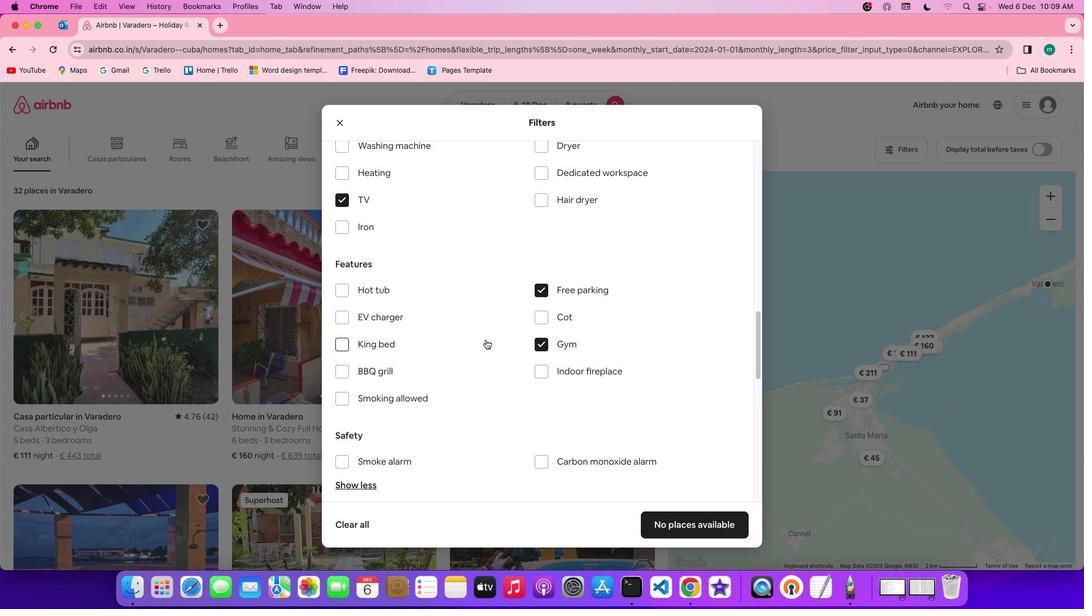 
Action: Mouse scrolled (486, 340) with delta (0, 0)
Screenshot: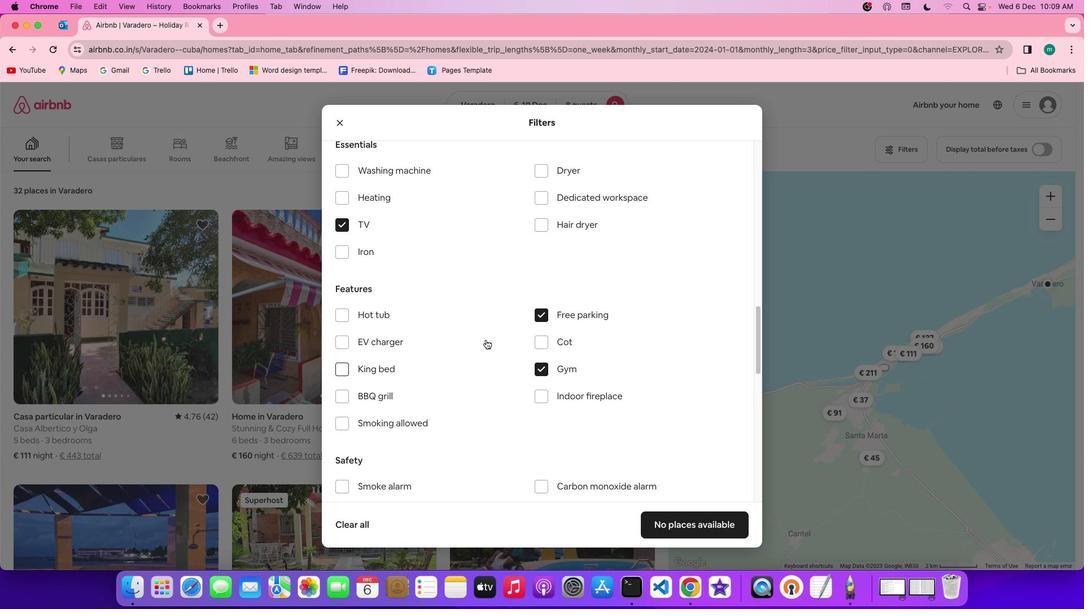 
Action: Mouse scrolled (486, 340) with delta (0, 1)
Screenshot: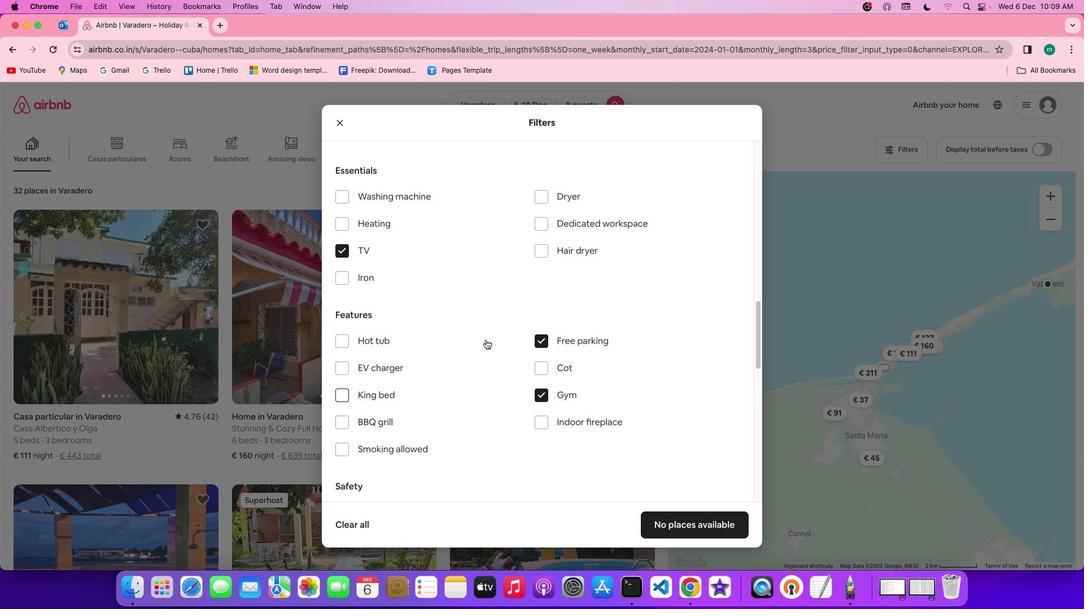 
Action: Mouse scrolled (486, 340) with delta (0, 1)
Screenshot: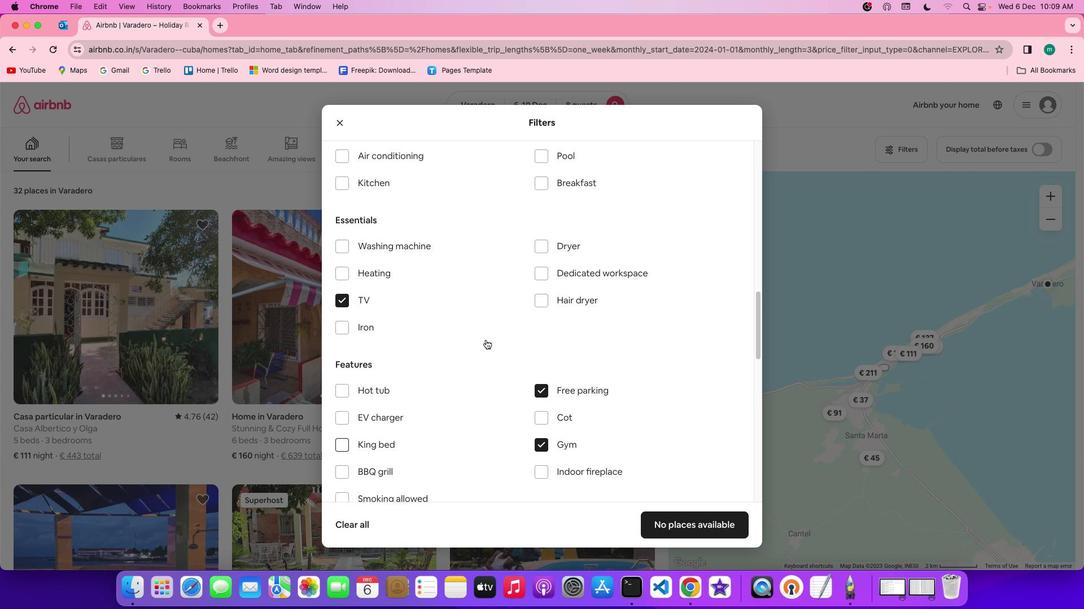 
Action: Mouse scrolled (486, 340) with delta (0, 1)
Screenshot: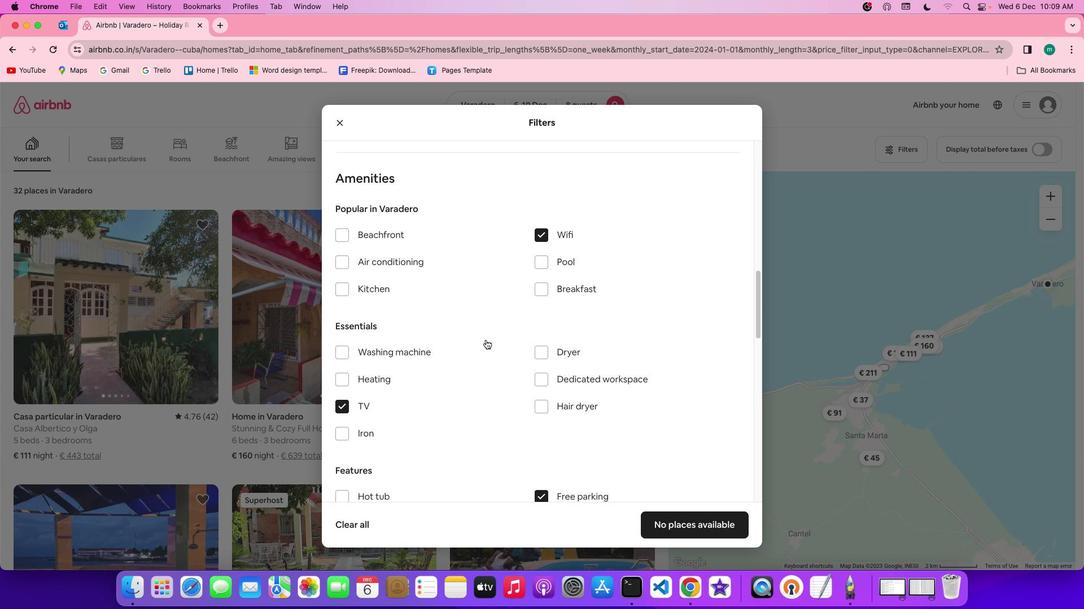 
Action: Mouse moved to (541, 290)
Screenshot: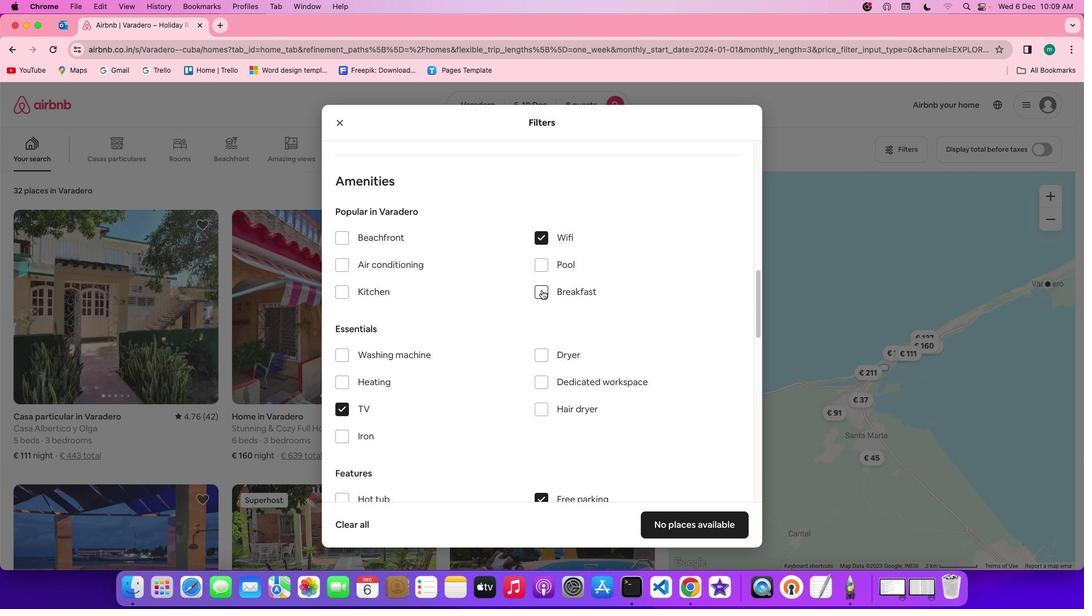 
Action: Mouse pressed left at (541, 290)
Screenshot: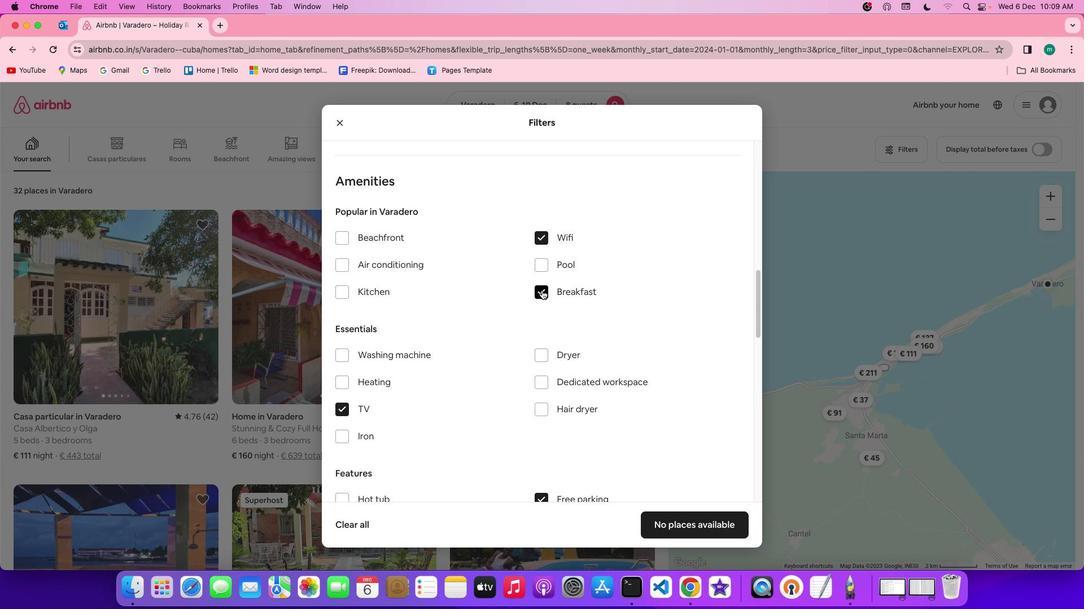 
Action: Mouse moved to (557, 451)
Screenshot: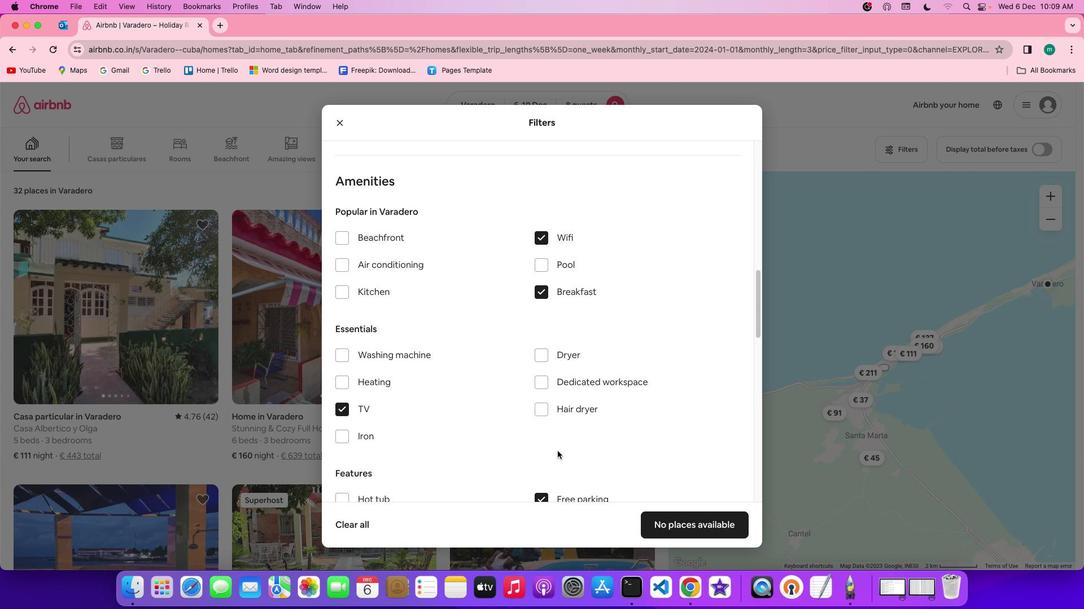
Action: Mouse scrolled (557, 451) with delta (0, 0)
Screenshot: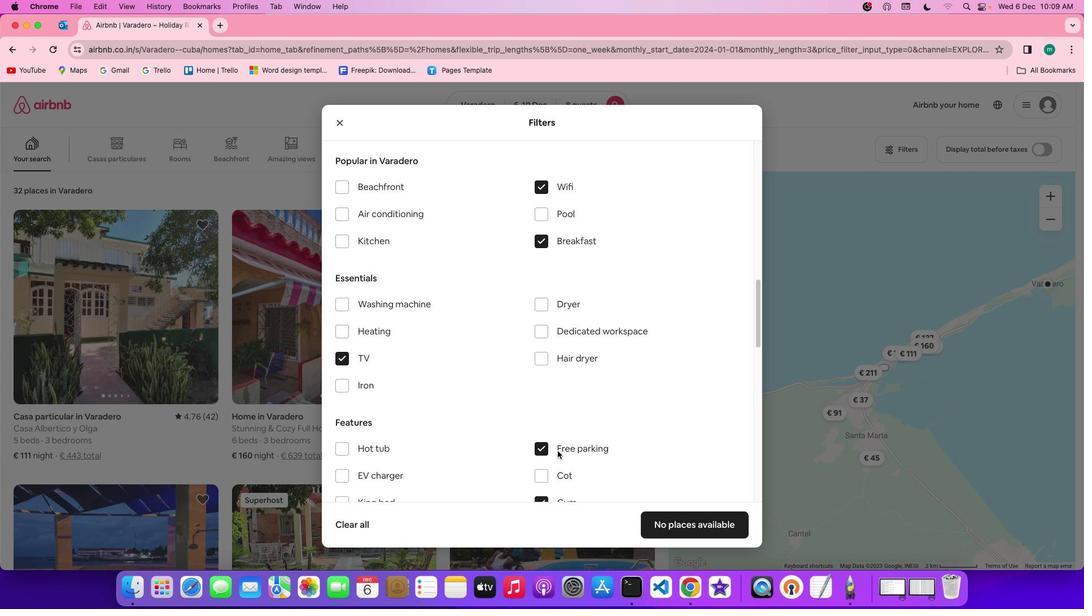 
Action: Mouse scrolled (557, 451) with delta (0, 0)
Screenshot: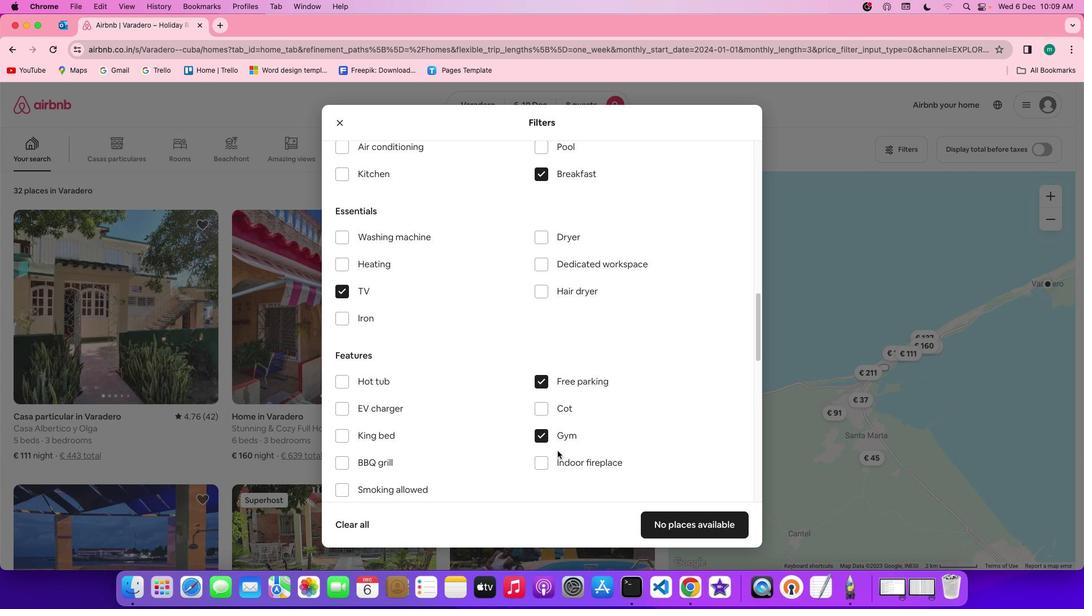 
Action: Mouse scrolled (557, 451) with delta (0, -1)
Screenshot: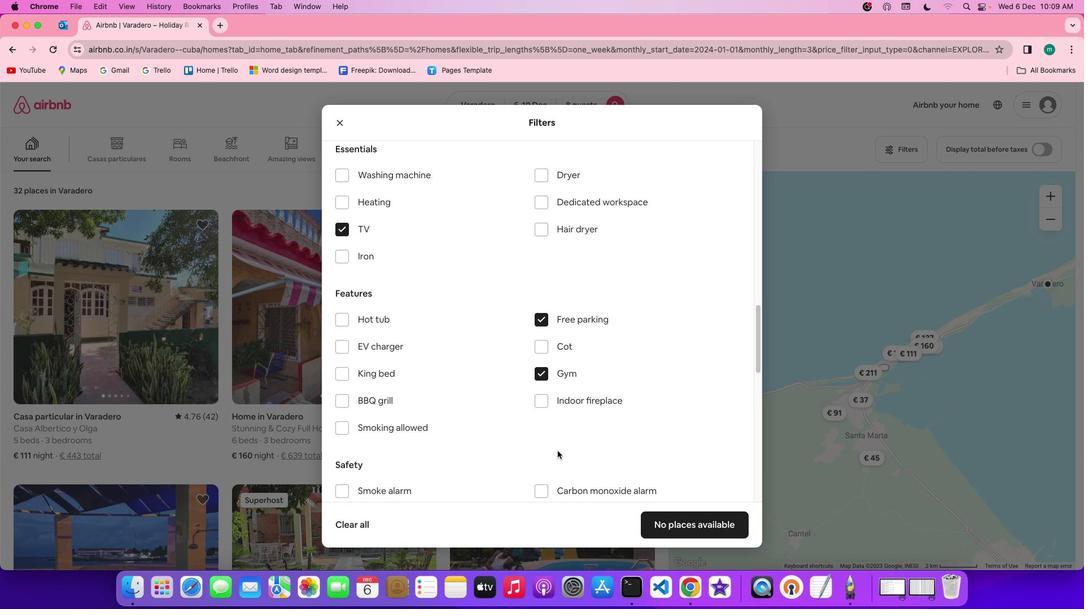 
Action: Mouse scrolled (557, 451) with delta (0, -2)
Screenshot: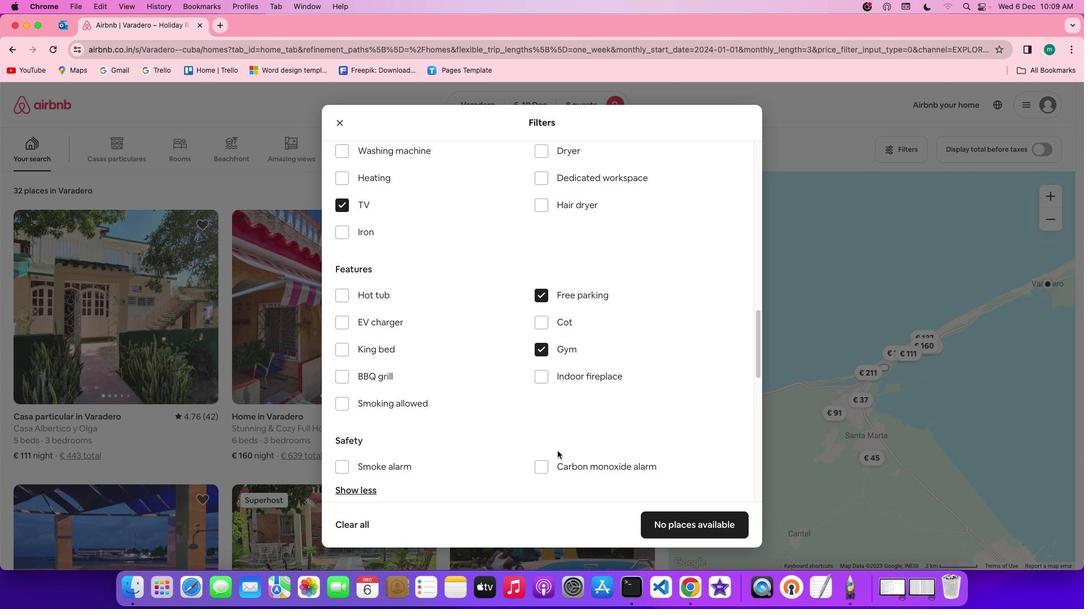 
Action: Mouse scrolled (557, 451) with delta (0, 0)
Screenshot: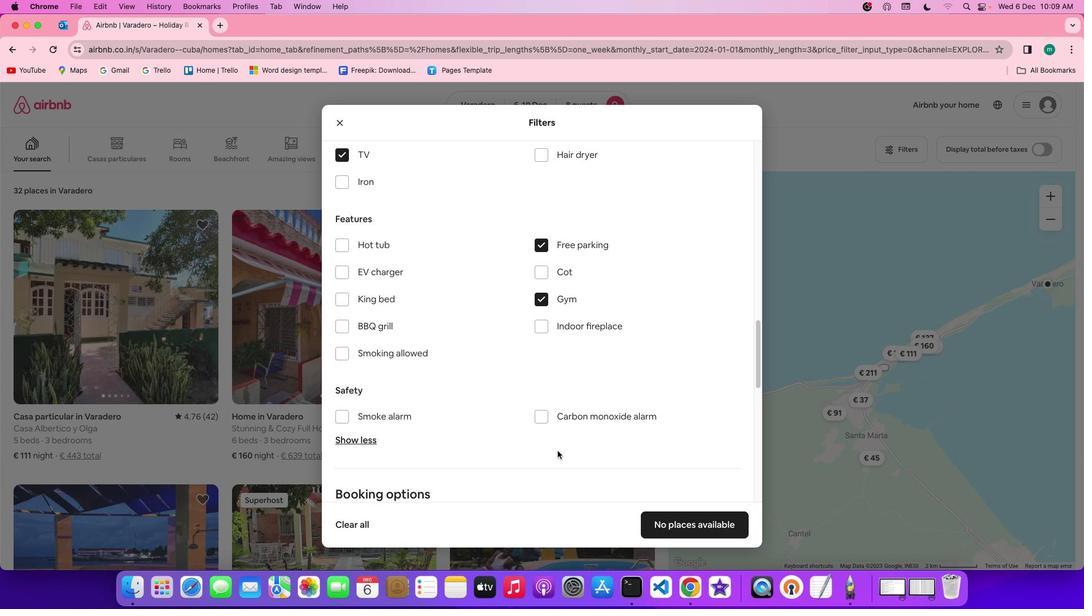 
Action: Mouse scrolled (557, 451) with delta (0, 0)
Screenshot: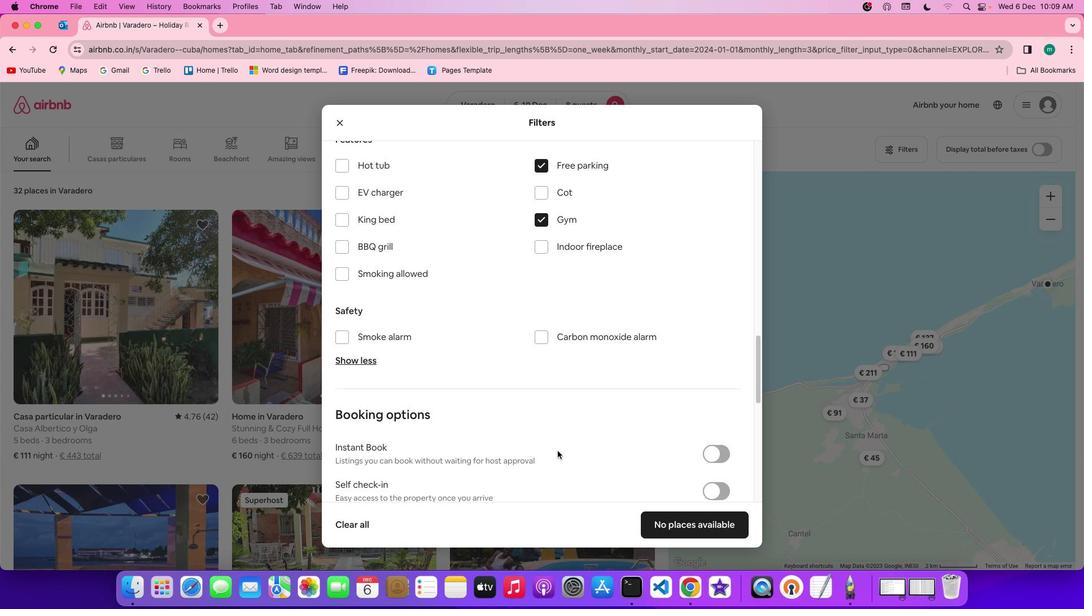 
Action: Mouse scrolled (557, 451) with delta (0, -1)
Screenshot: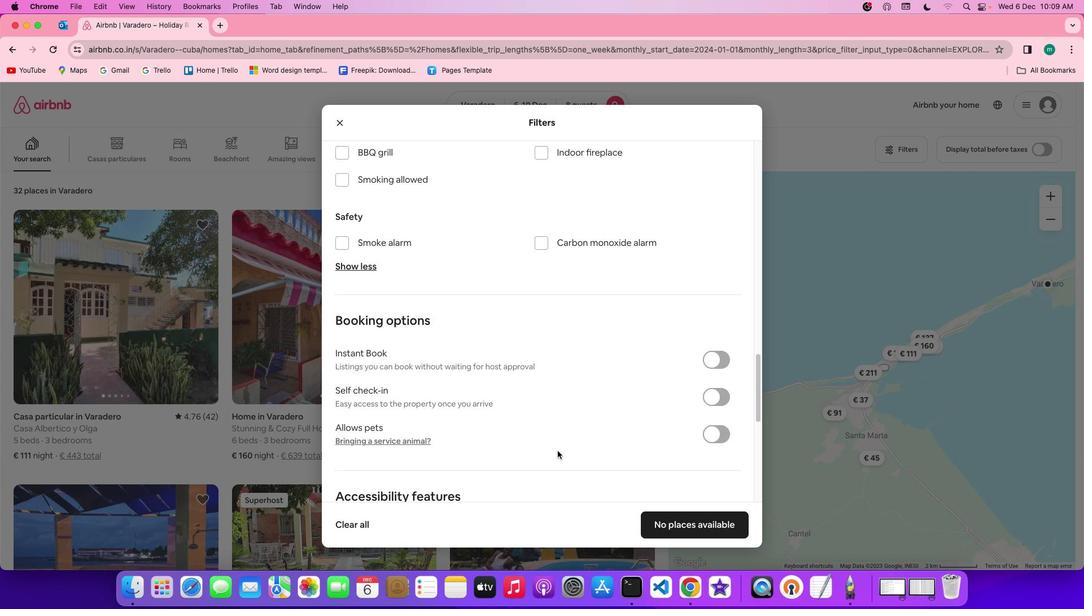
Action: Mouse scrolled (557, 451) with delta (0, -2)
Screenshot: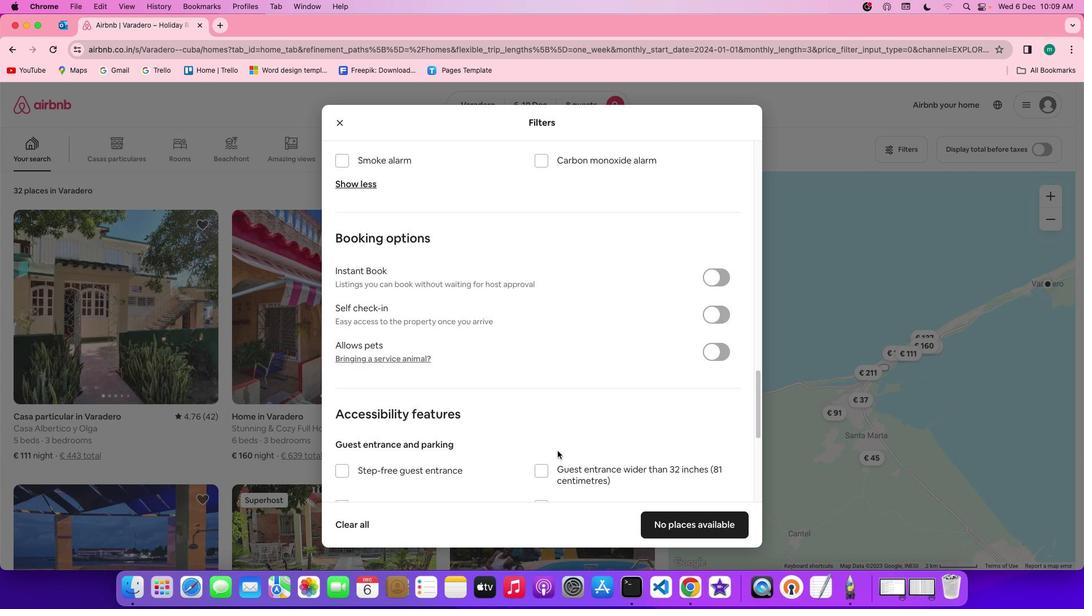 
Action: Mouse scrolled (557, 451) with delta (0, -2)
Screenshot: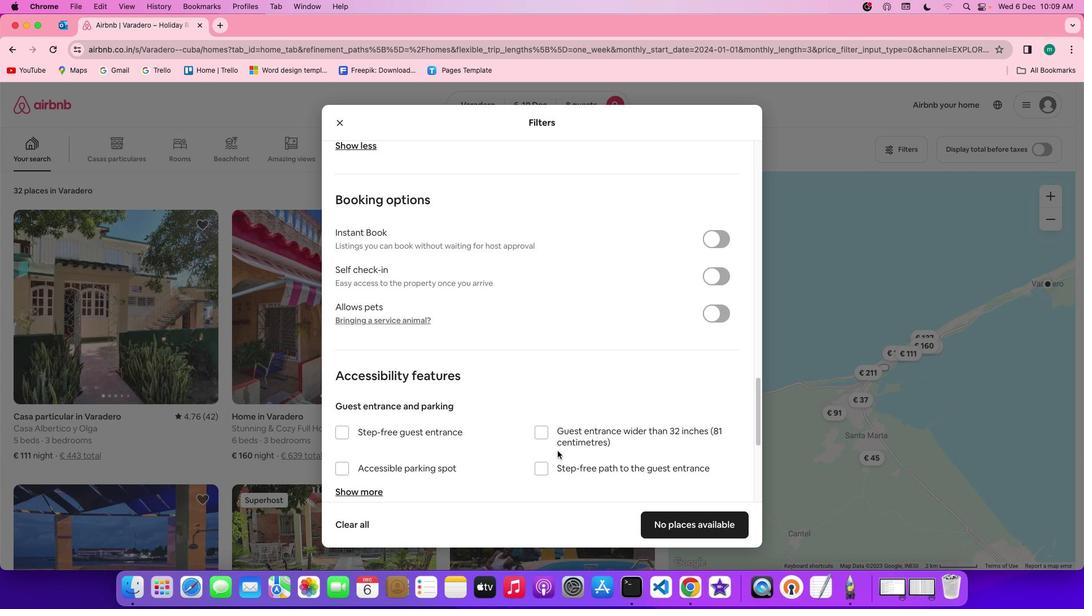 
Action: Mouse scrolled (557, 451) with delta (0, 0)
Screenshot: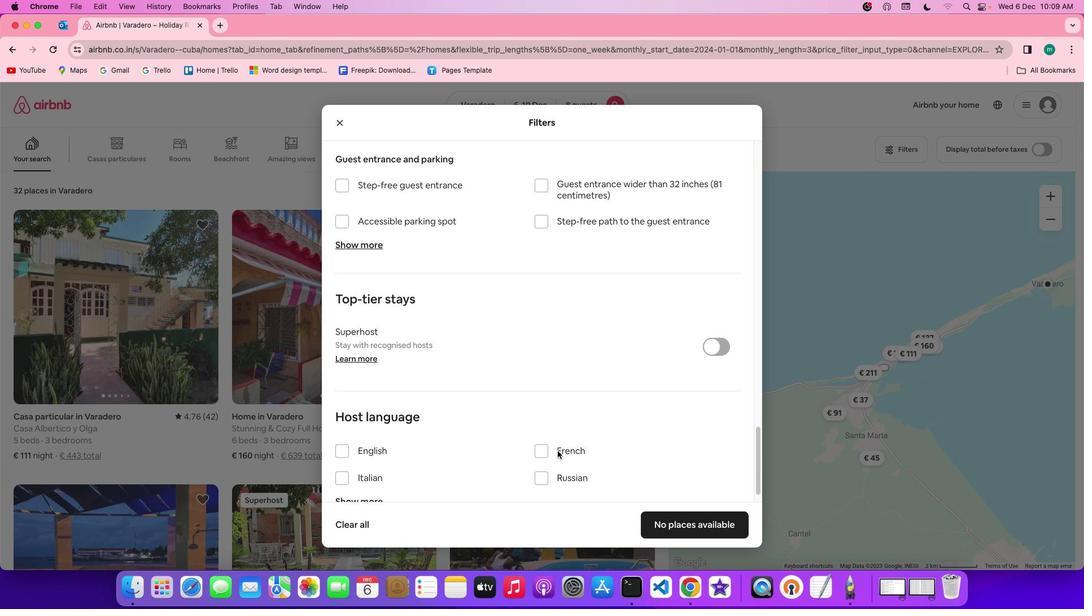 
Action: Mouse scrolled (557, 451) with delta (0, 0)
Screenshot: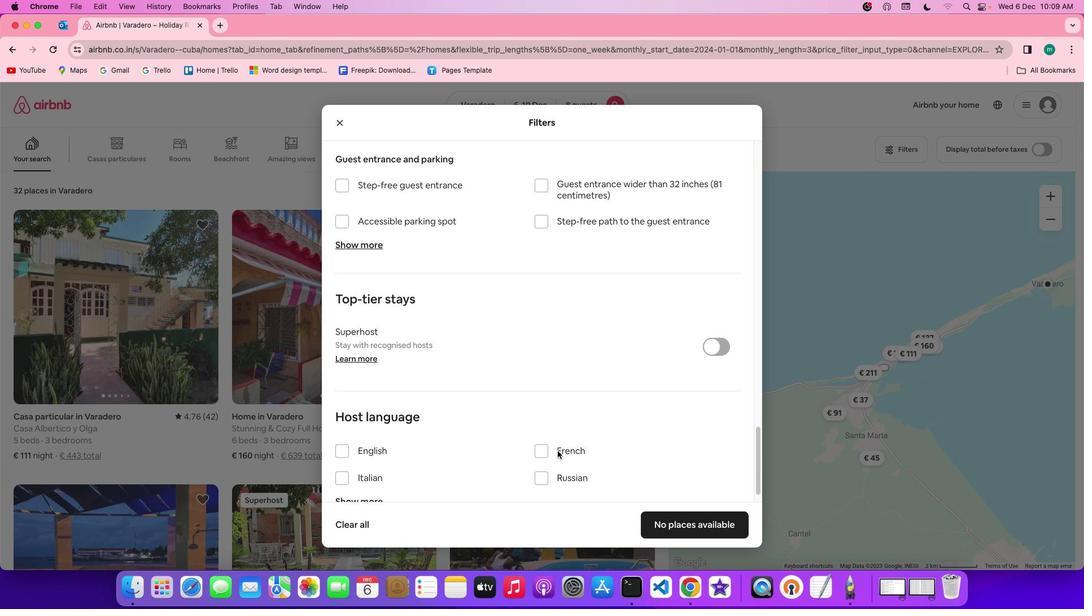 
Action: Mouse scrolled (557, 451) with delta (0, -2)
Screenshot: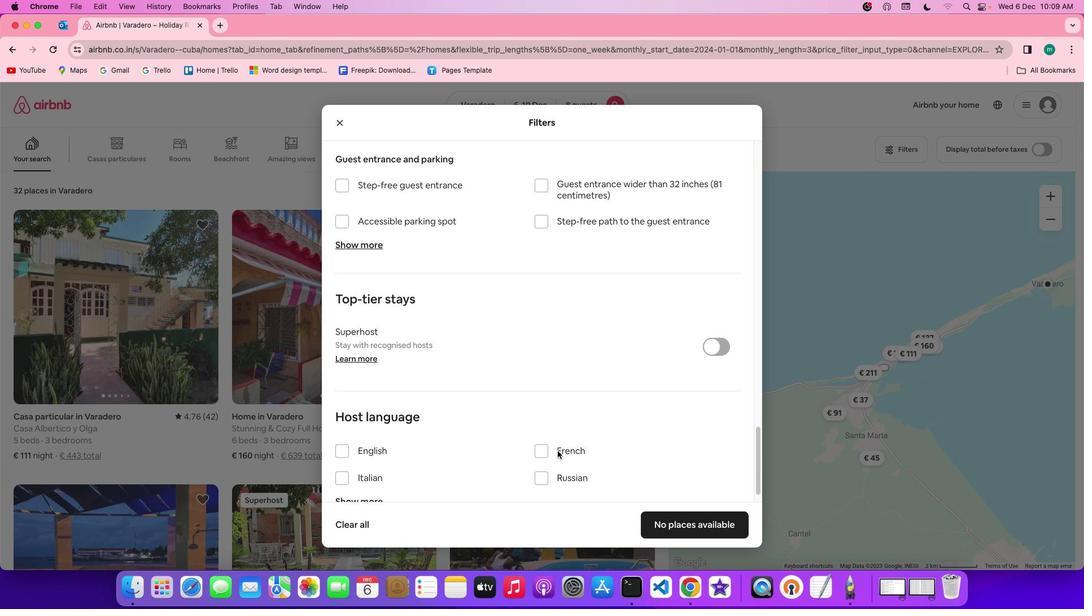 
Action: Mouse scrolled (557, 451) with delta (0, -2)
Screenshot: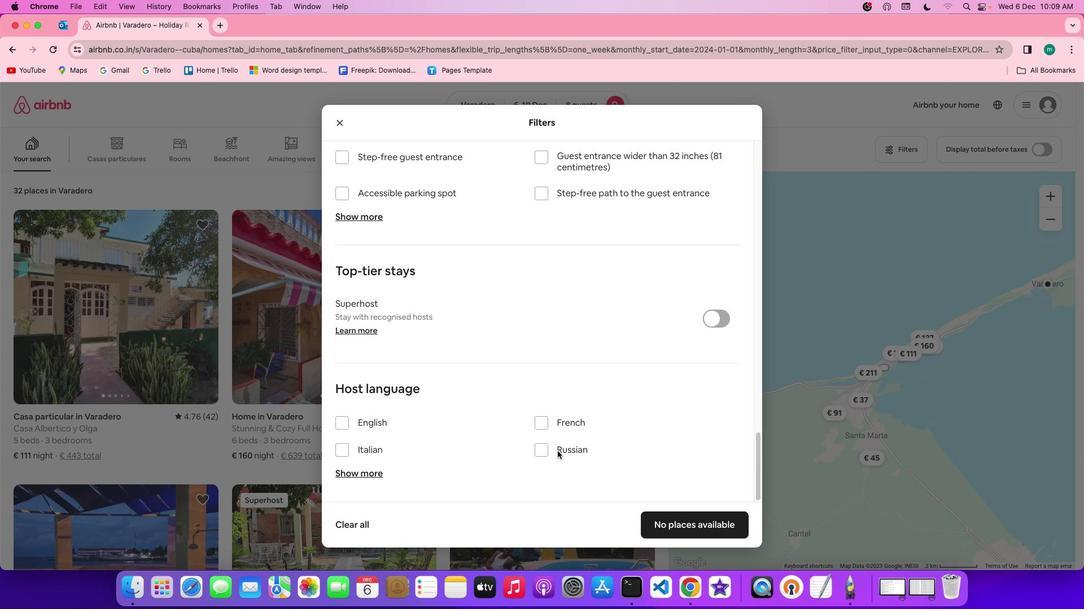 
Action: Mouse scrolled (557, 451) with delta (0, -3)
Screenshot: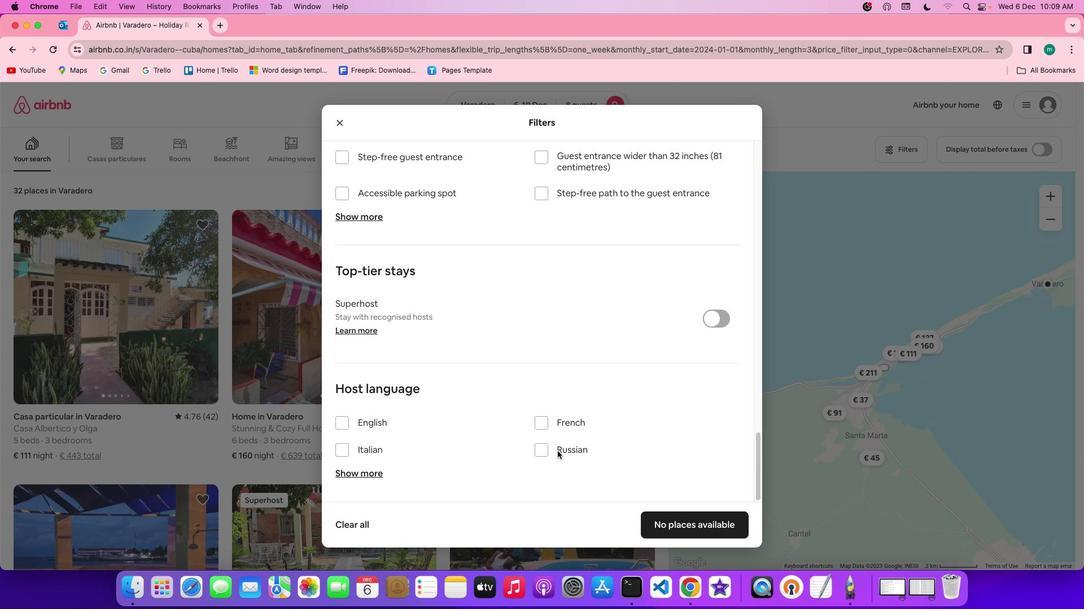 
Action: Mouse scrolled (557, 451) with delta (0, -3)
Screenshot: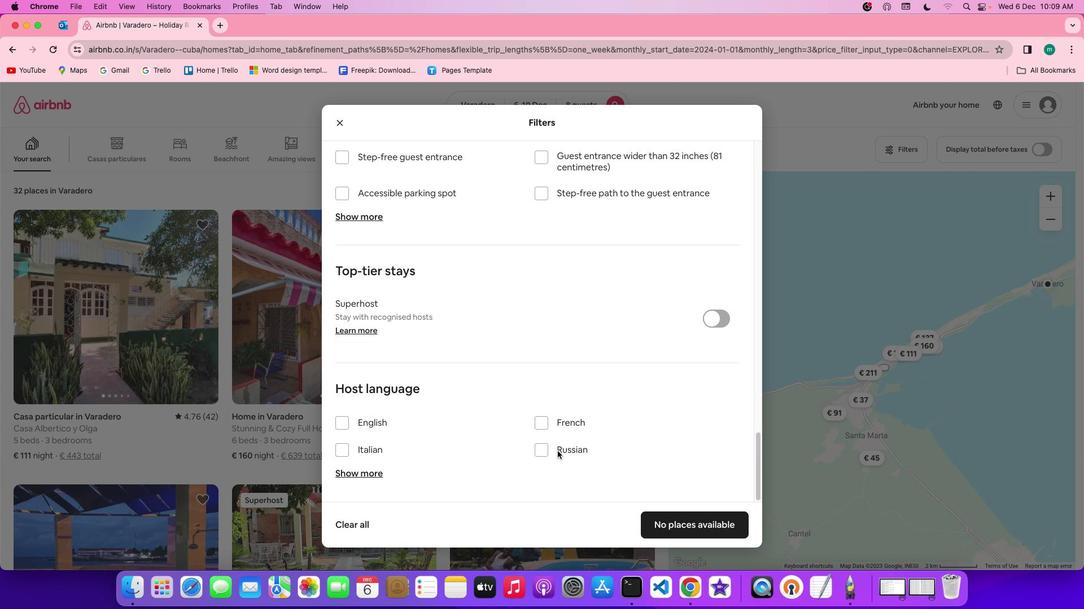 
Action: Mouse scrolled (557, 451) with delta (0, 0)
Screenshot: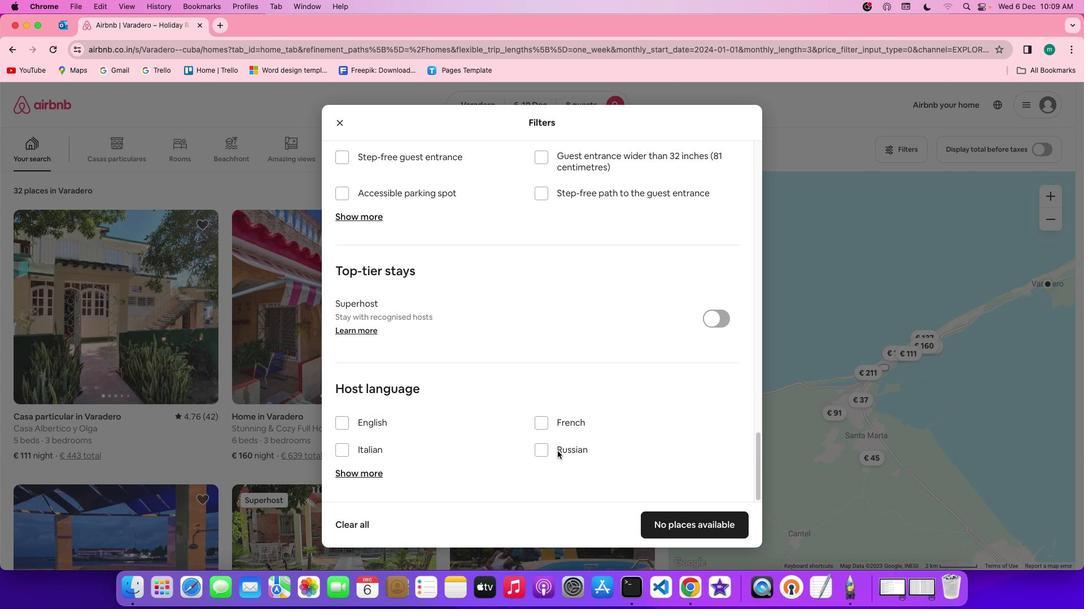 
Action: Mouse scrolled (557, 451) with delta (0, 0)
Screenshot: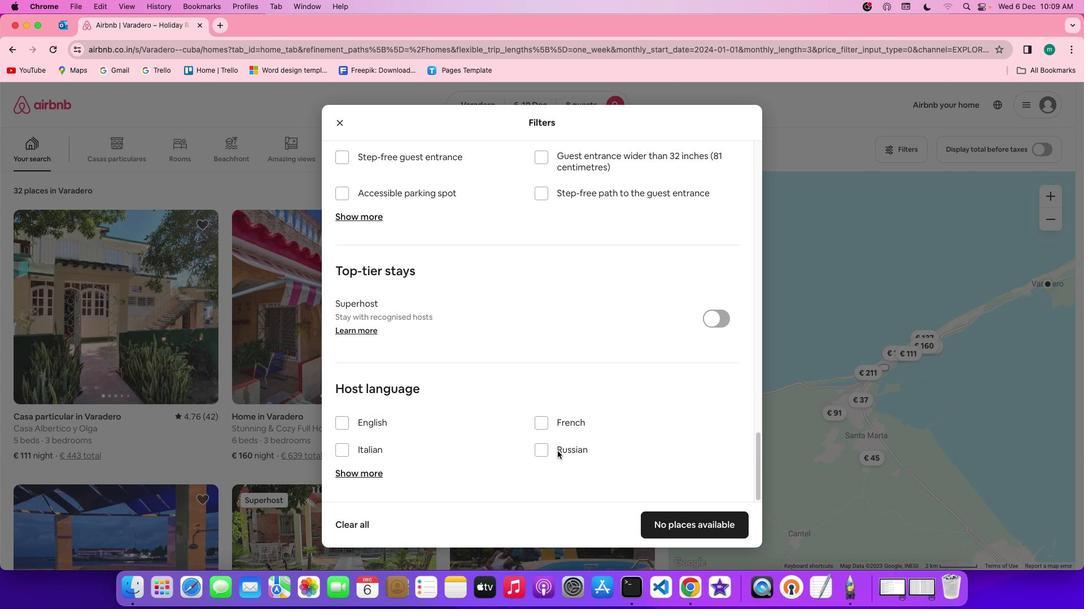 
Action: Mouse scrolled (557, 451) with delta (0, -2)
Screenshot: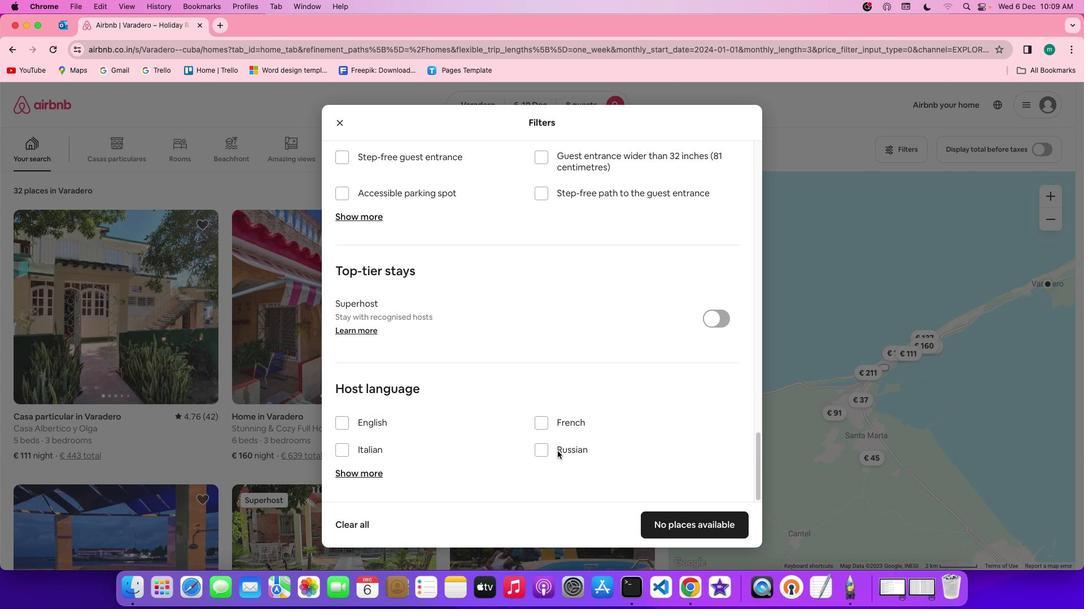 
Action: Mouse scrolled (557, 451) with delta (0, -2)
Screenshot: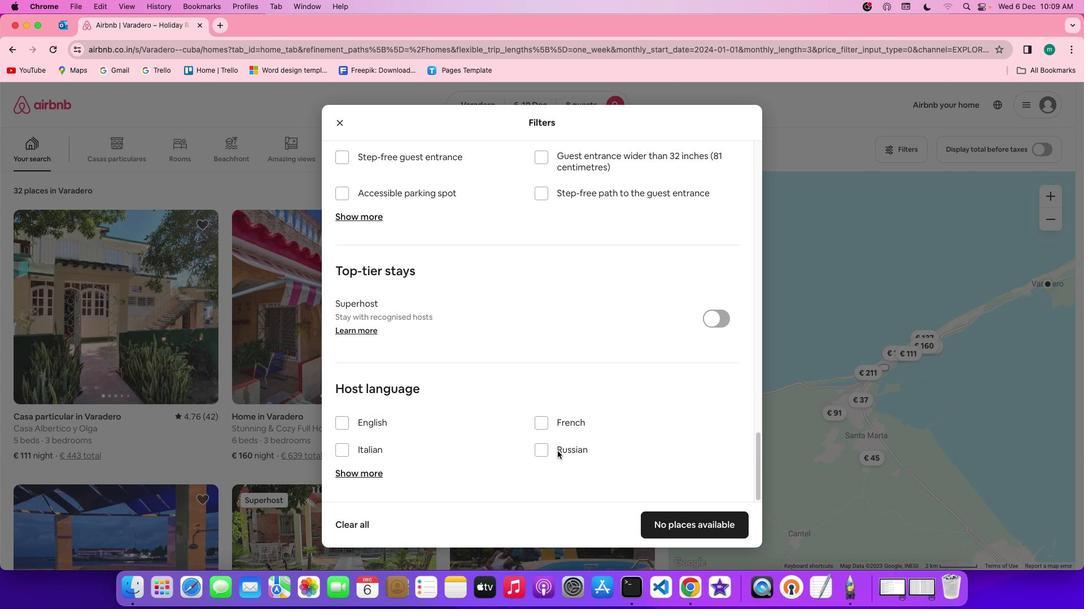 
Action: Mouse scrolled (557, 451) with delta (0, -3)
Screenshot: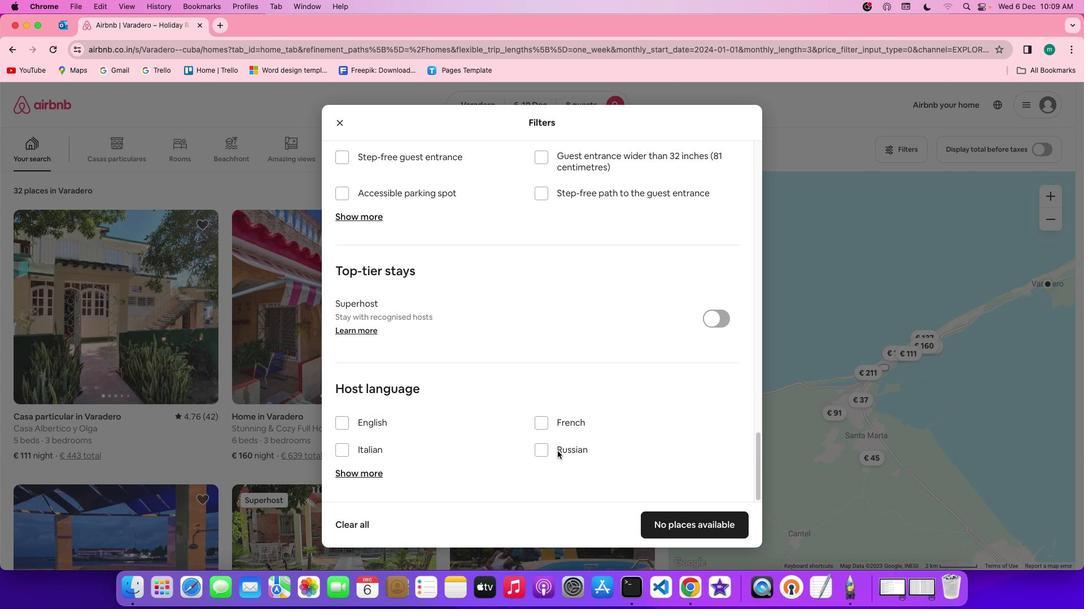 
Action: Mouse scrolled (557, 451) with delta (0, -3)
Screenshot: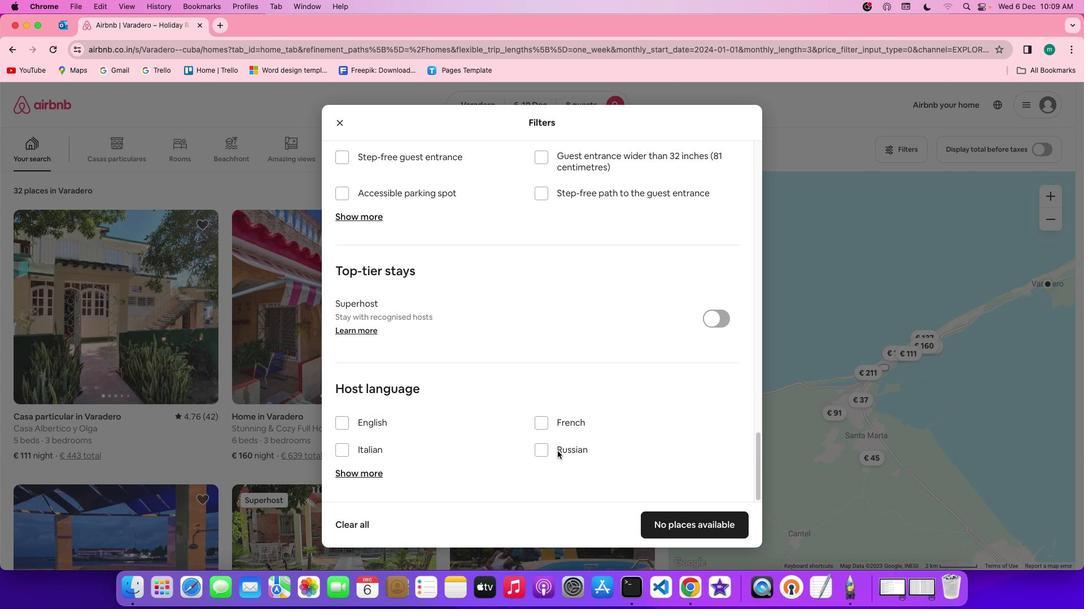 
Action: Mouse moved to (717, 529)
Screenshot: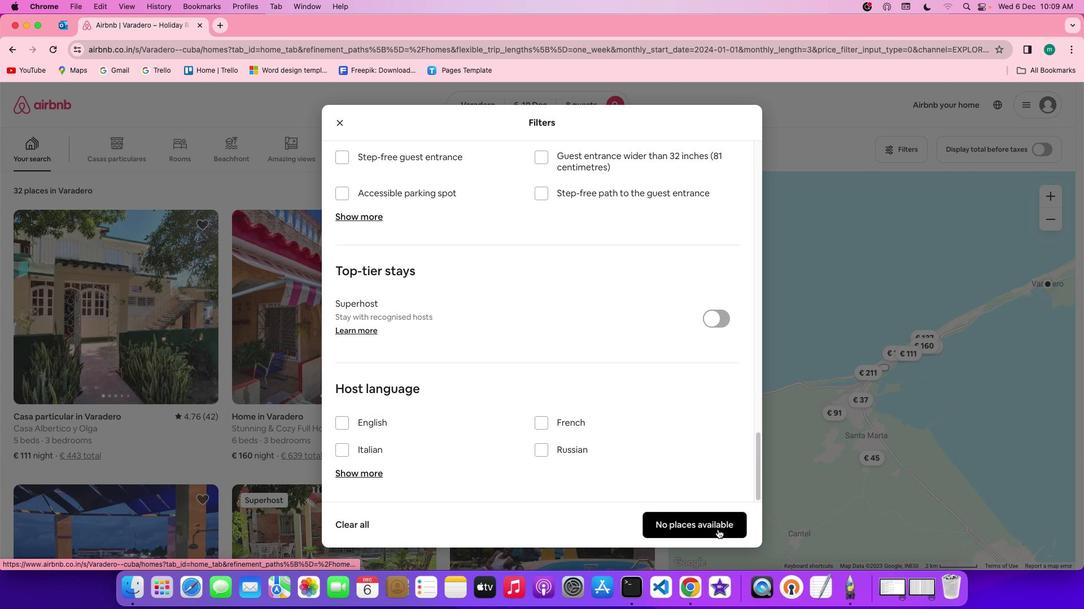 
Action: Mouse pressed left at (717, 529)
Screenshot: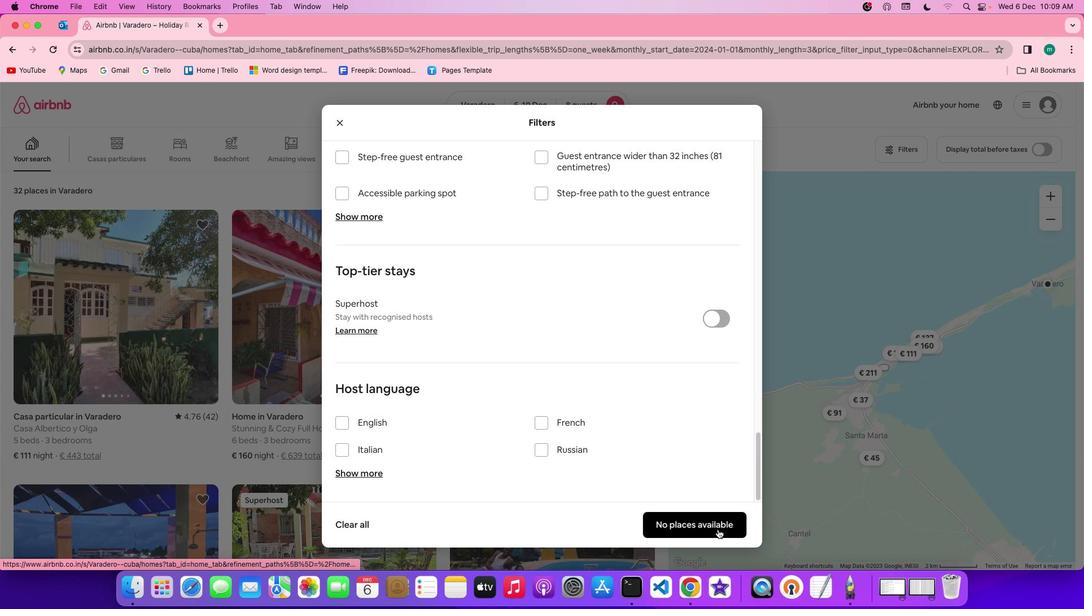 
Action: Mouse moved to (277, 353)
Screenshot: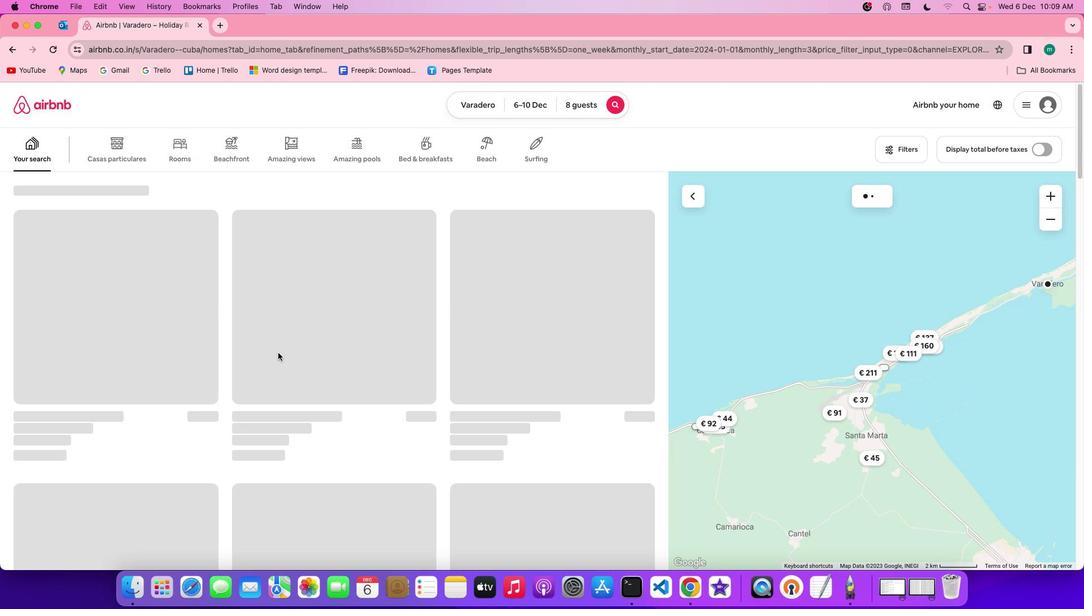 
